 Task: Look for space in Agawam, United States from 10th September, 2023 to 16th September, 2023 for 4 adults in price range Rs.10000 to Rs.14000. Place can be private room with 4 bedrooms having 4 beds and 4 bathrooms. Property type can be house, flat, guest house. Amenities needed are: wifi, TV, free parkinig on premises, gym, breakfast. Booking option can be shelf check-in. Required host language is English.
Action: Mouse moved to (628, 131)
Screenshot: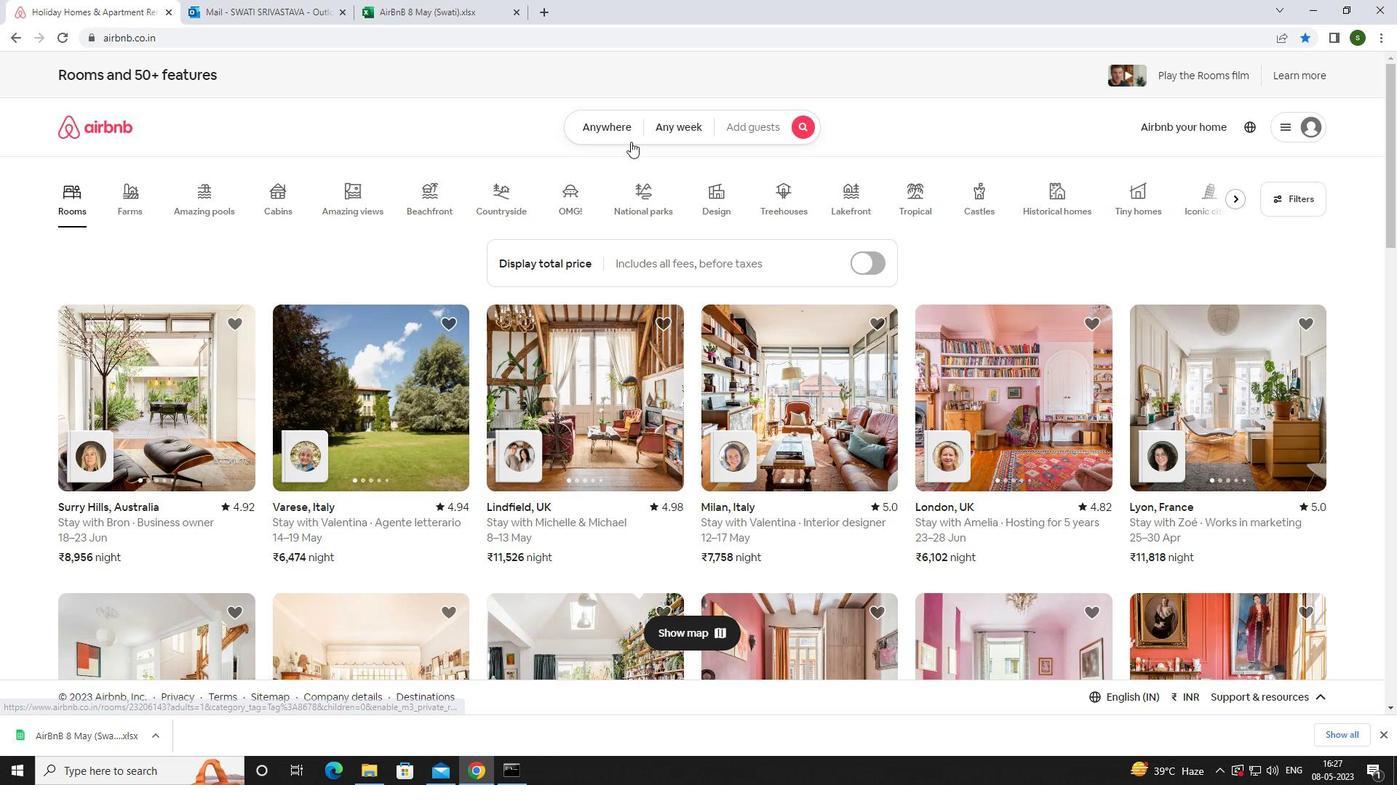 
Action: Mouse pressed left at (628, 131)
Screenshot: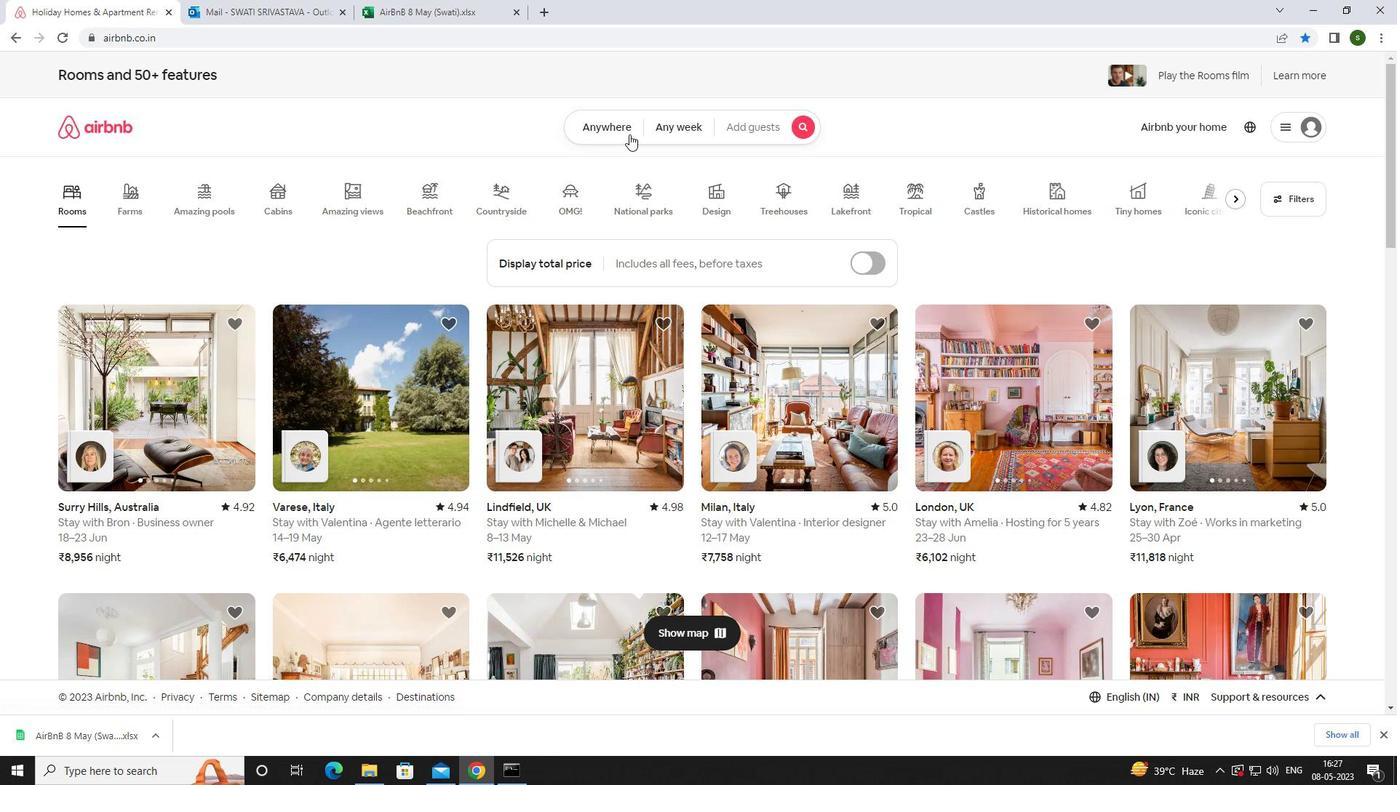 
Action: Mouse moved to (513, 178)
Screenshot: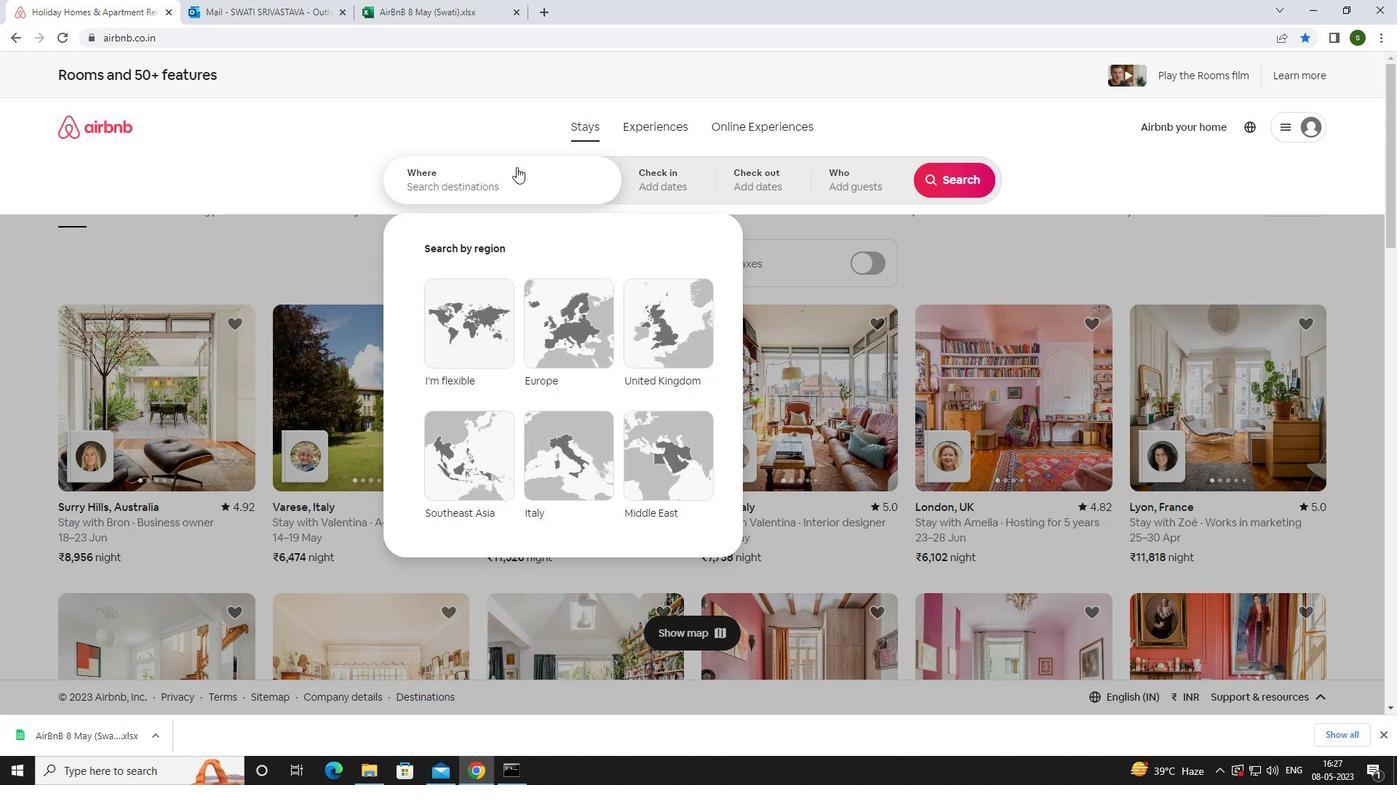 
Action: Mouse pressed left at (513, 178)
Screenshot: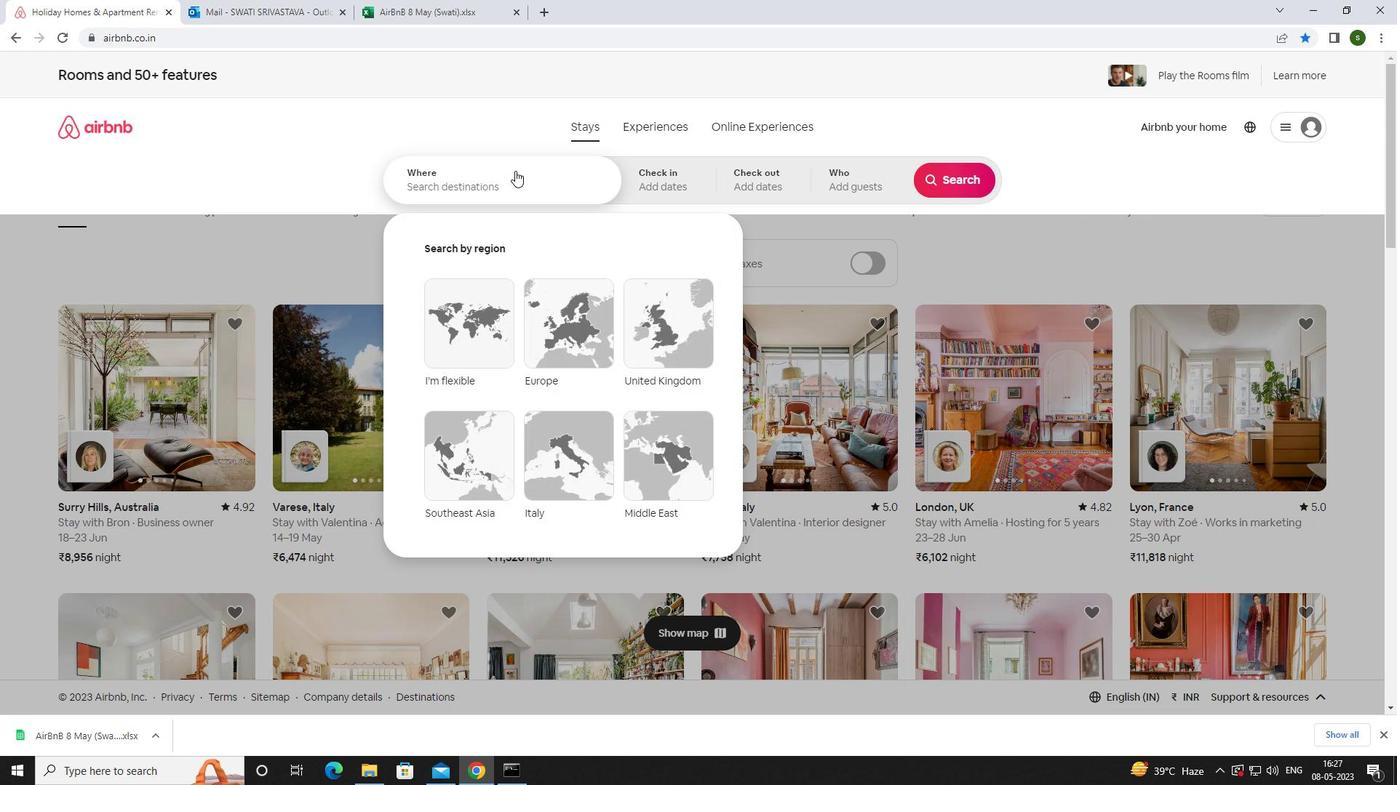 
Action: Mouse moved to (513, 179)
Screenshot: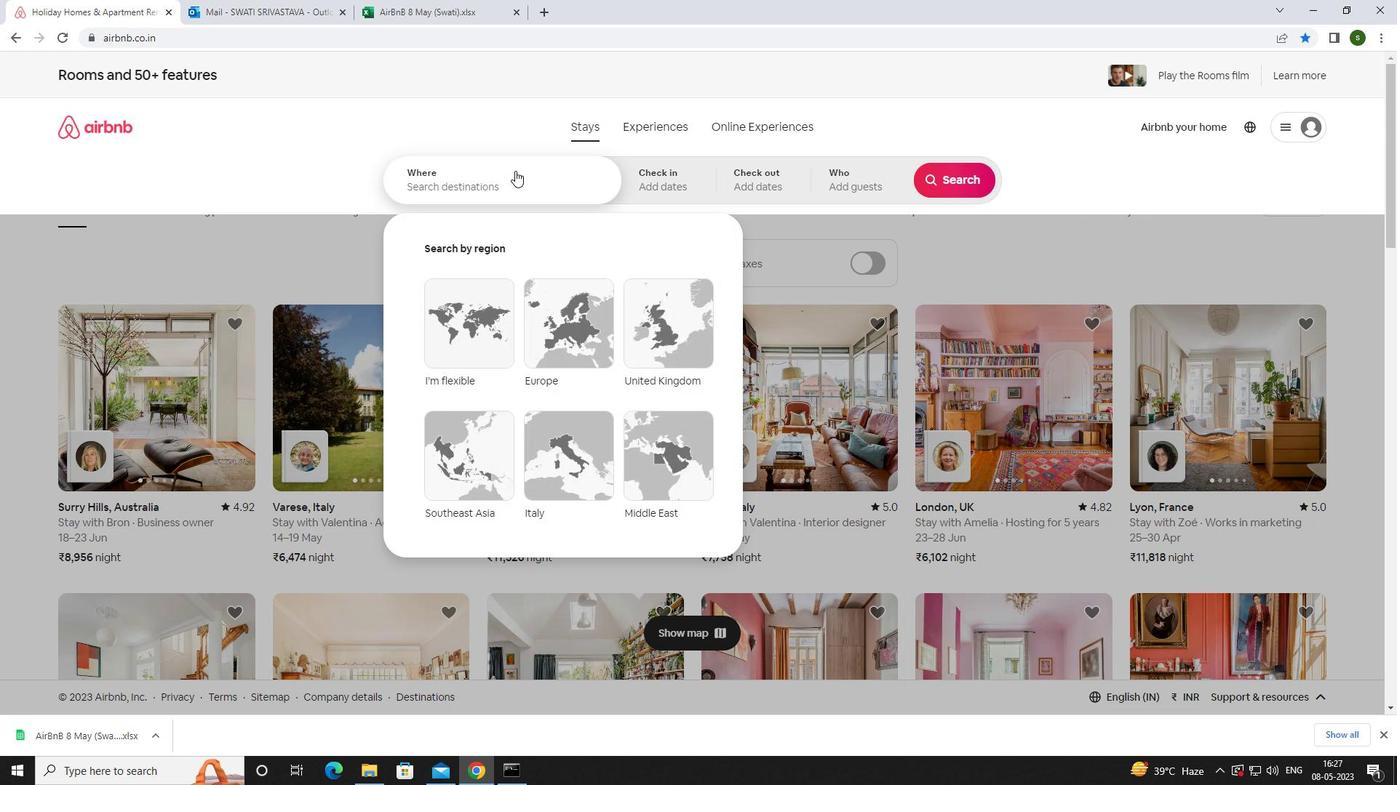 
Action: Key pressed <Key.caps_lock>a<Key.caps_lock>gawam,<Key.space><Key.caps_lock>u<Key.caps_lock>nited<Key.space><Key.caps_lock>s<Key.caps_lock>tates<Key.enter>
Screenshot: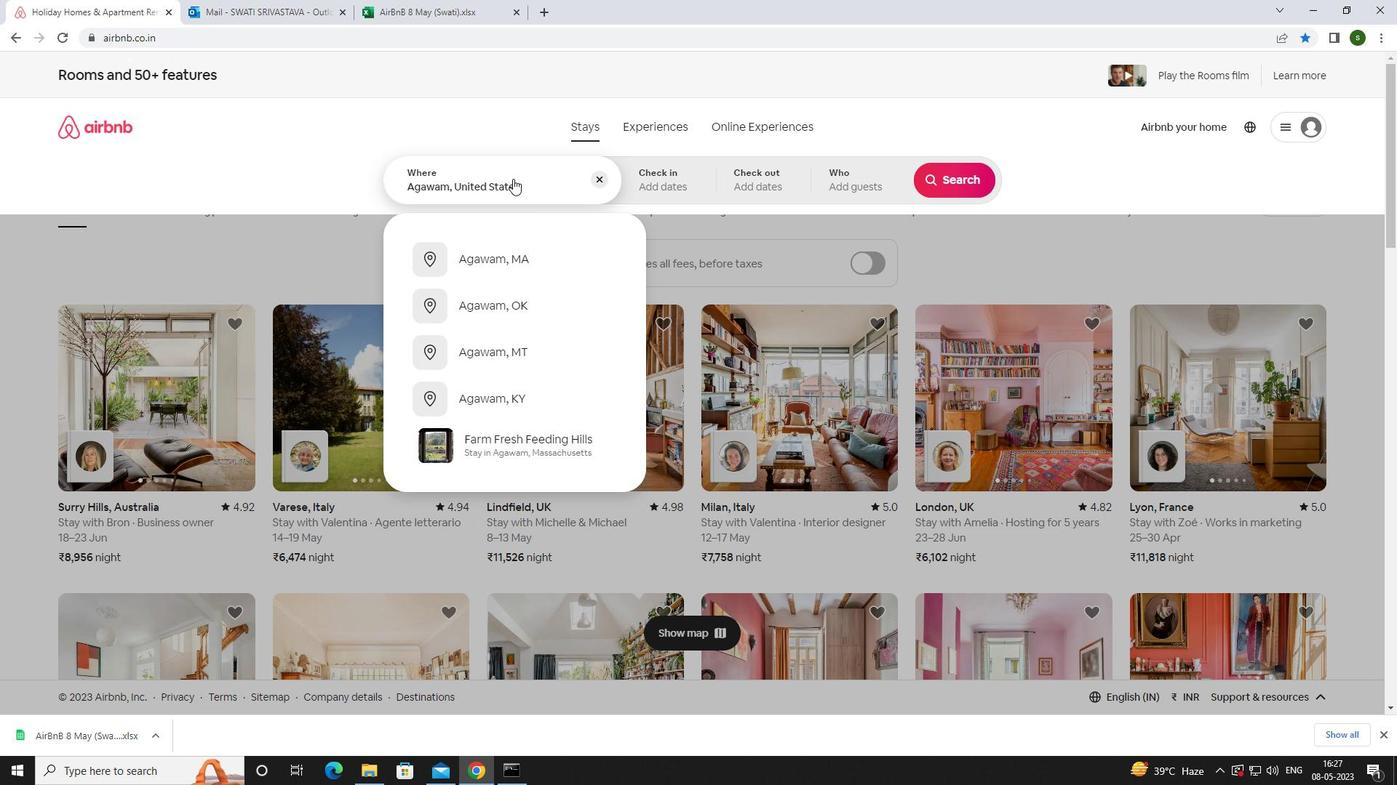 
Action: Mouse moved to (957, 298)
Screenshot: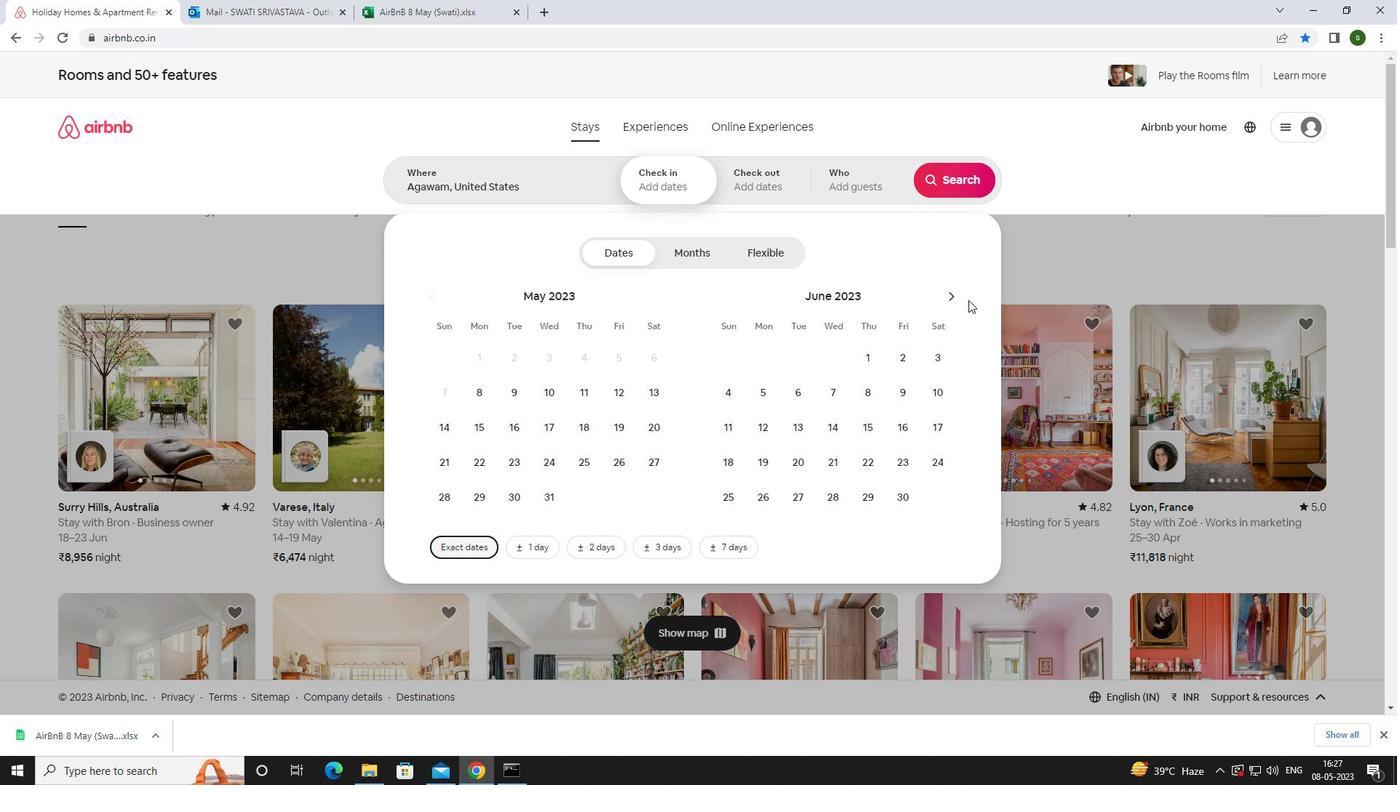 
Action: Mouse pressed left at (957, 298)
Screenshot: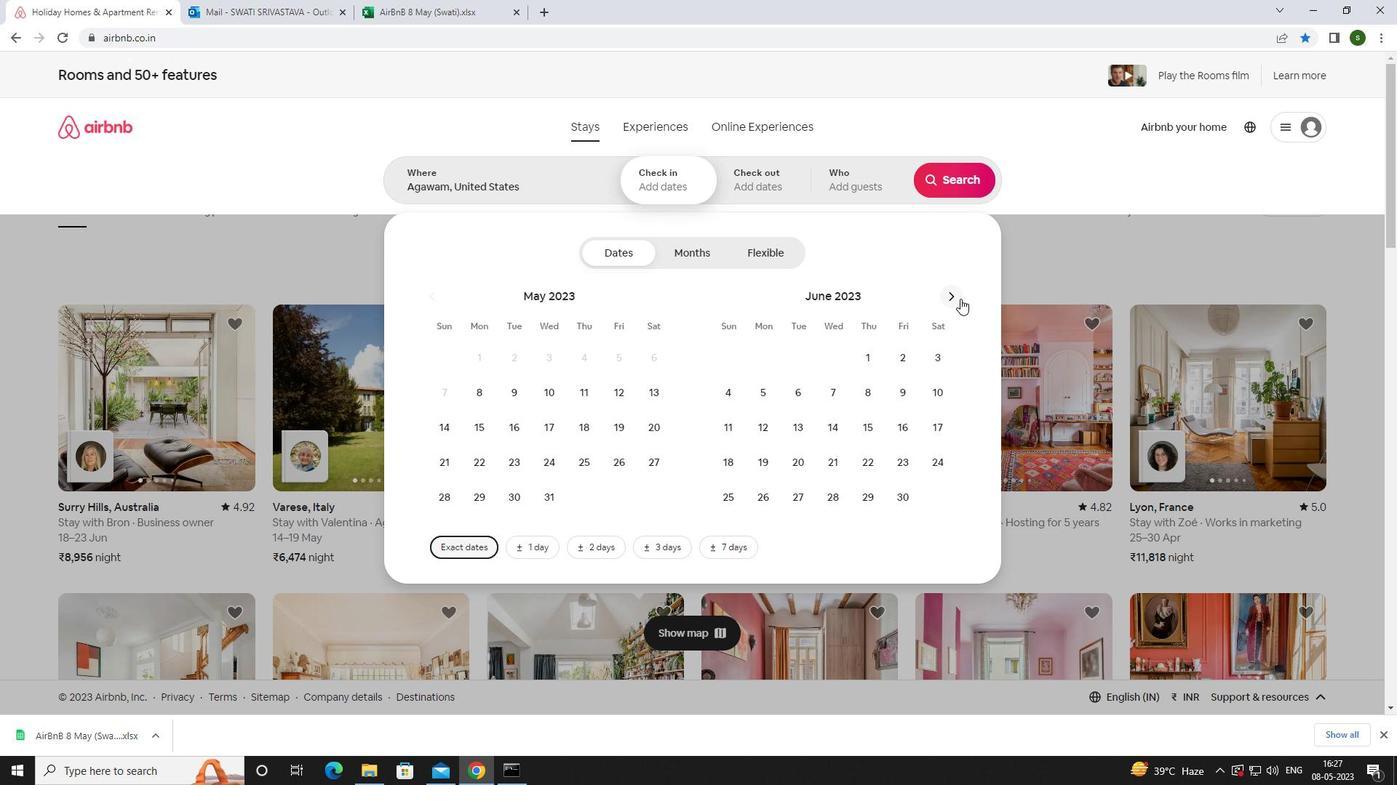 
Action: Mouse pressed left at (957, 298)
Screenshot: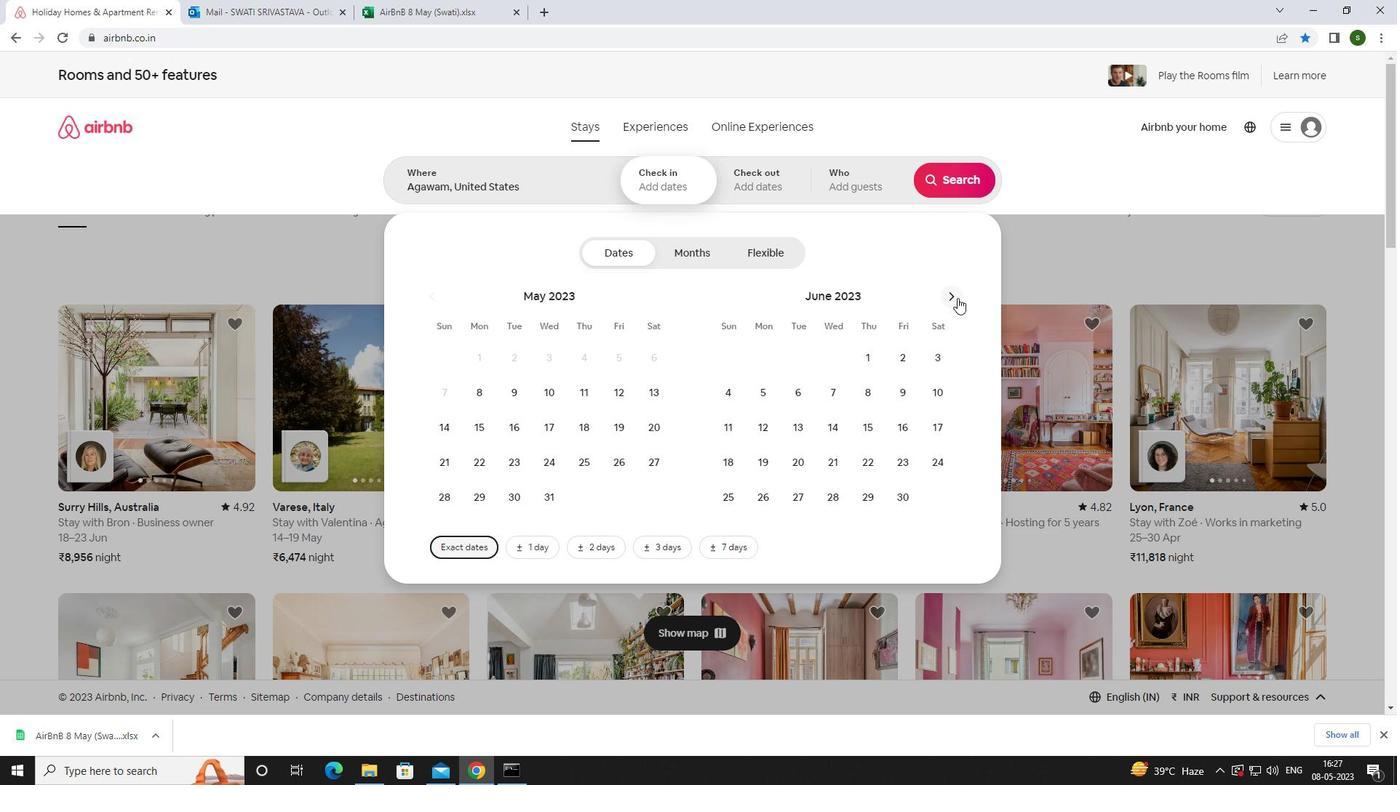 
Action: Mouse pressed left at (957, 298)
Screenshot: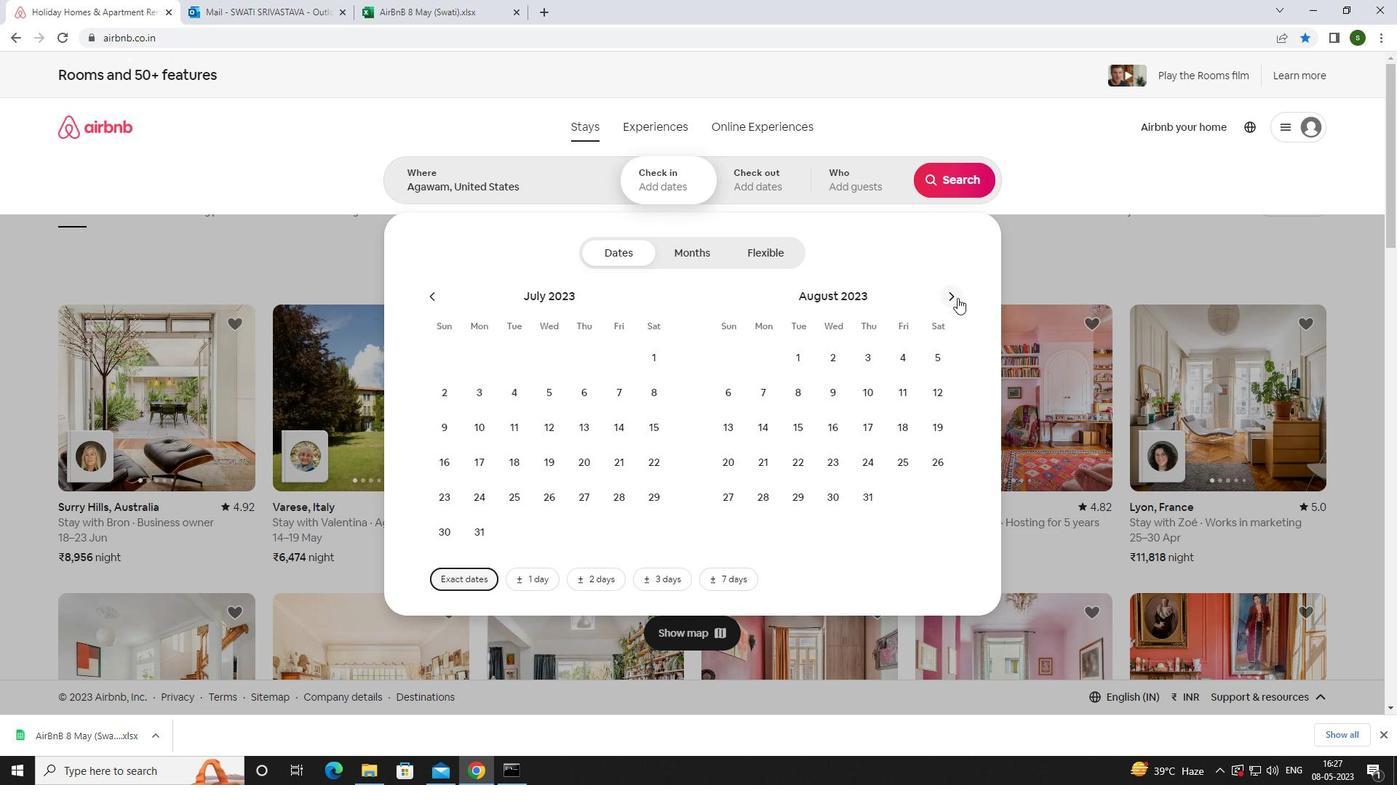 
Action: Mouse moved to (737, 427)
Screenshot: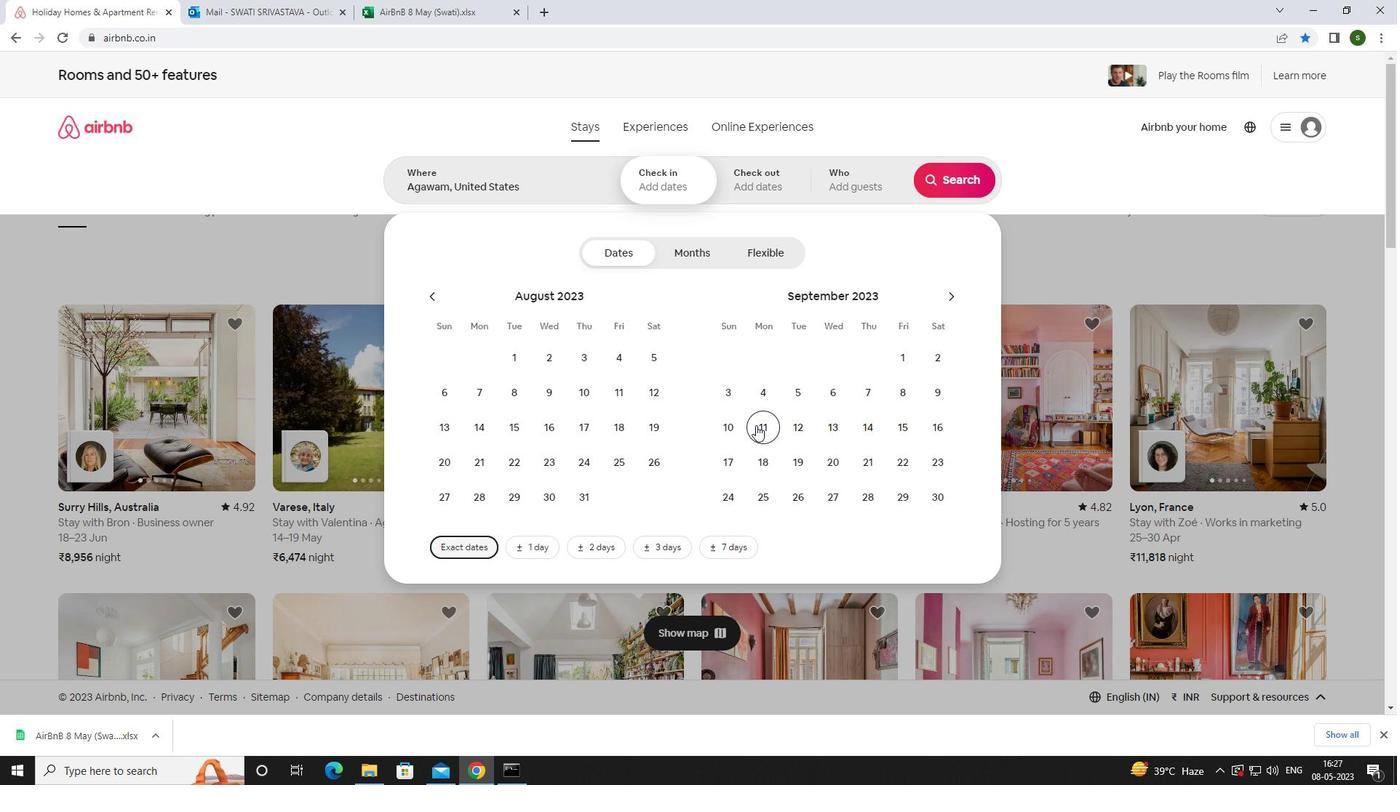 
Action: Mouse pressed left at (737, 427)
Screenshot: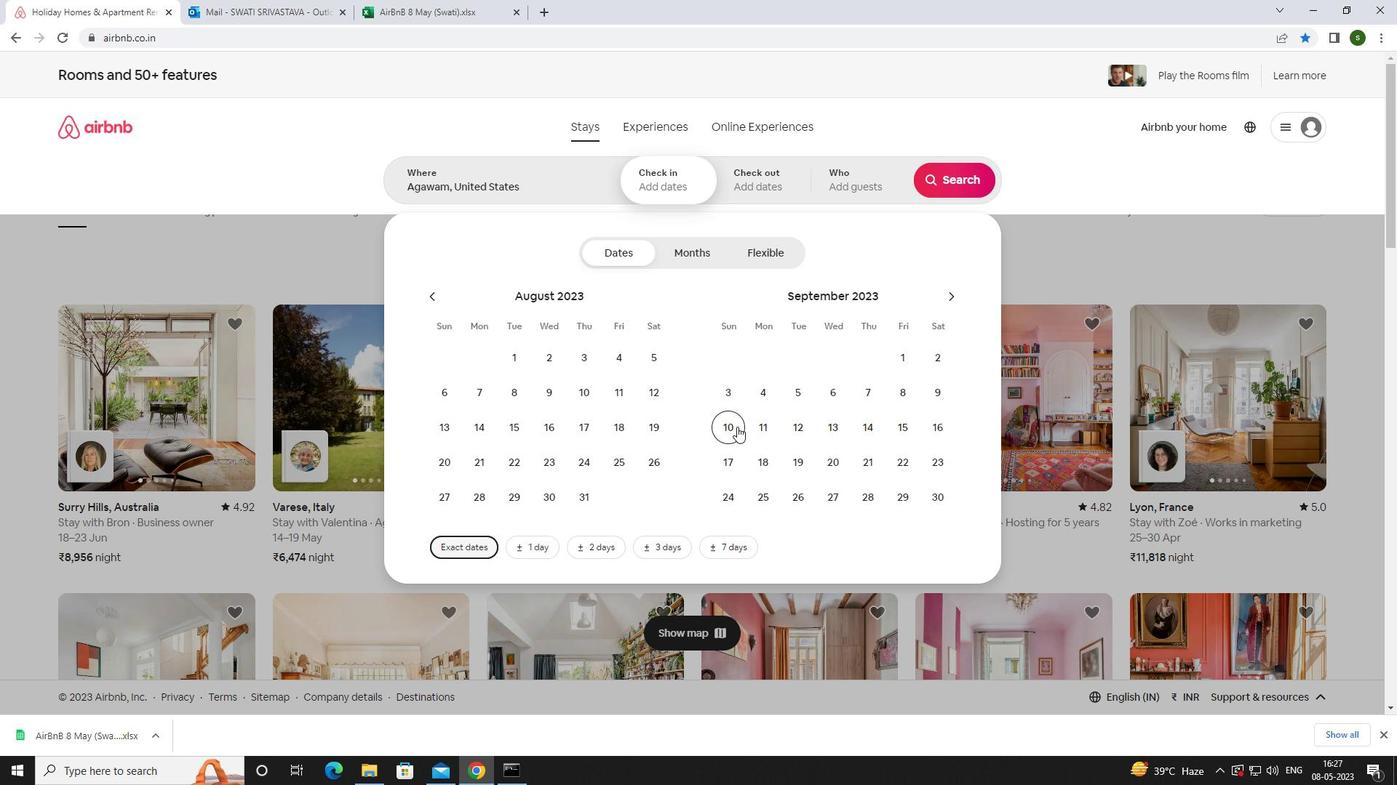 
Action: Mouse moved to (934, 430)
Screenshot: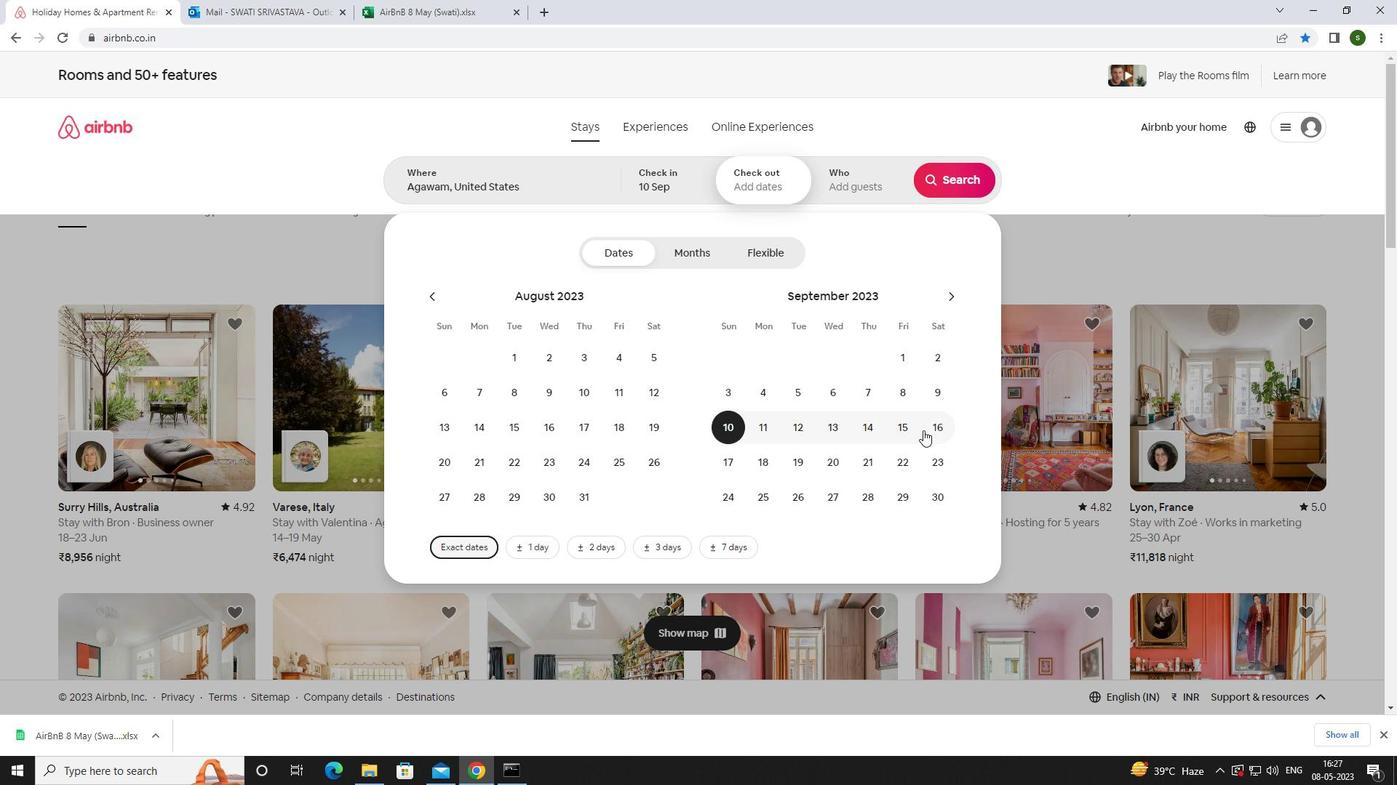 
Action: Mouse pressed left at (934, 430)
Screenshot: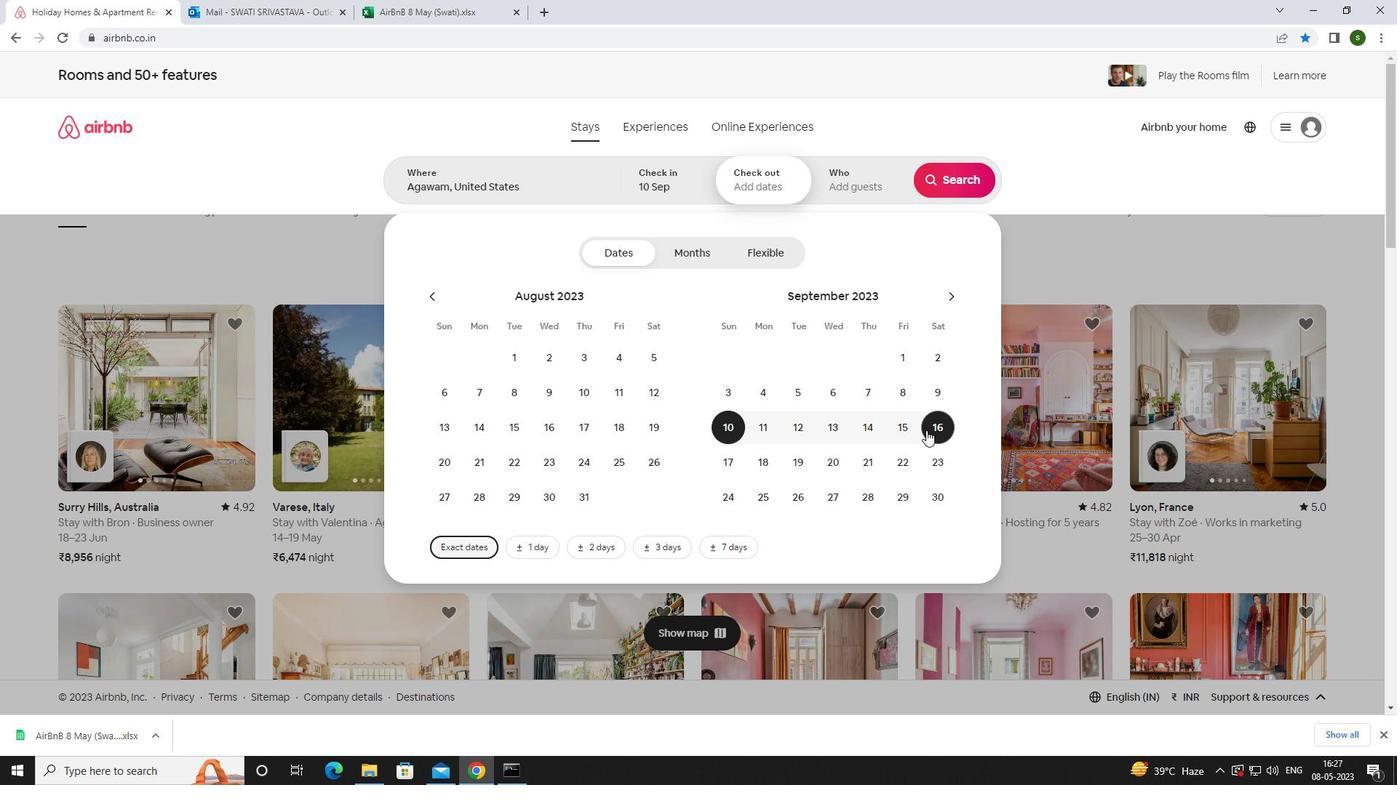 
Action: Mouse moved to (859, 183)
Screenshot: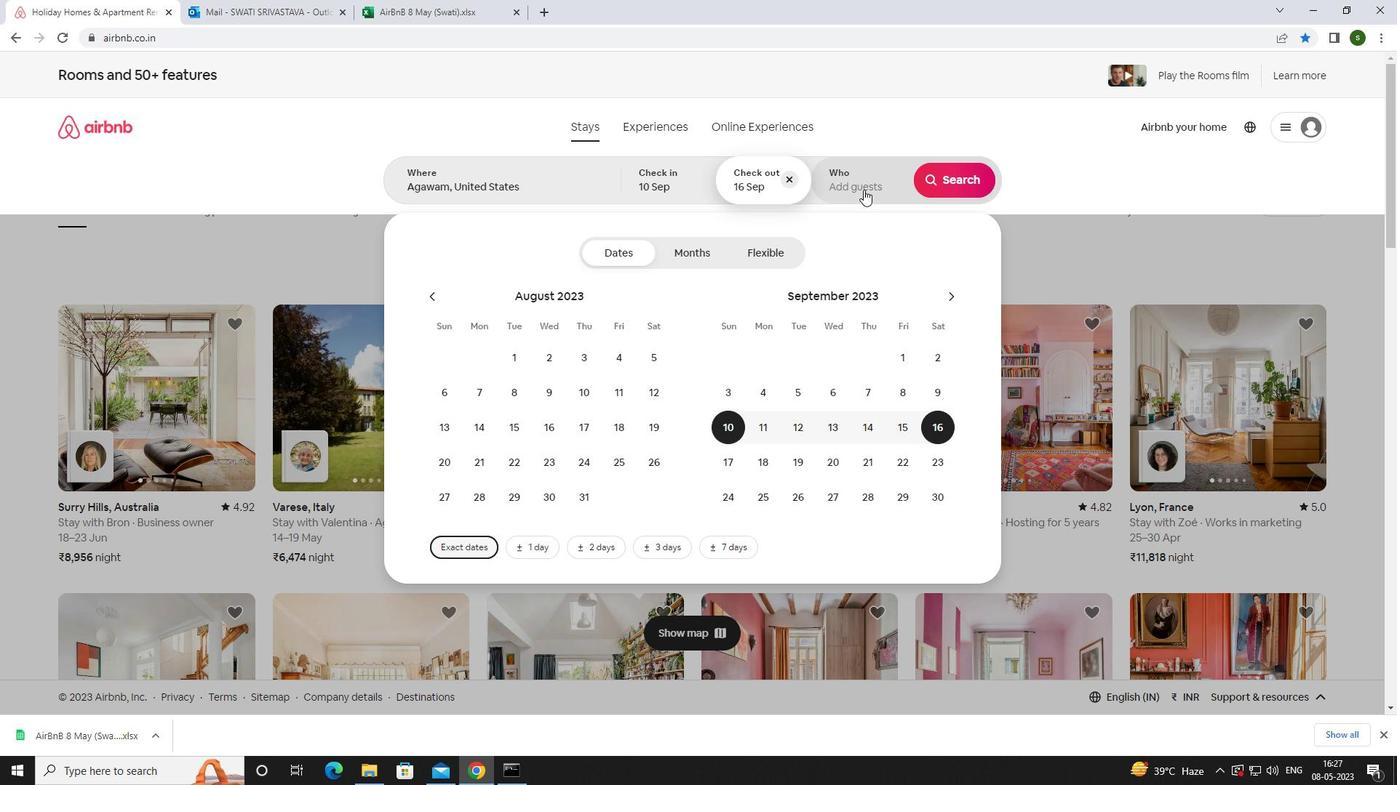 
Action: Mouse pressed left at (859, 183)
Screenshot: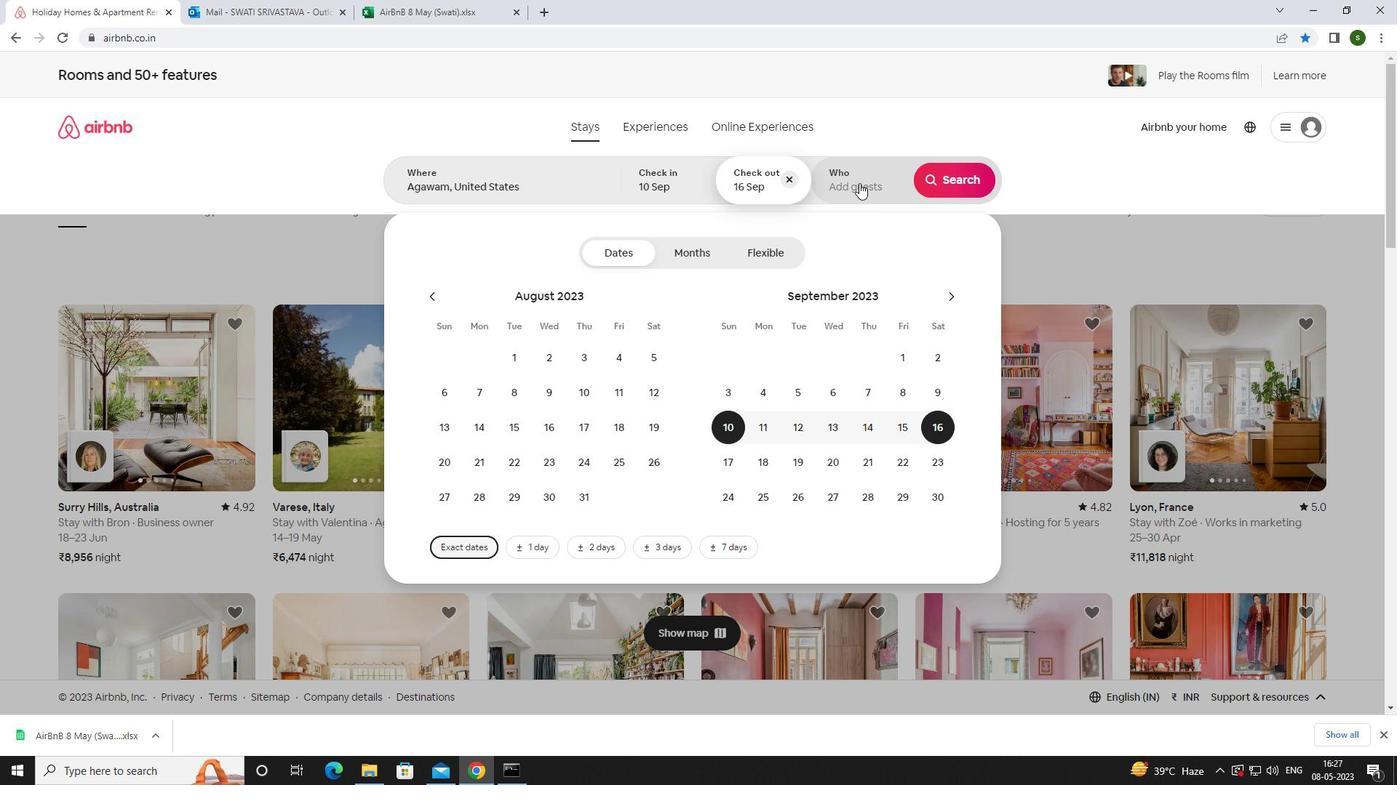 
Action: Mouse moved to (956, 253)
Screenshot: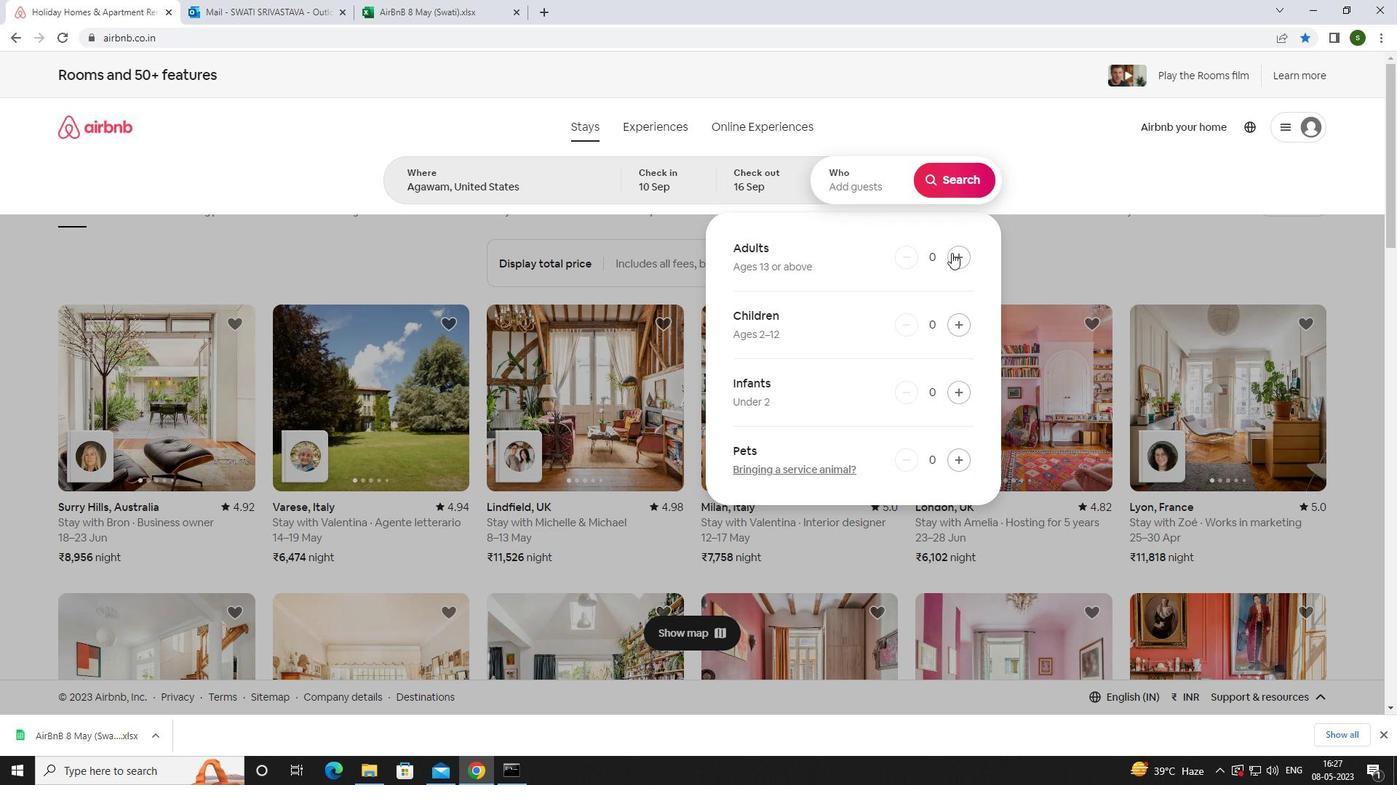 
Action: Mouse pressed left at (956, 253)
Screenshot: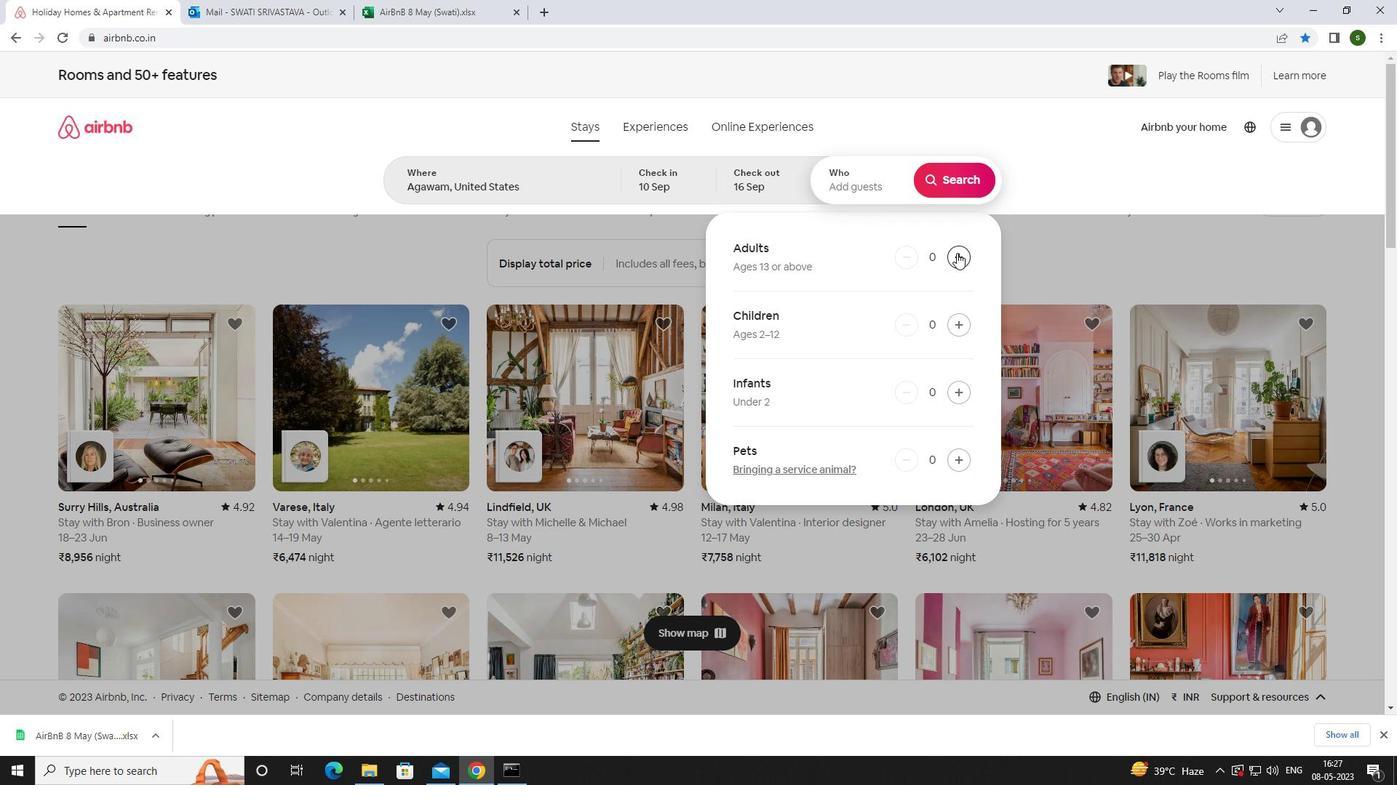 
Action: Mouse pressed left at (956, 253)
Screenshot: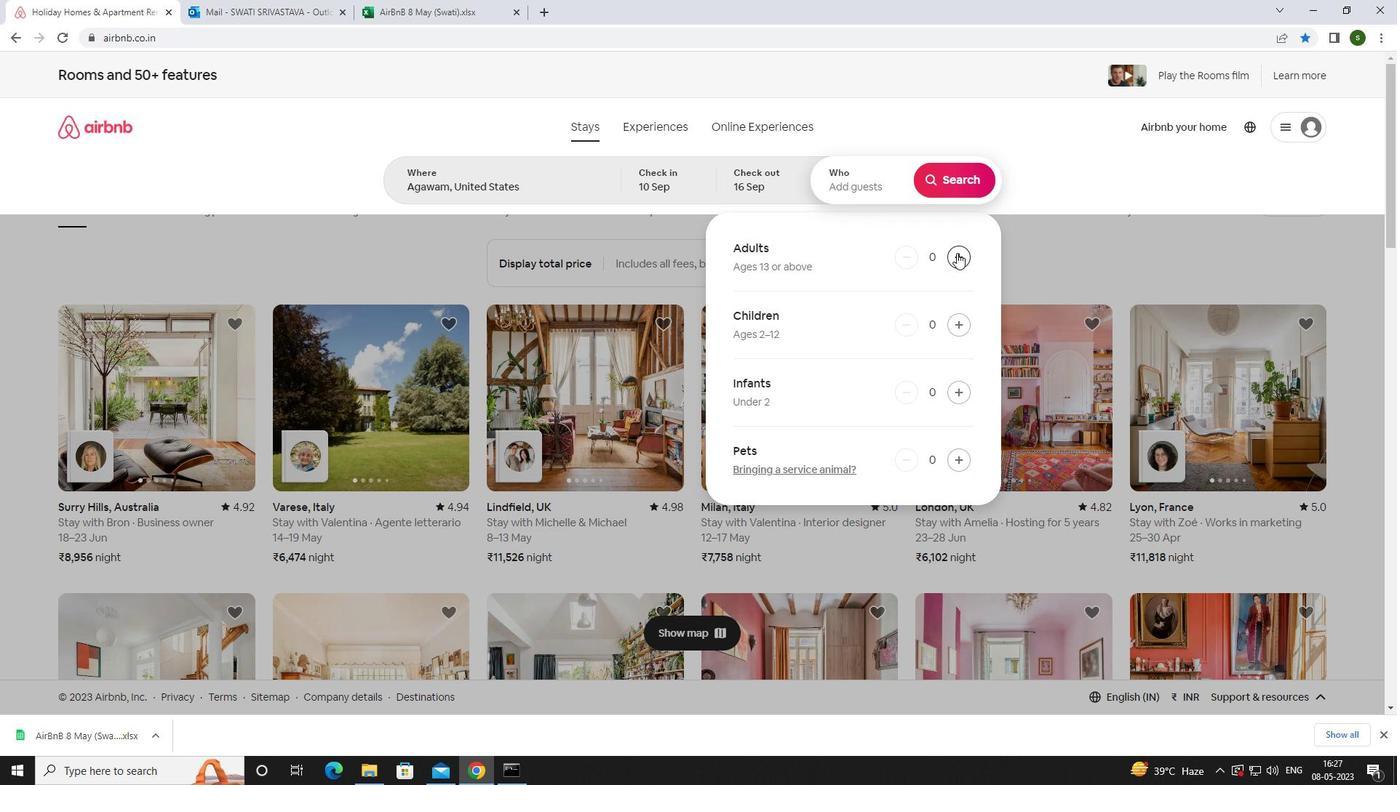 
Action: Mouse pressed left at (956, 253)
Screenshot: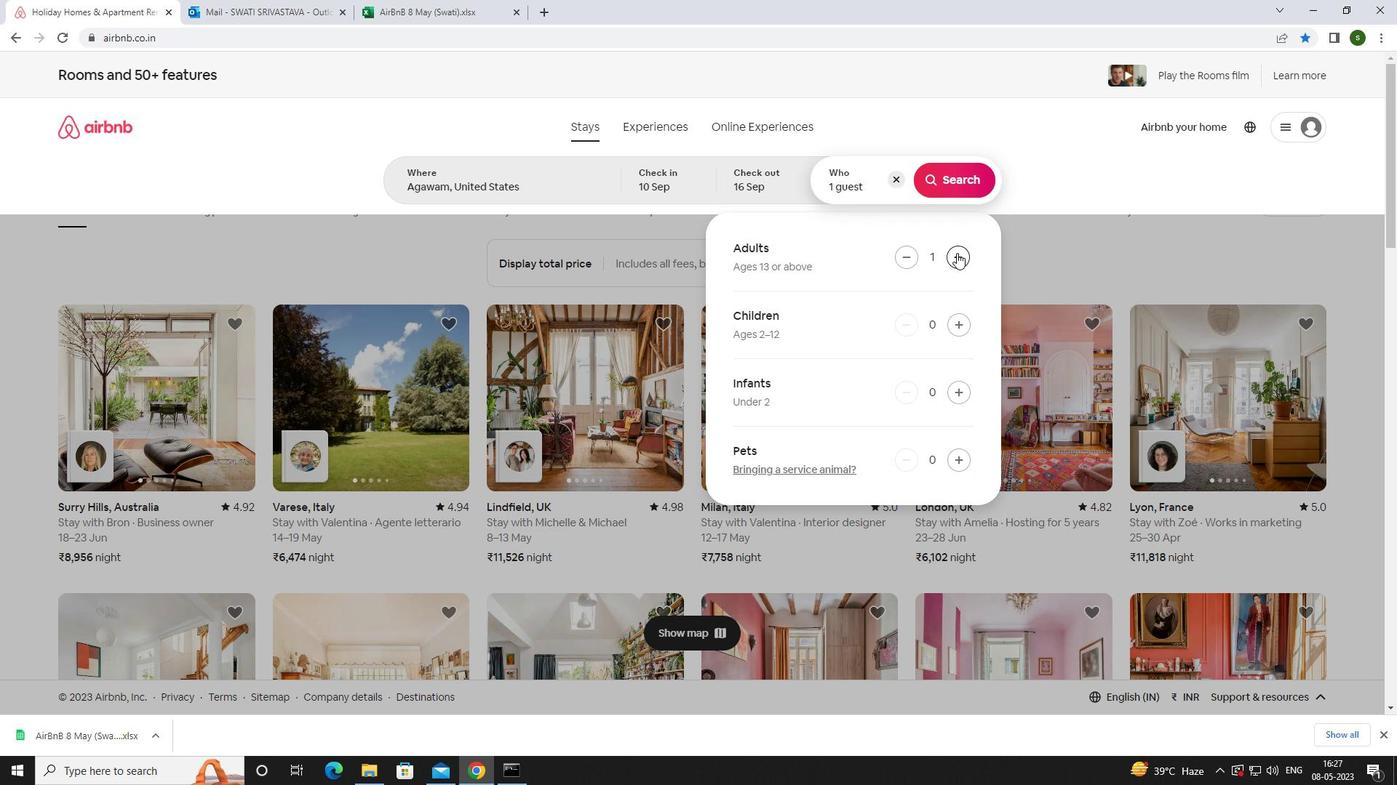 
Action: Mouse pressed left at (956, 253)
Screenshot: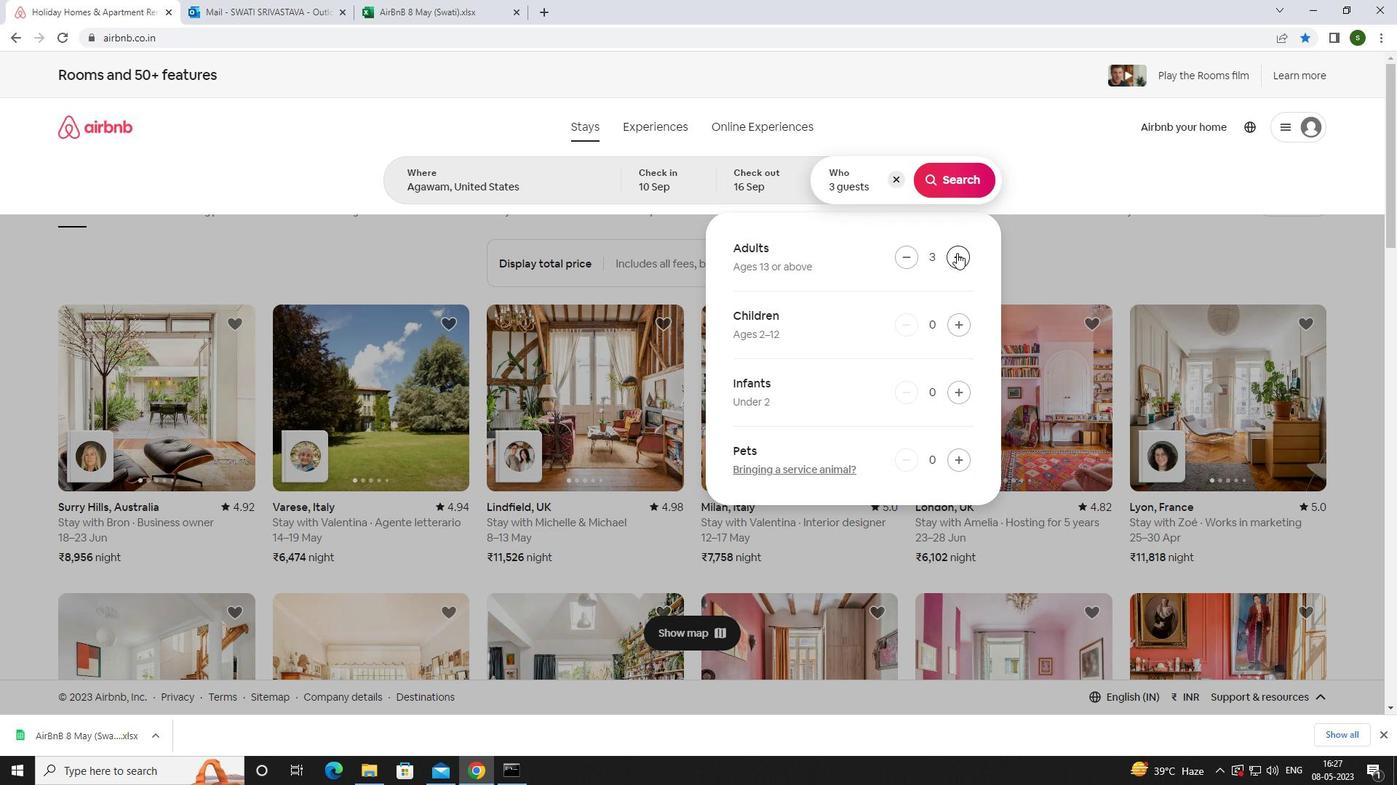 
Action: Mouse moved to (949, 171)
Screenshot: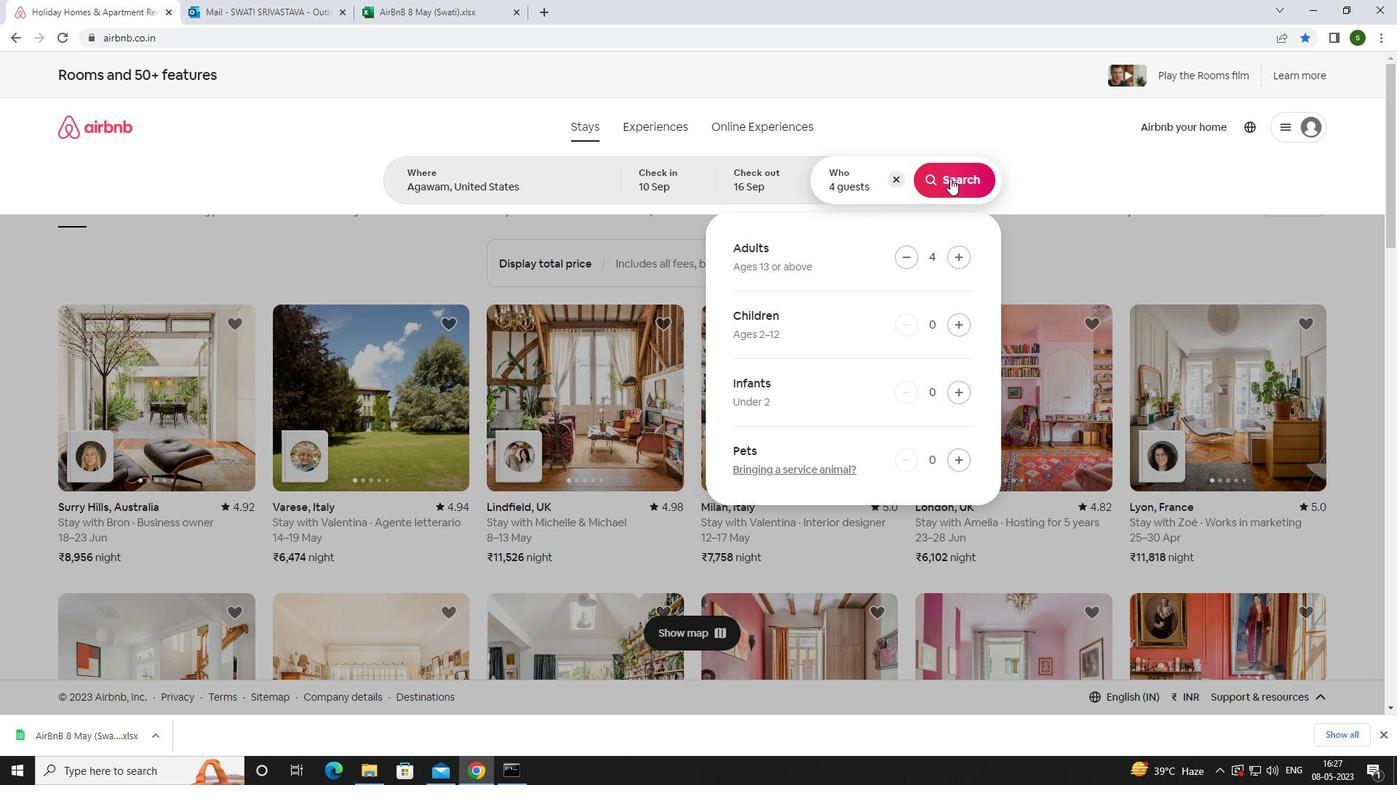 
Action: Mouse pressed left at (949, 171)
Screenshot: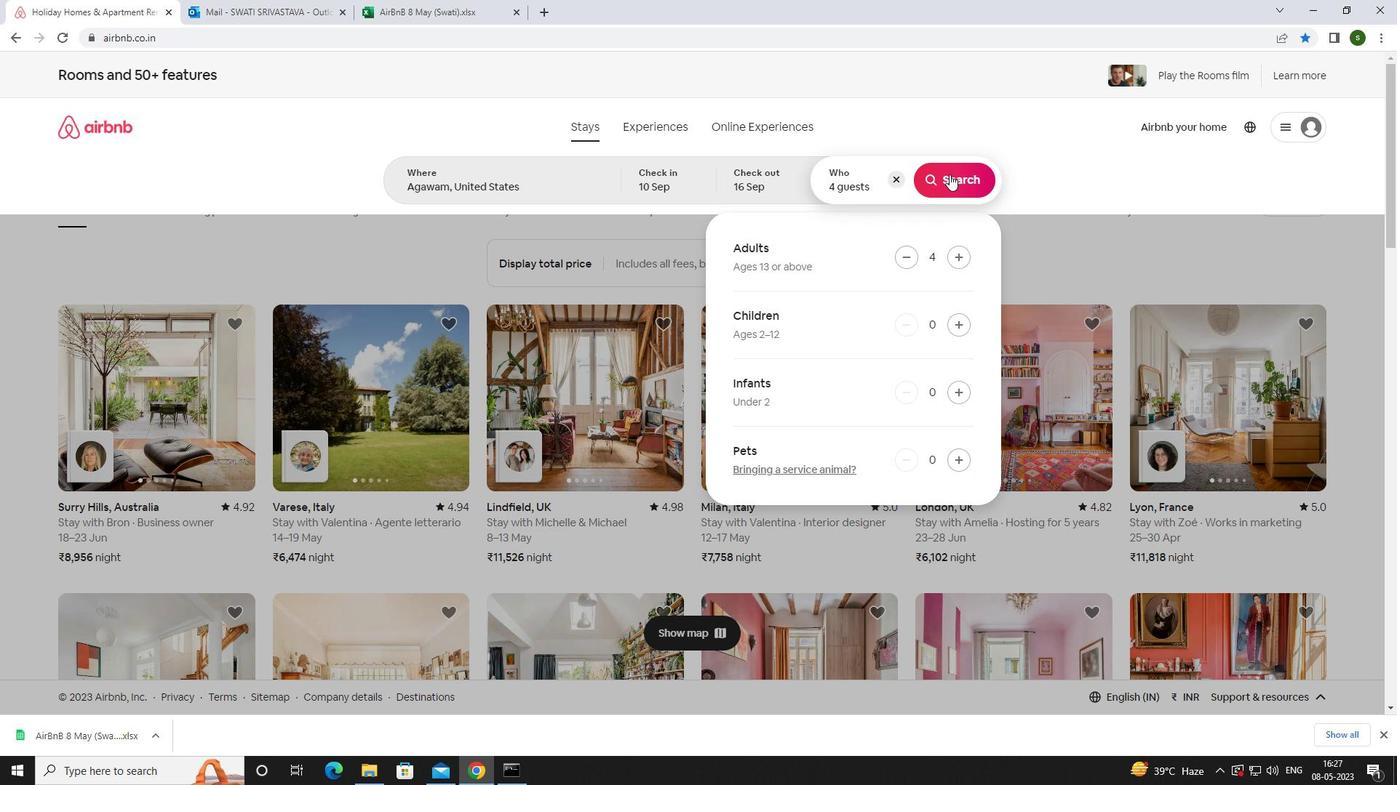 
Action: Mouse moved to (1329, 132)
Screenshot: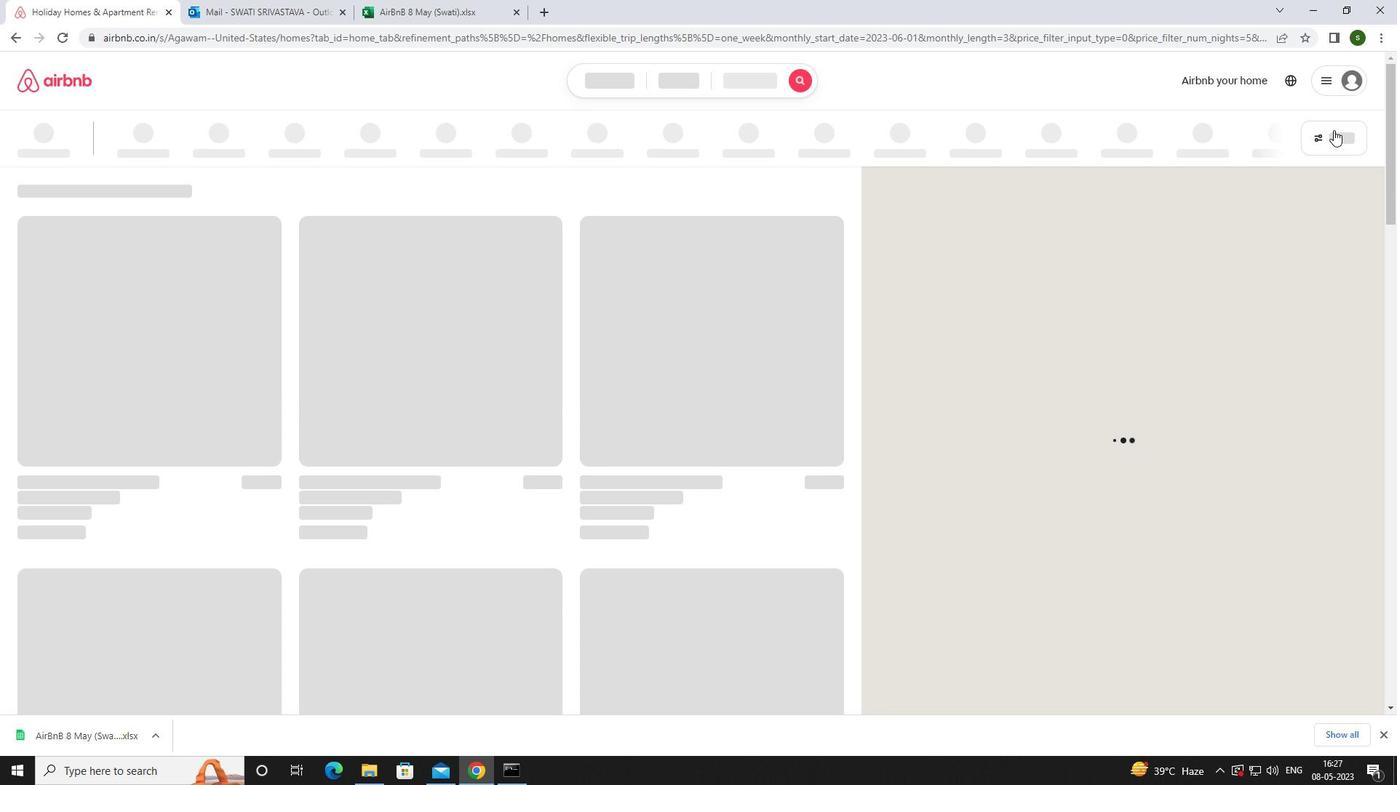 
Action: Mouse pressed left at (1329, 132)
Screenshot: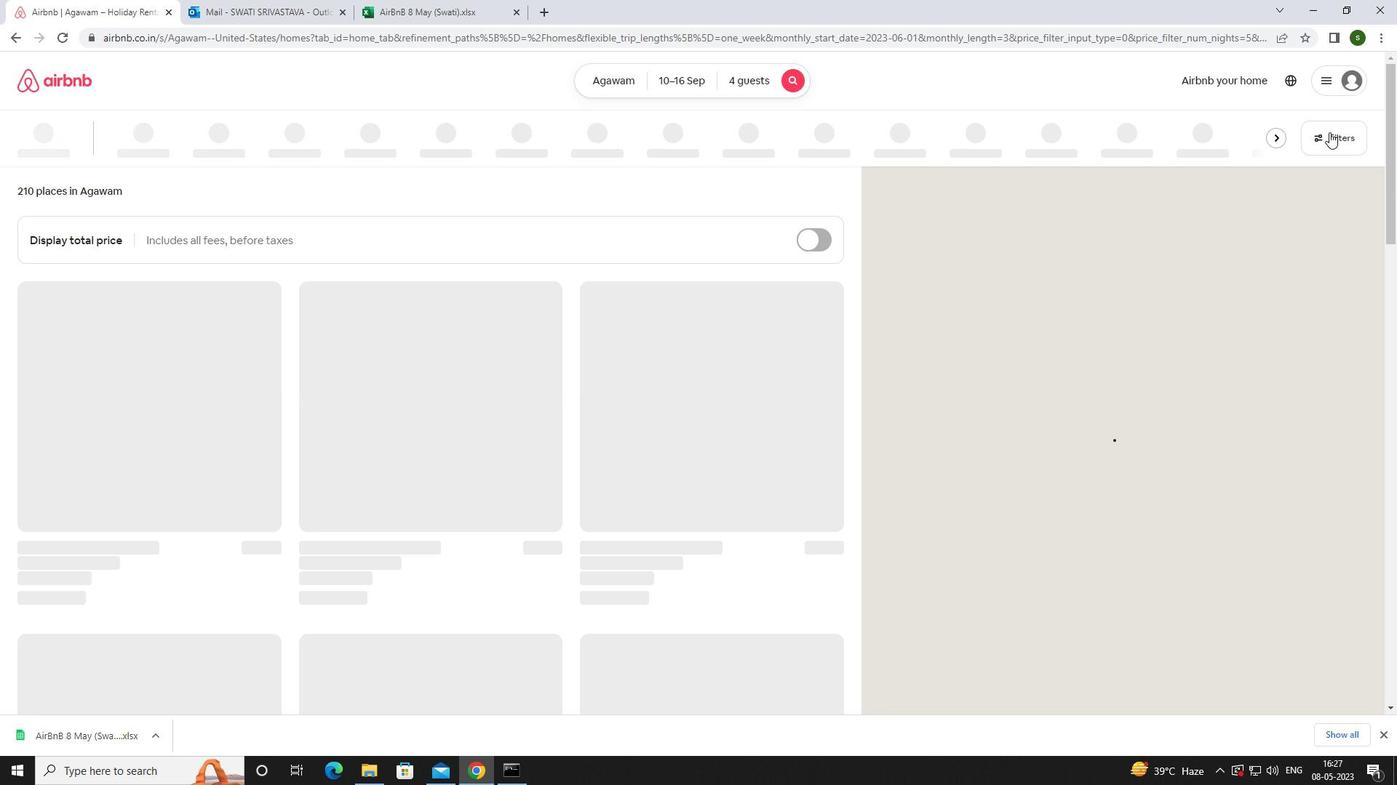 
Action: Mouse moved to (617, 491)
Screenshot: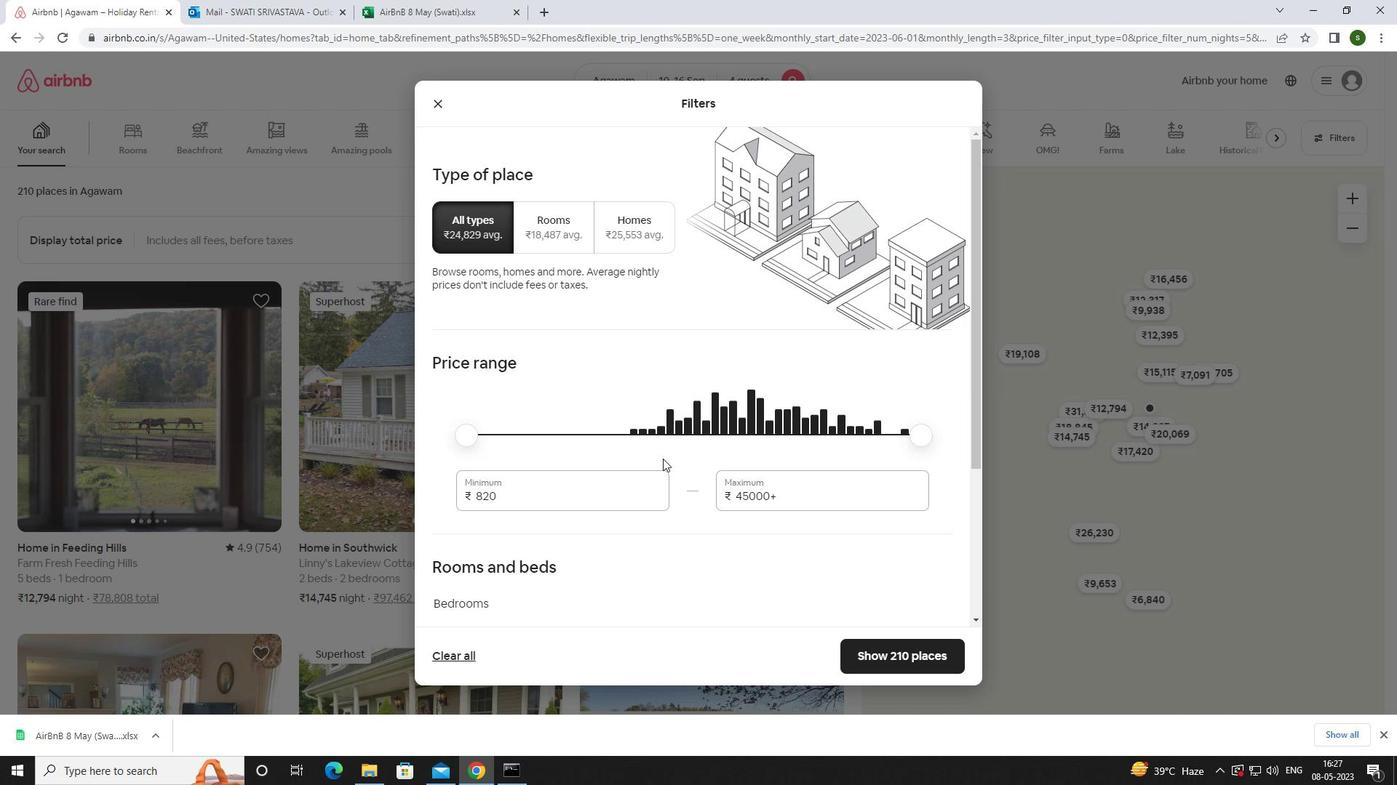 
Action: Mouse pressed left at (617, 491)
Screenshot: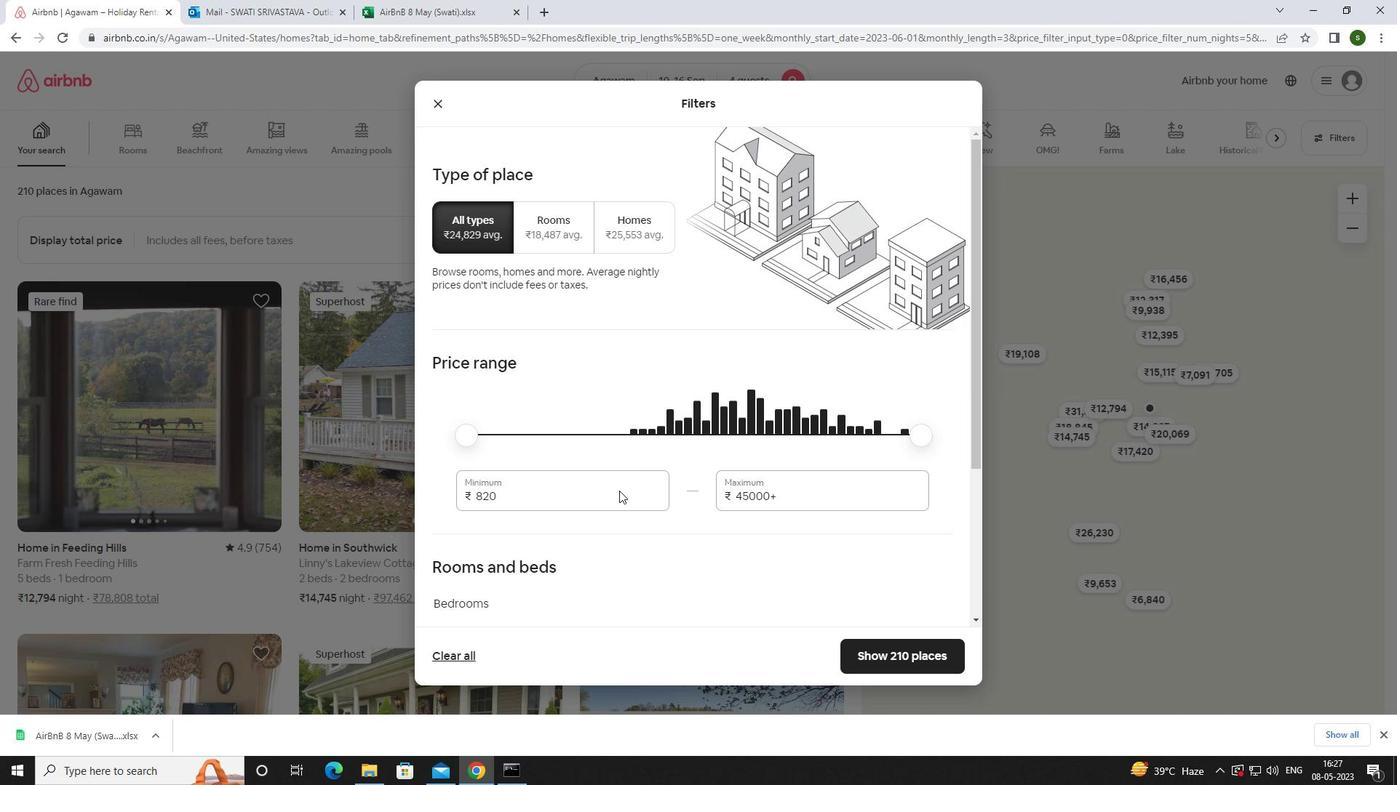 
Action: Mouse moved to (617, 493)
Screenshot: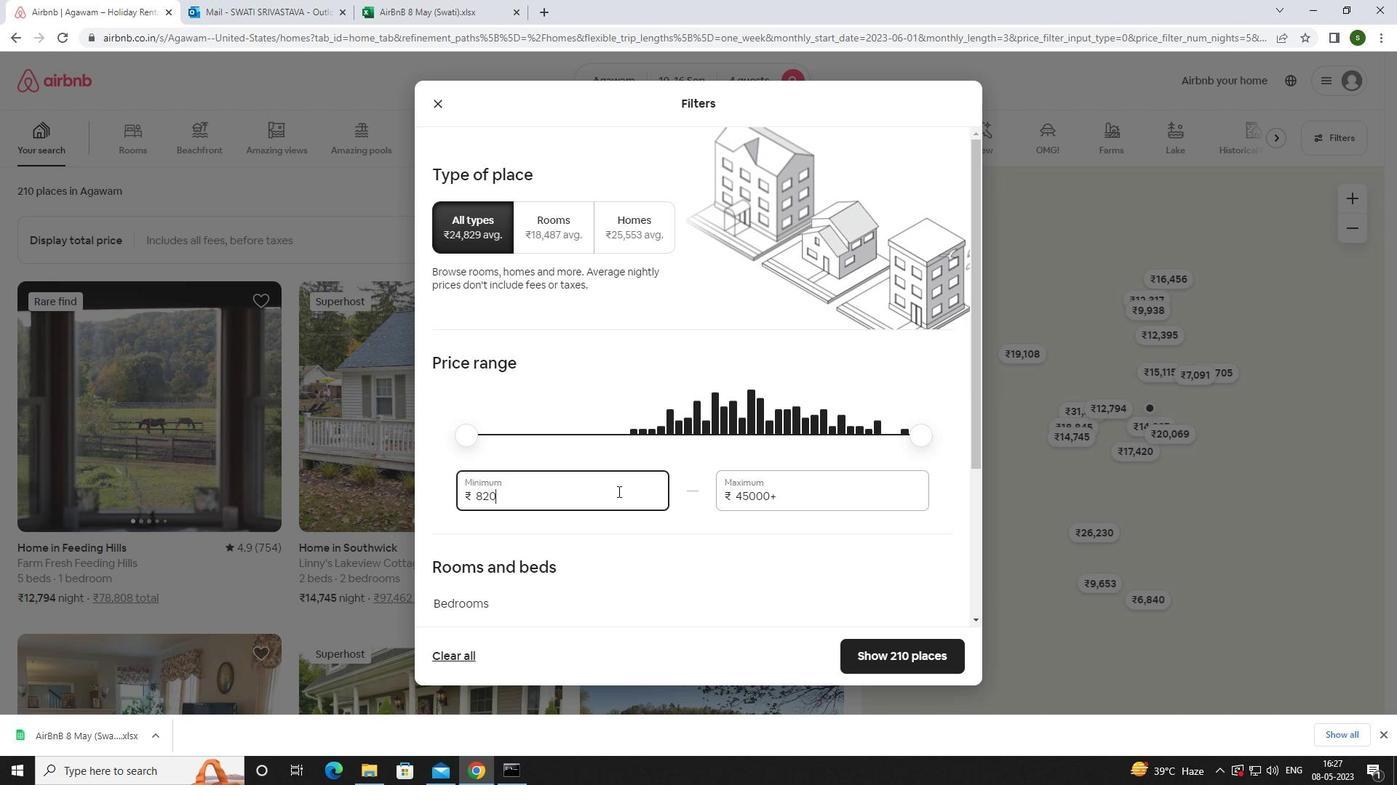 
Action: Key pressed <Key.backspace><Key.backspace><Key.backspace>10000
Screenshot: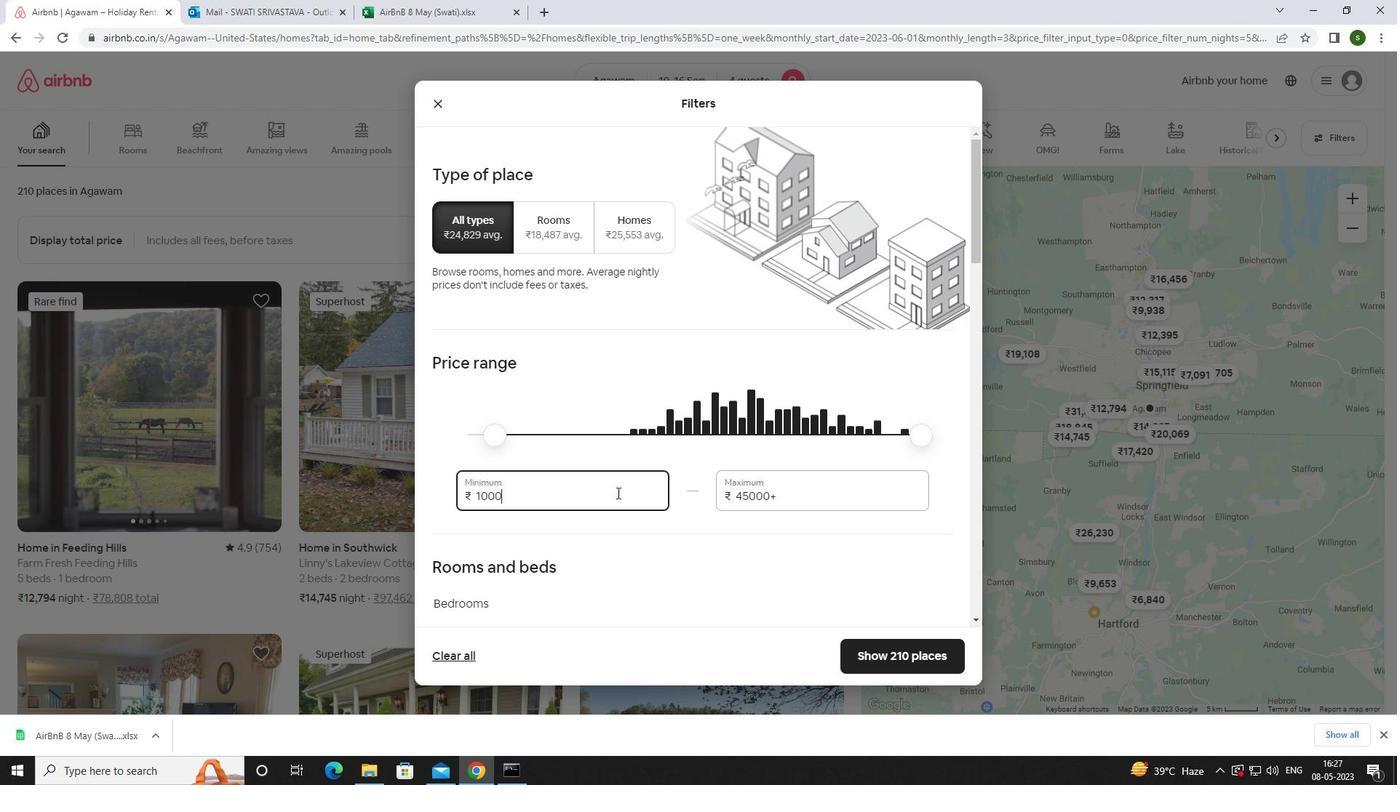 
Action: Mouse moved to (809, 499)
Screenshot: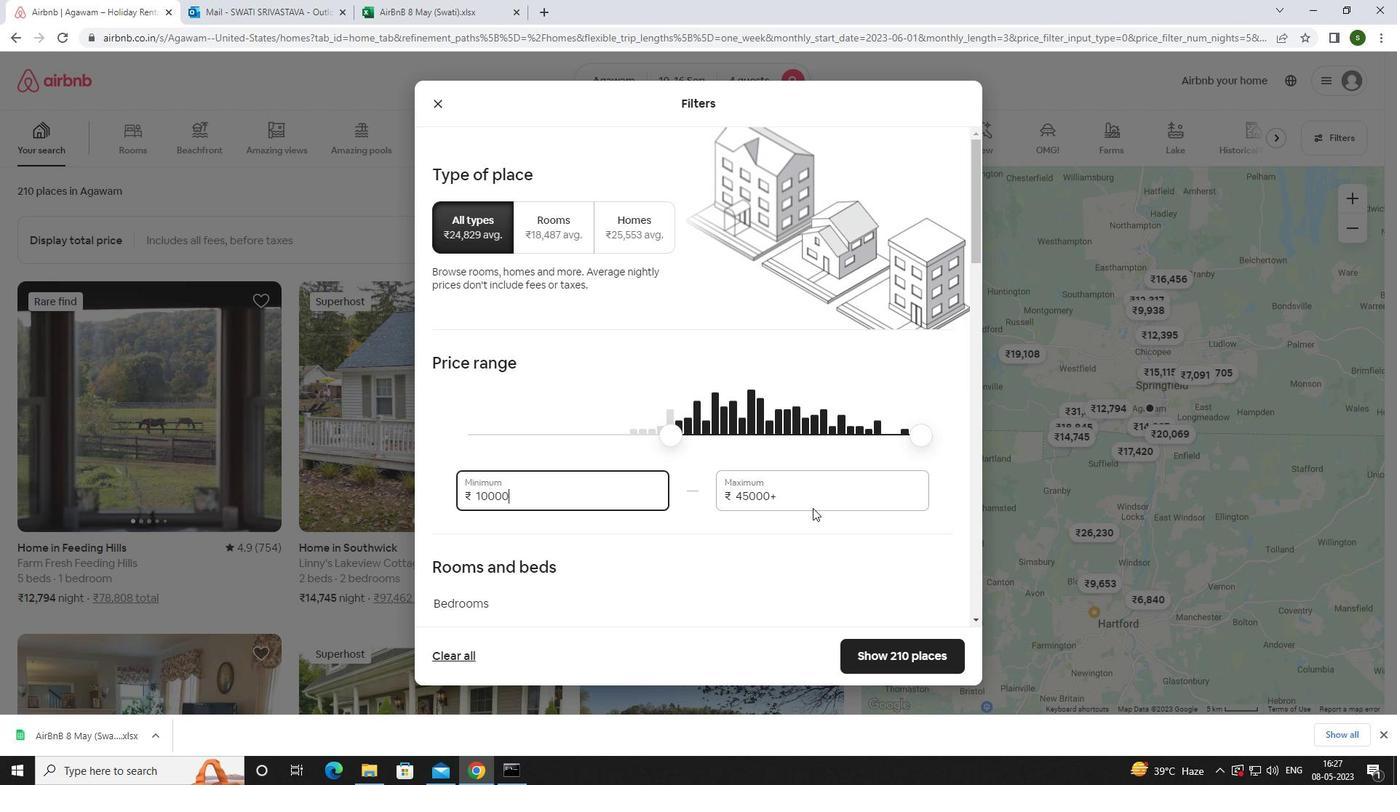 
Action: Mouse pressed left at (809, 499)
Screenshot: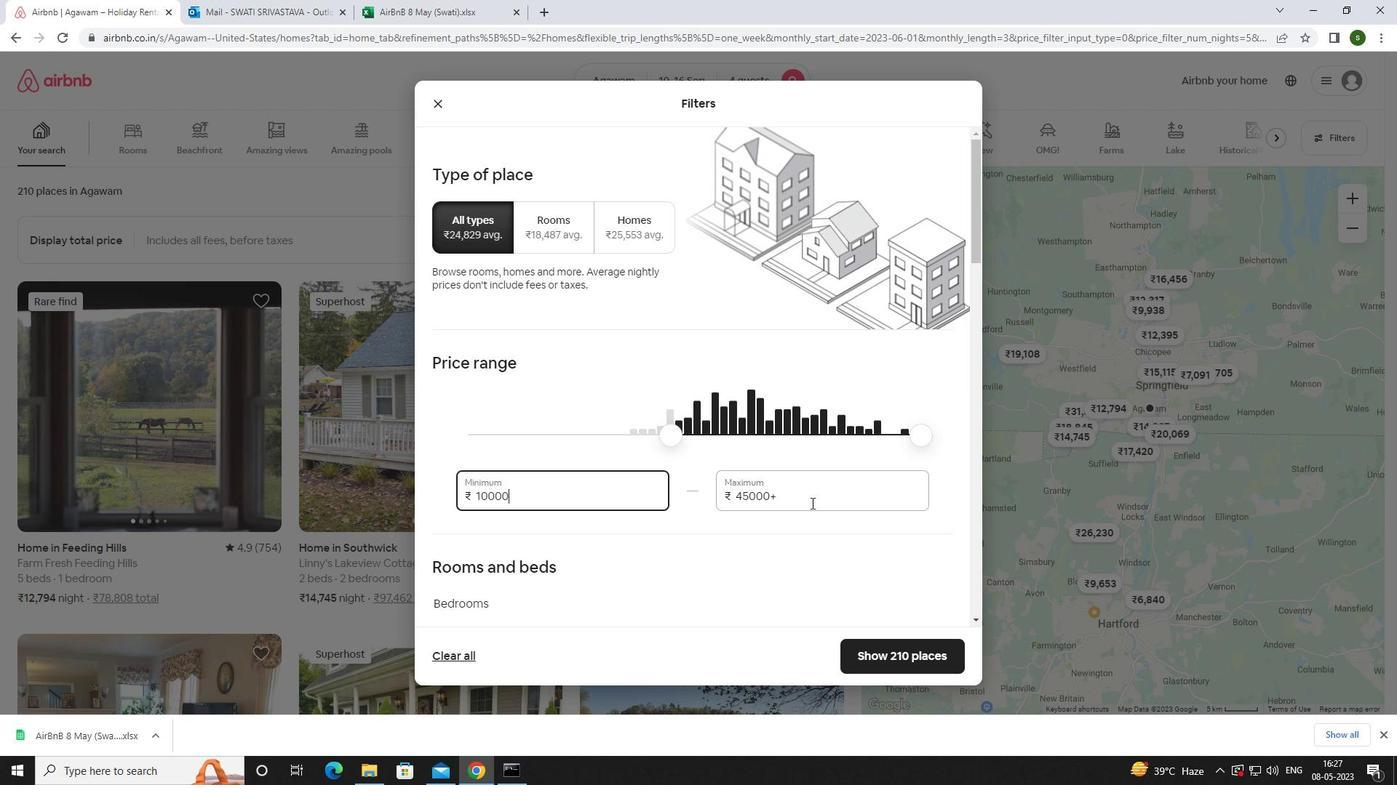 
Action: Mouse moved to (809, 499)
Screenshot: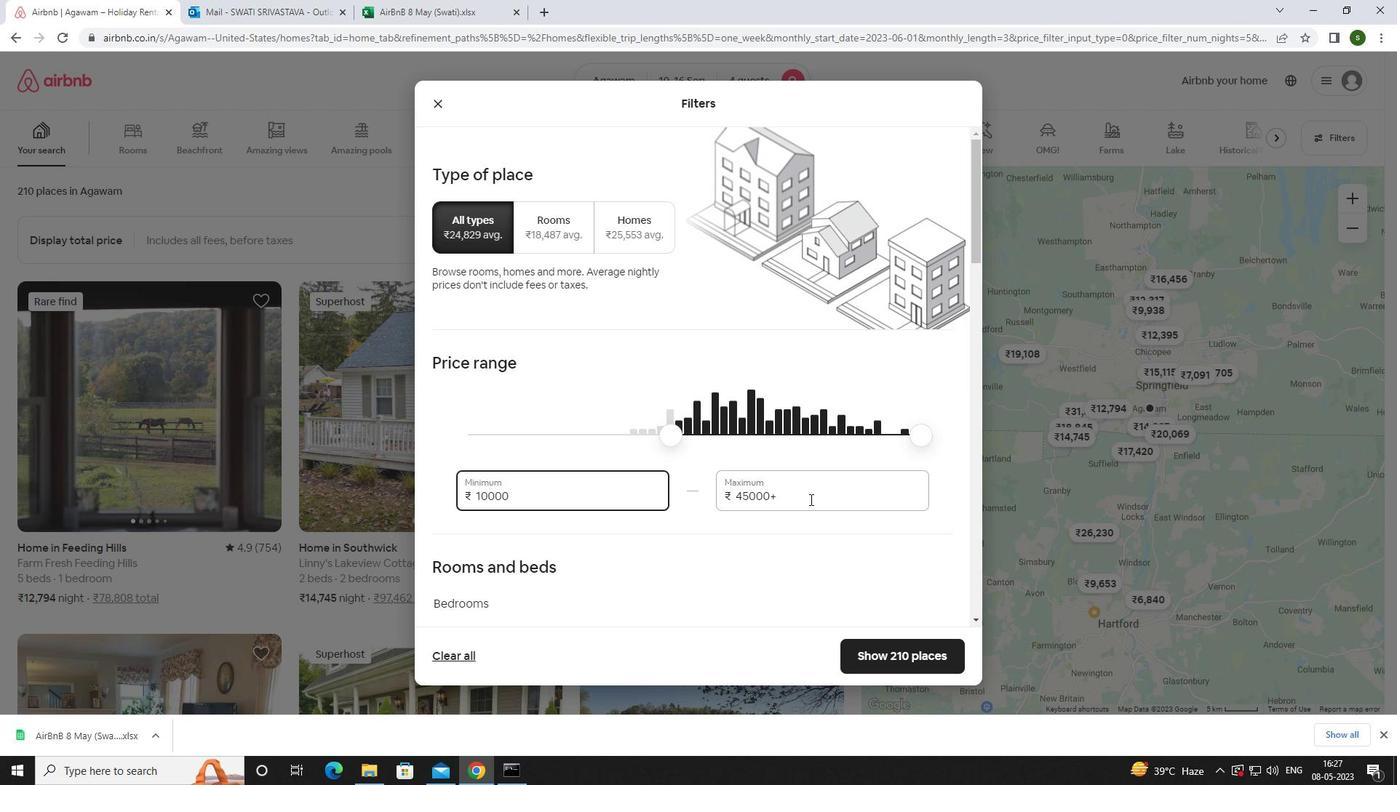 
Action: Key pressed <Key.backspace><Key.backspace><Key.backspace><Key.backspace><Key.backspace><Key.backspace><Key.backspace><Key.backspace><Key.backspace><Key.backspace>14000
Screenshot: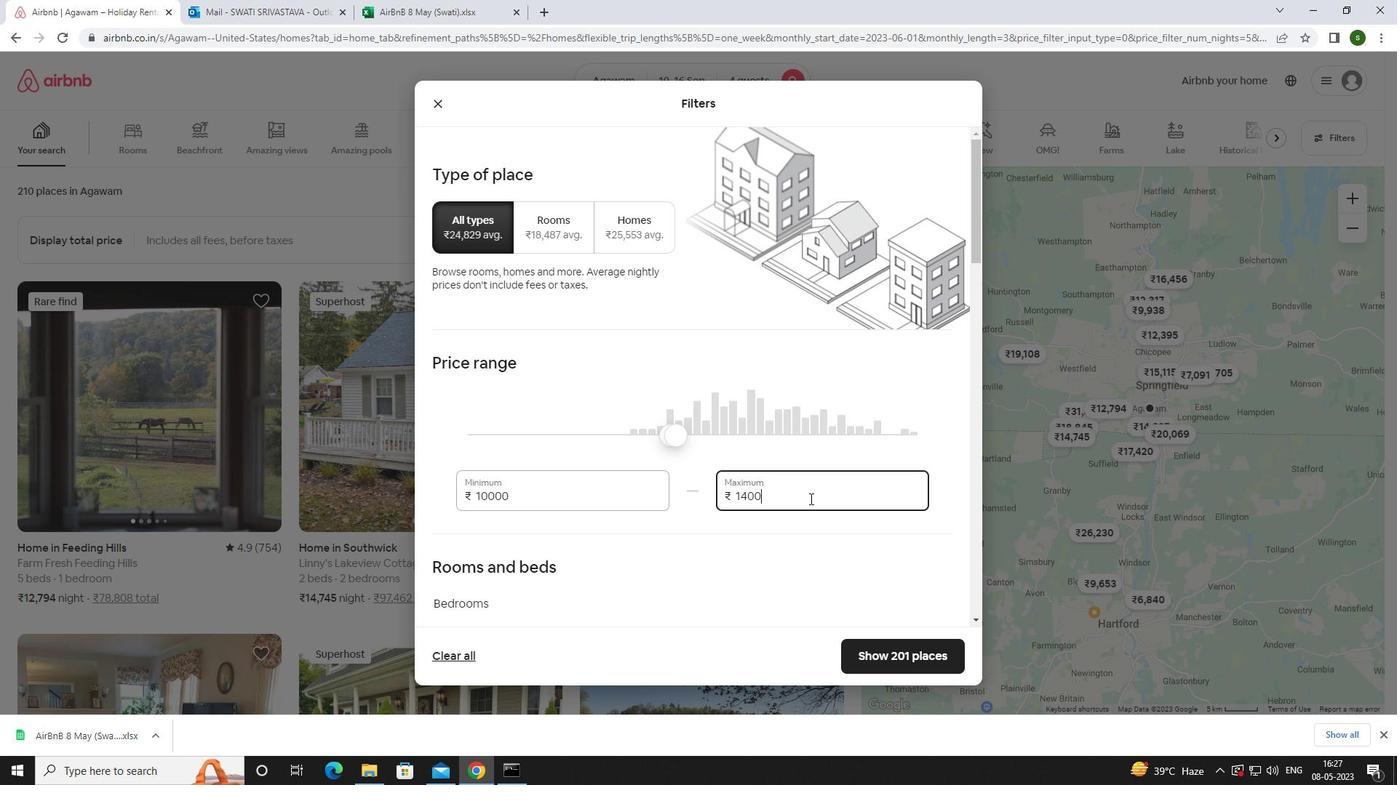 
Action: Mouse moved to (721, 469)
Screenshot: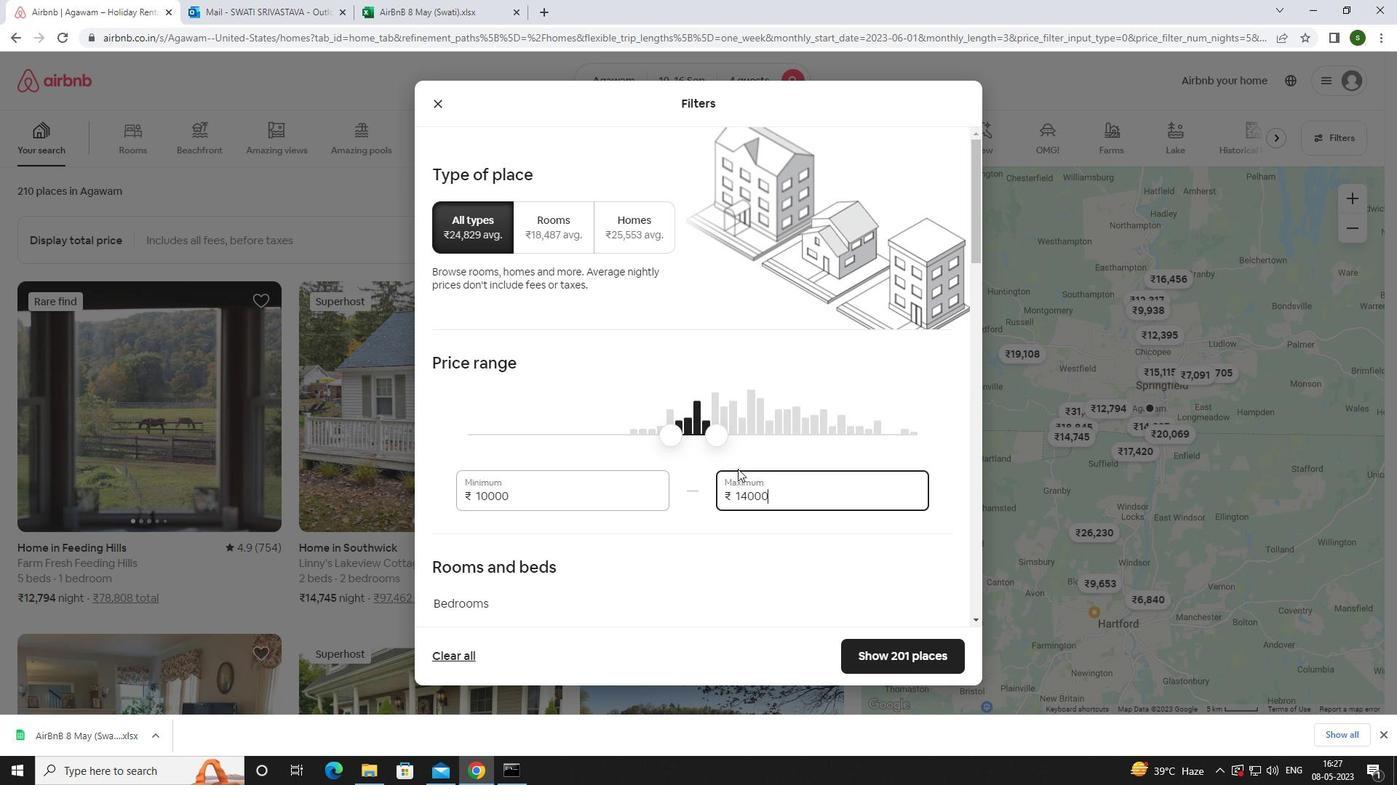 
Action: Mouse scrolled (721, 468) with delta (0, 0)
Screenshot: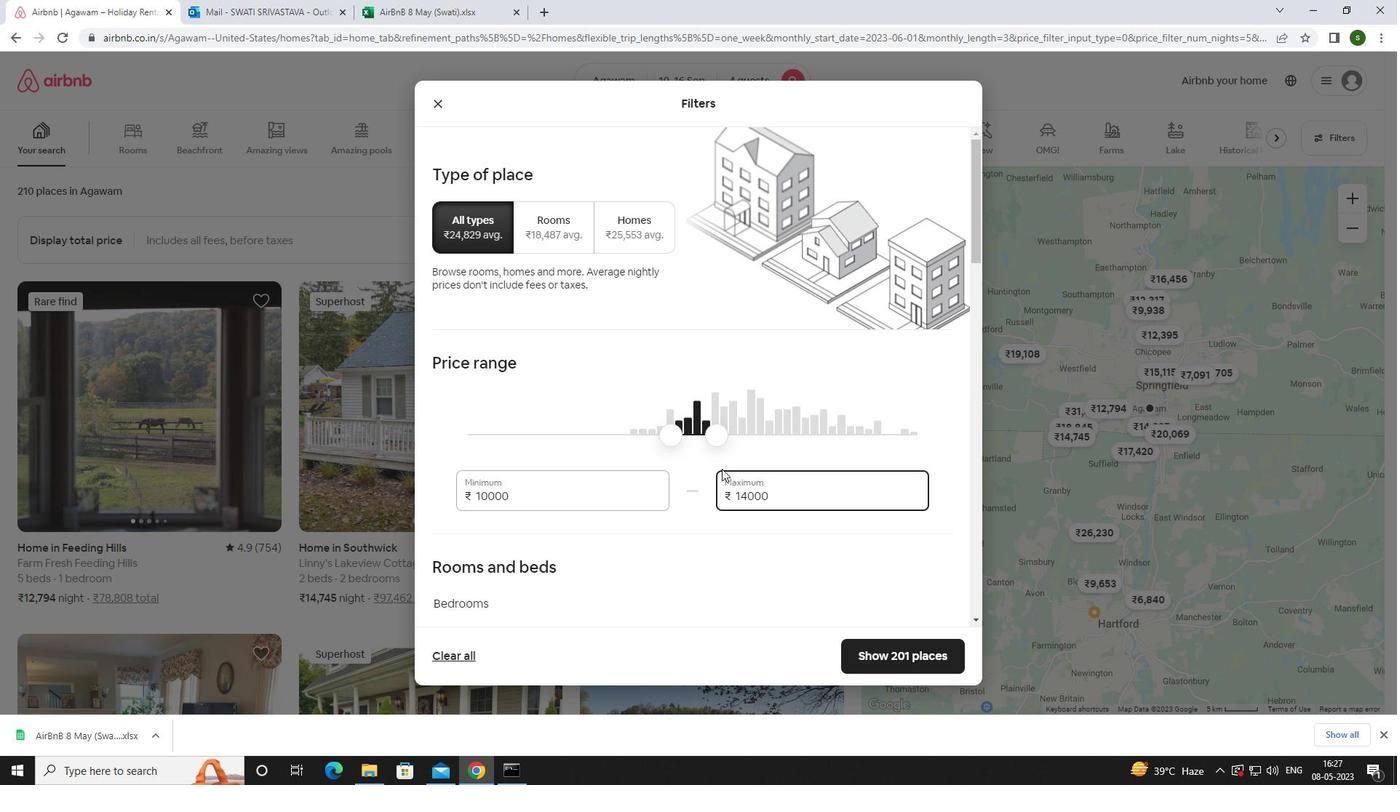 
Action: Mouse scrolled (721, 468) with delta (0, 0)
Screenshot: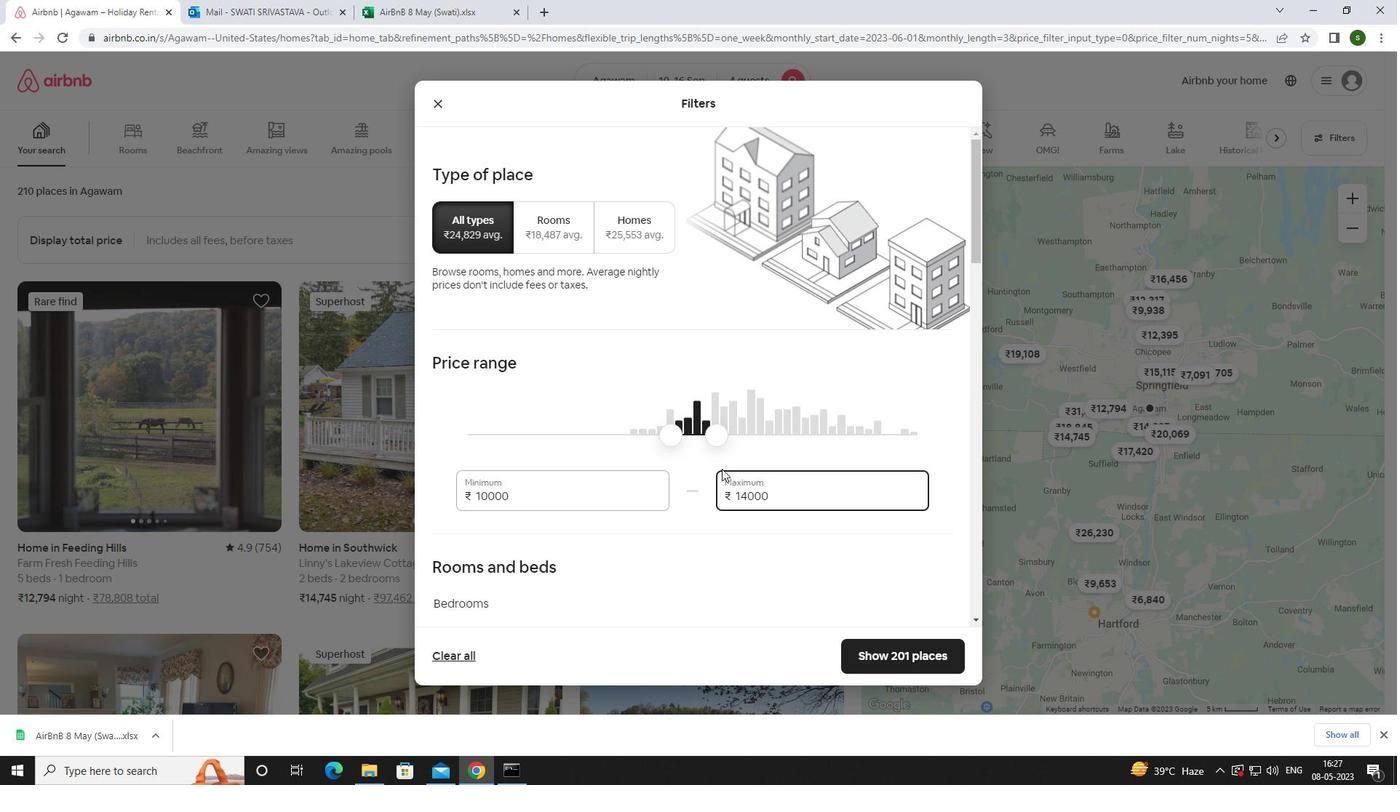 
Action: Mouse scrolled (721, 468) with delta (0, 0)
Screenshot: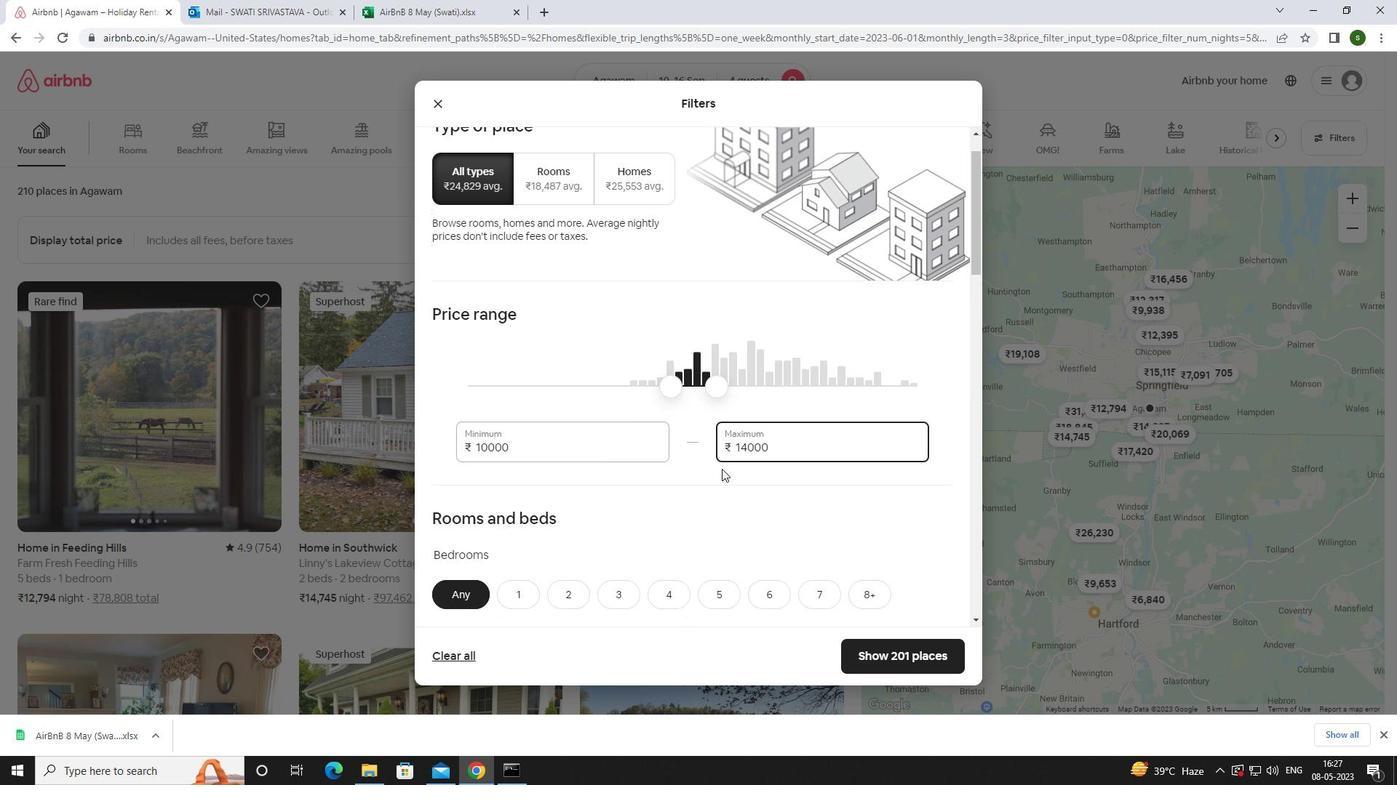 
Action: Mouse scrolled (721, 468) with delta (0, 0)
Screenshot: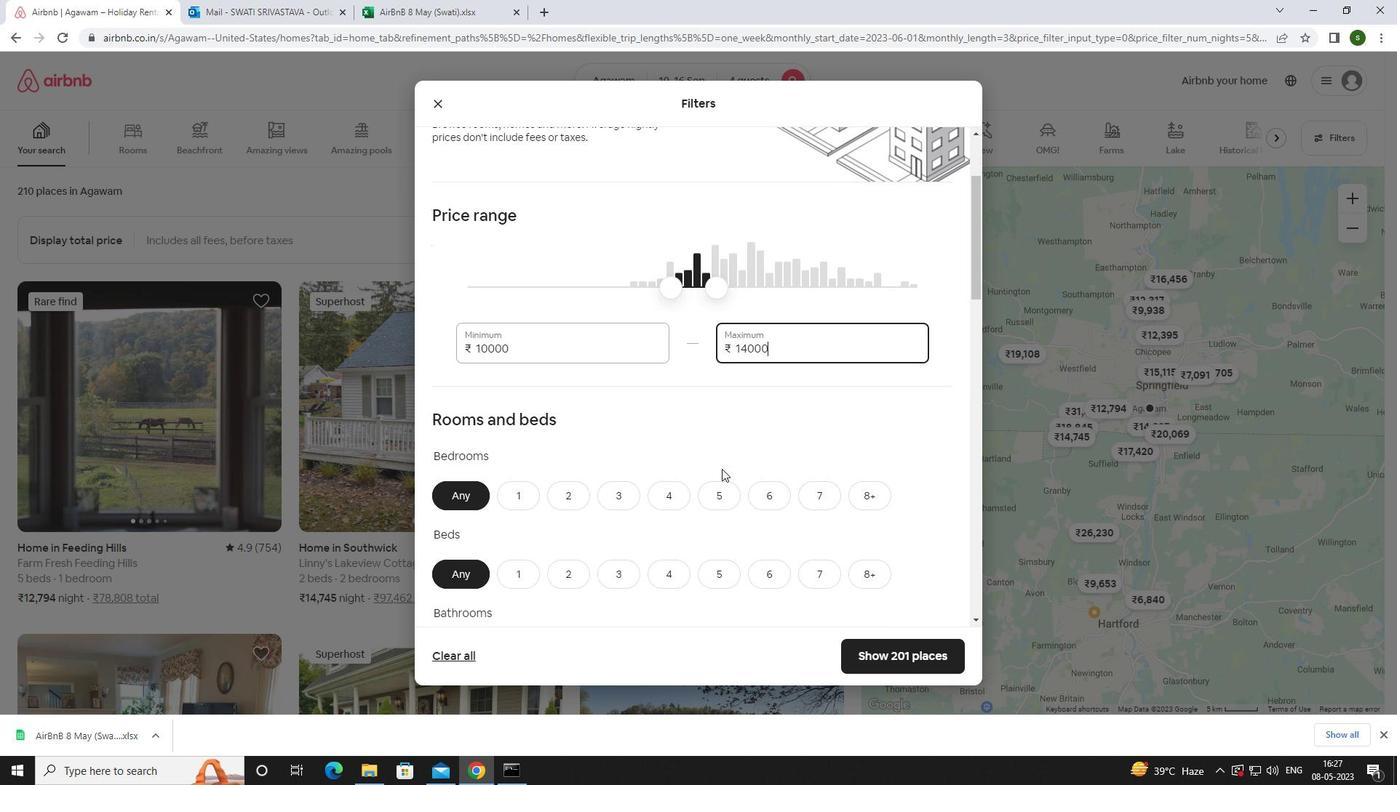 
Action: Mouse moved to (679, 352)
Screenshot: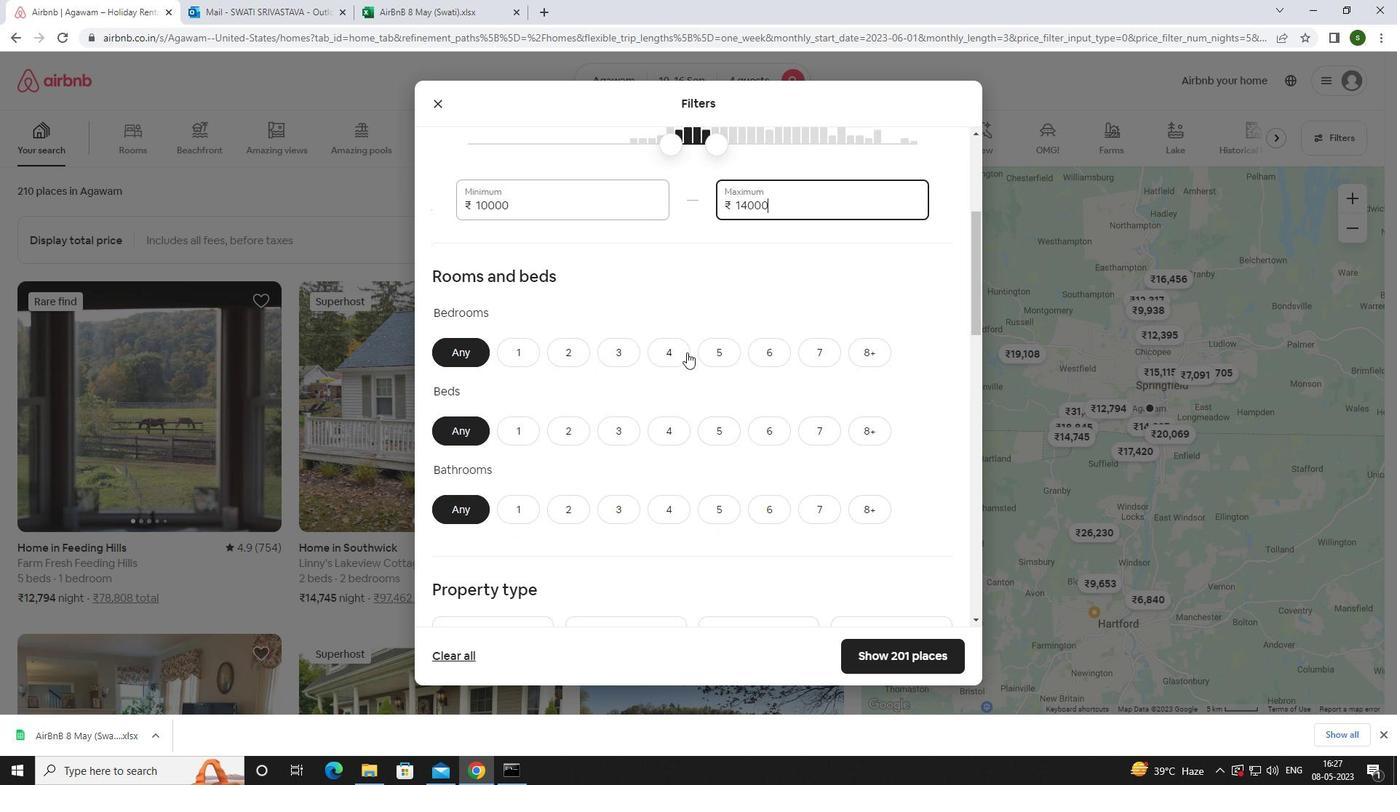 
Action: Mouse pressed left at (679, 352)
Screenshot: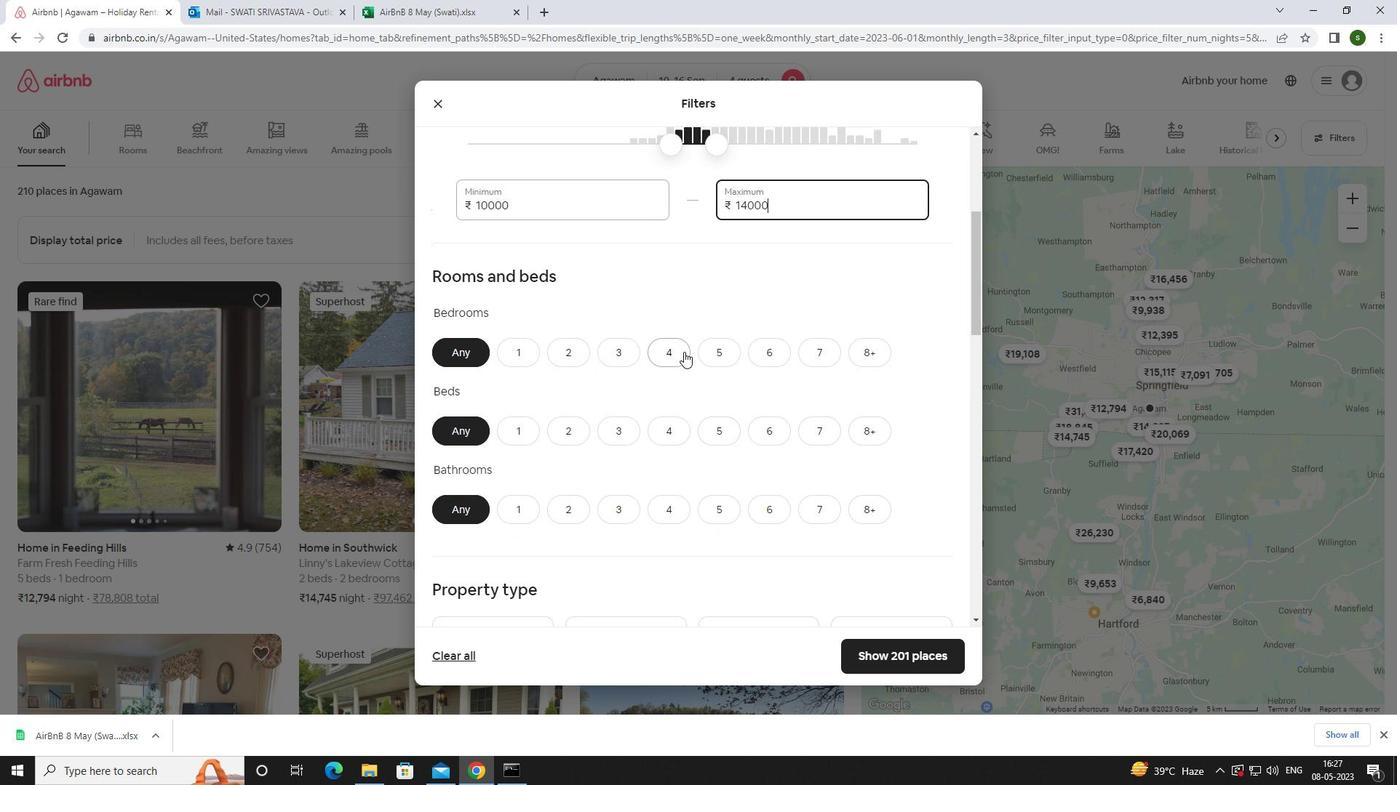 
Action: Mouse moved to (673, 422)
Screenshot: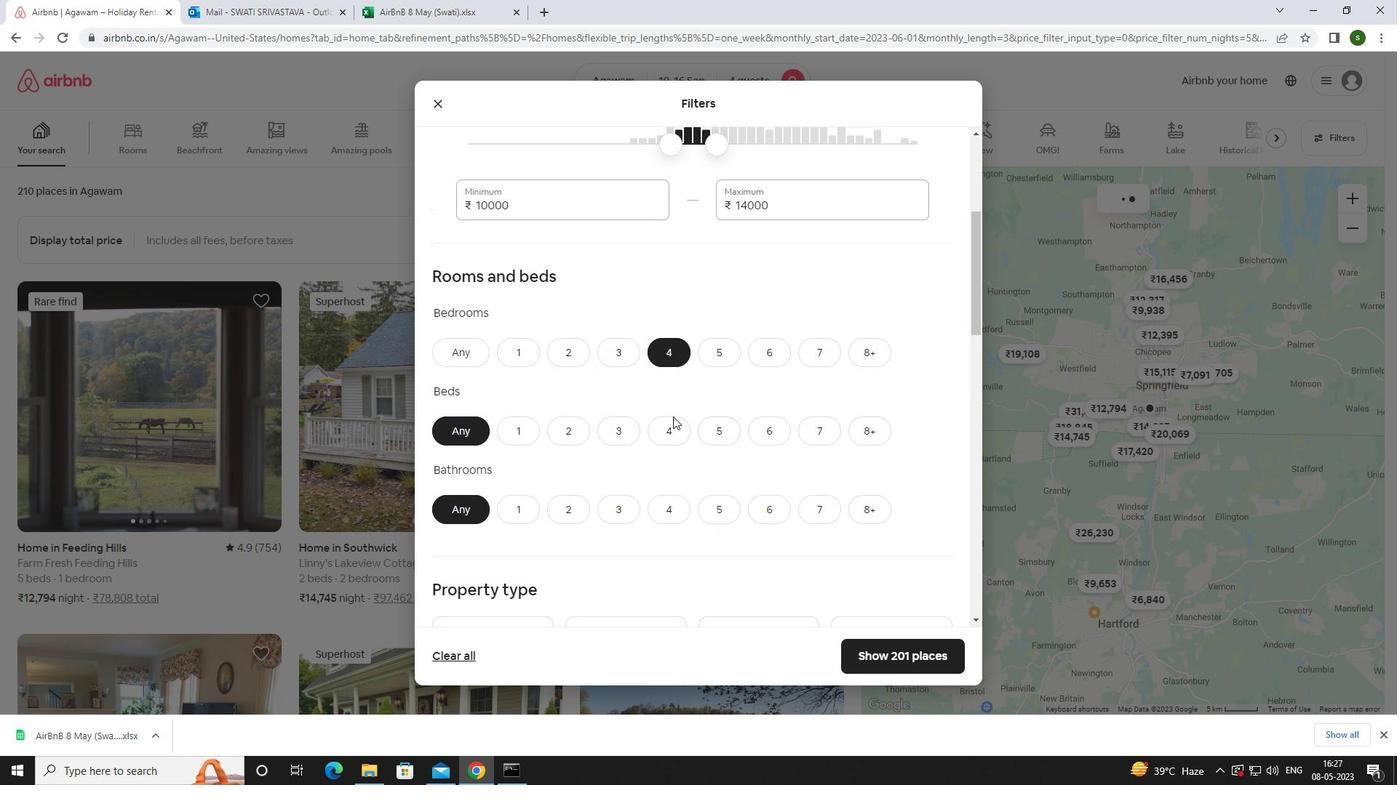 
Action: Mouse pressed left at (673, 422)
Screenshot: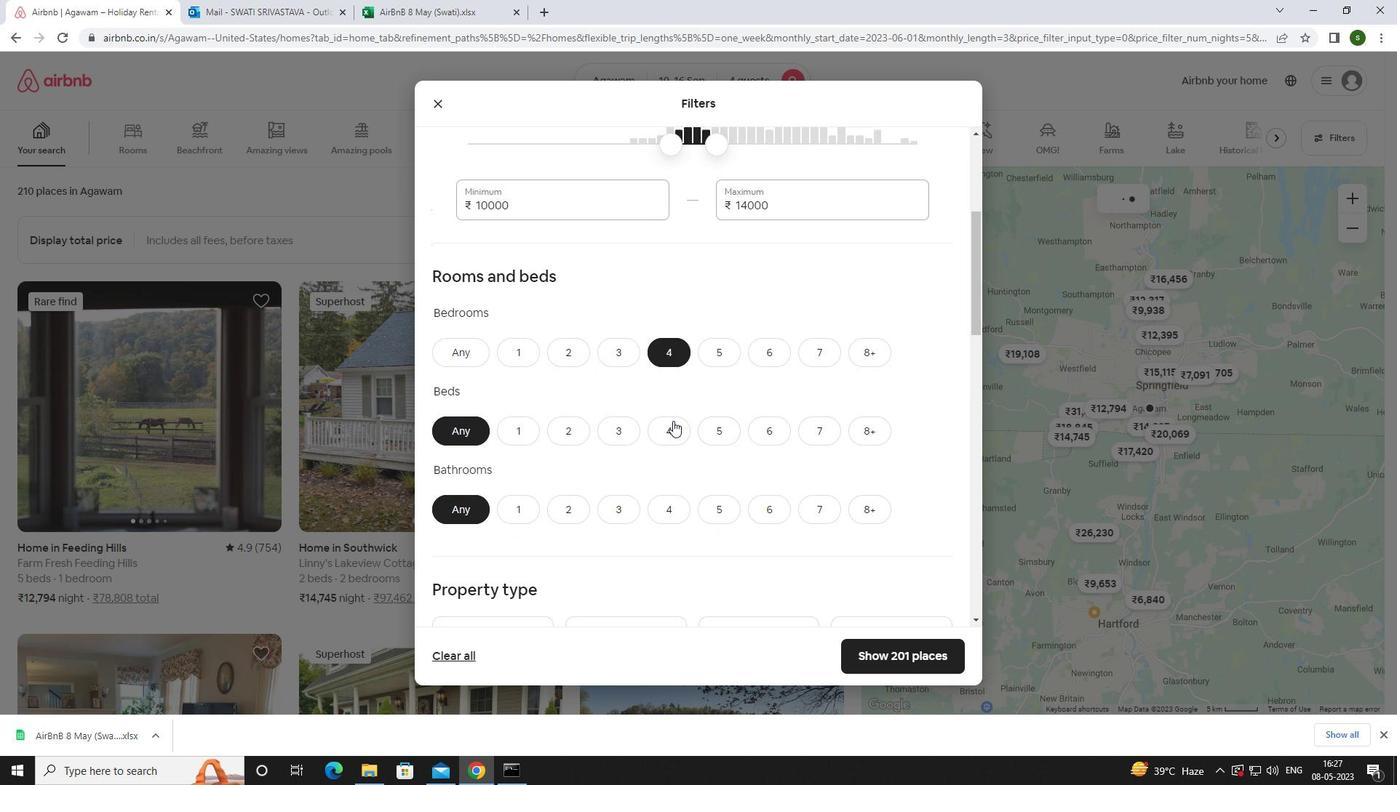 
Action: Mouse moved to (664, 499)
Screenshot: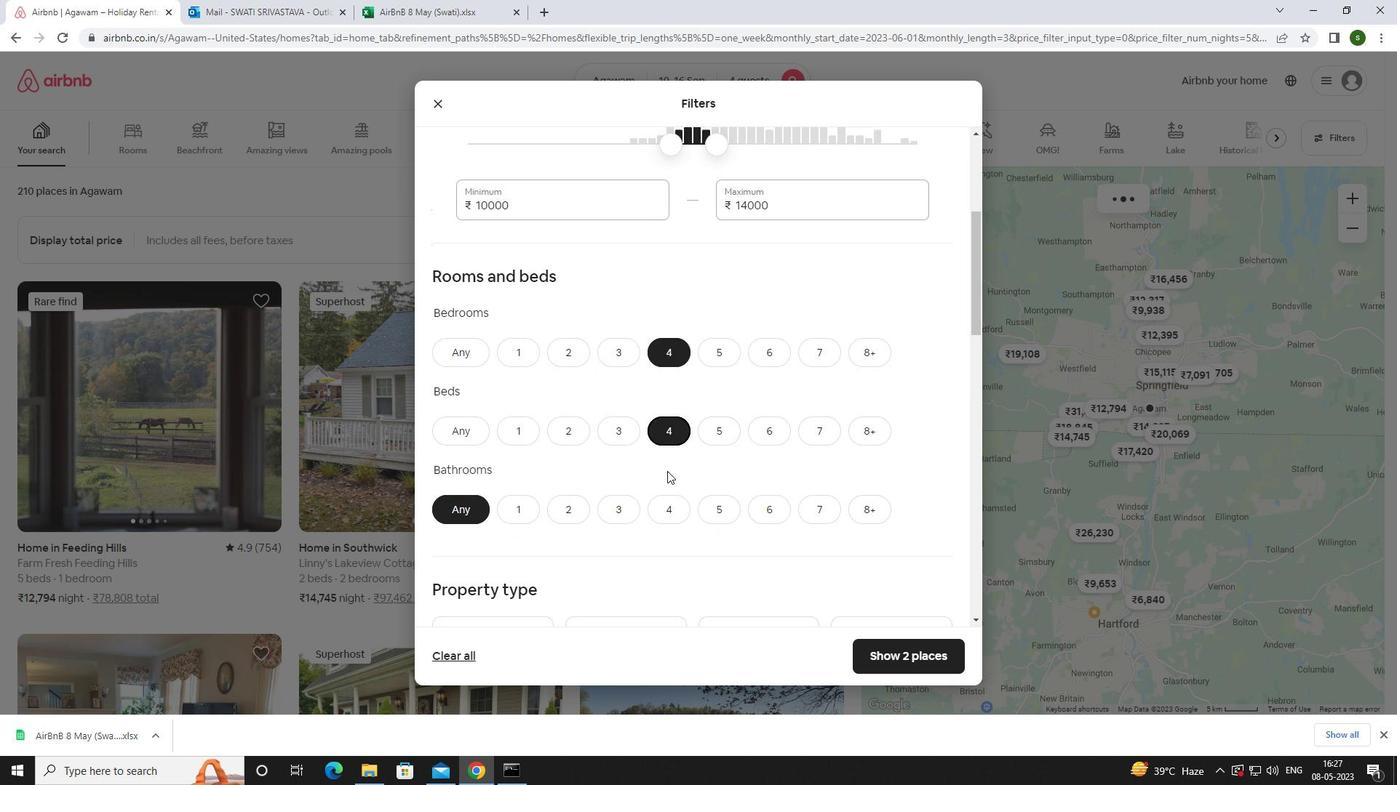 
Action: Mouse pressed left at (664, 499)
Screenshot: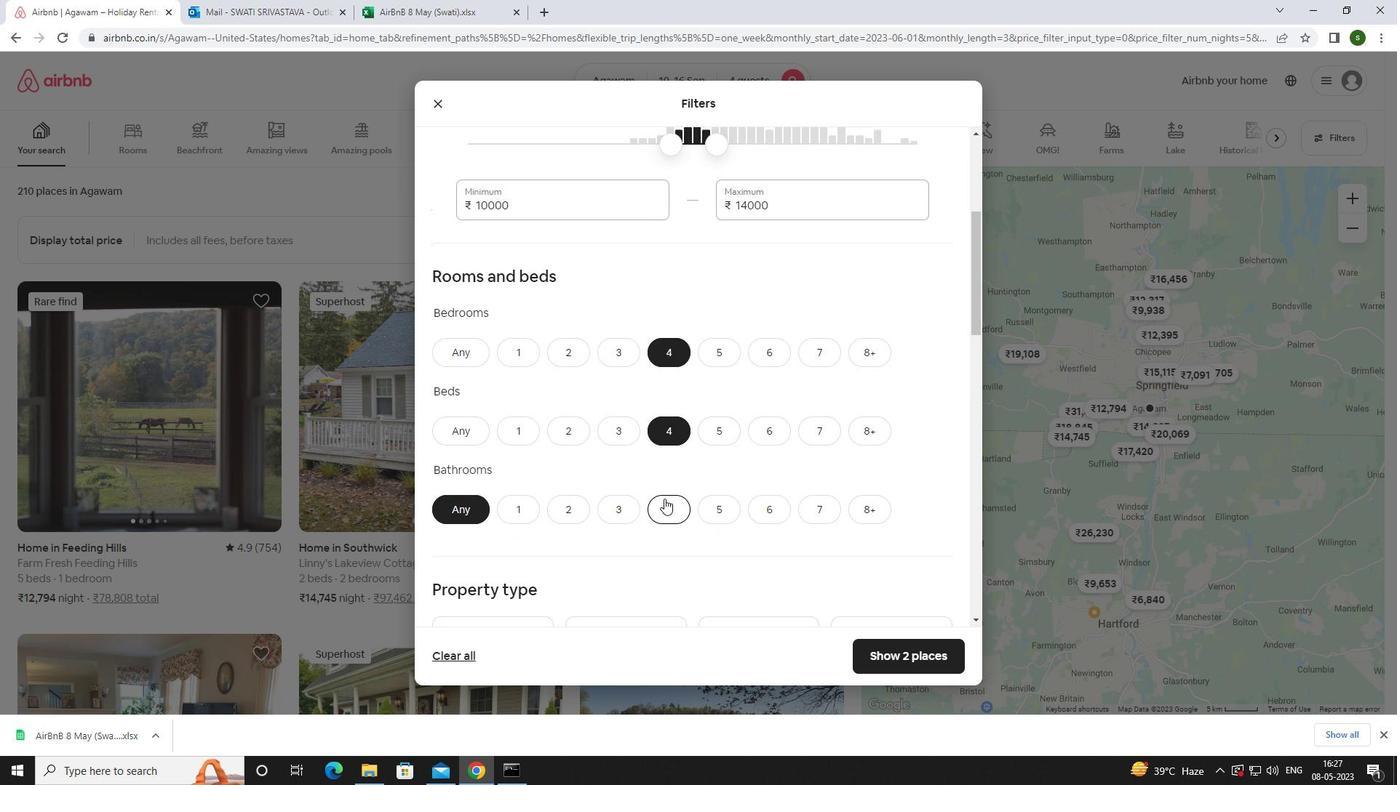 
Action: Mouse scrolled (664, 498) with delta (0, 0)
Screenshot: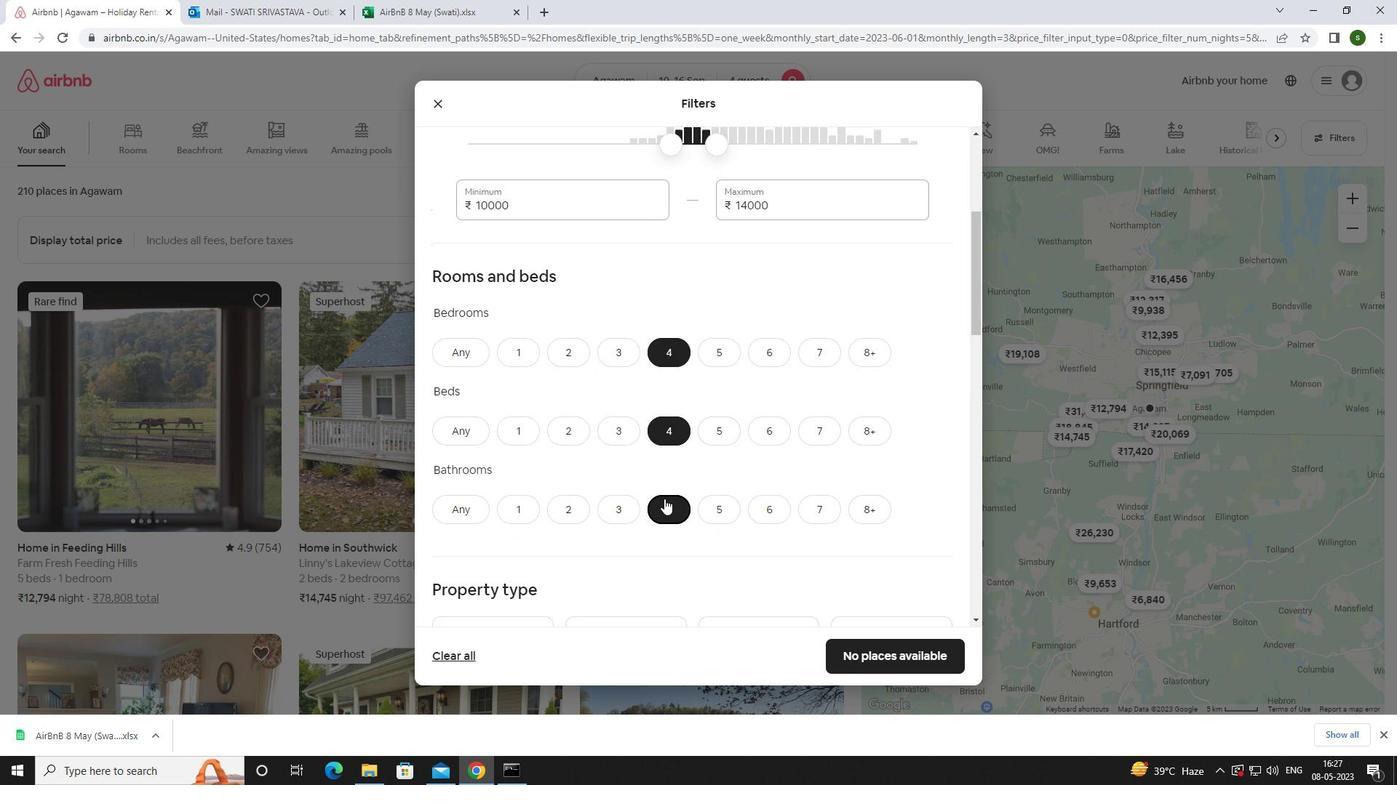 
Action: Mouse scrolled (664, 498) with delta (0, 0)
Screenshot: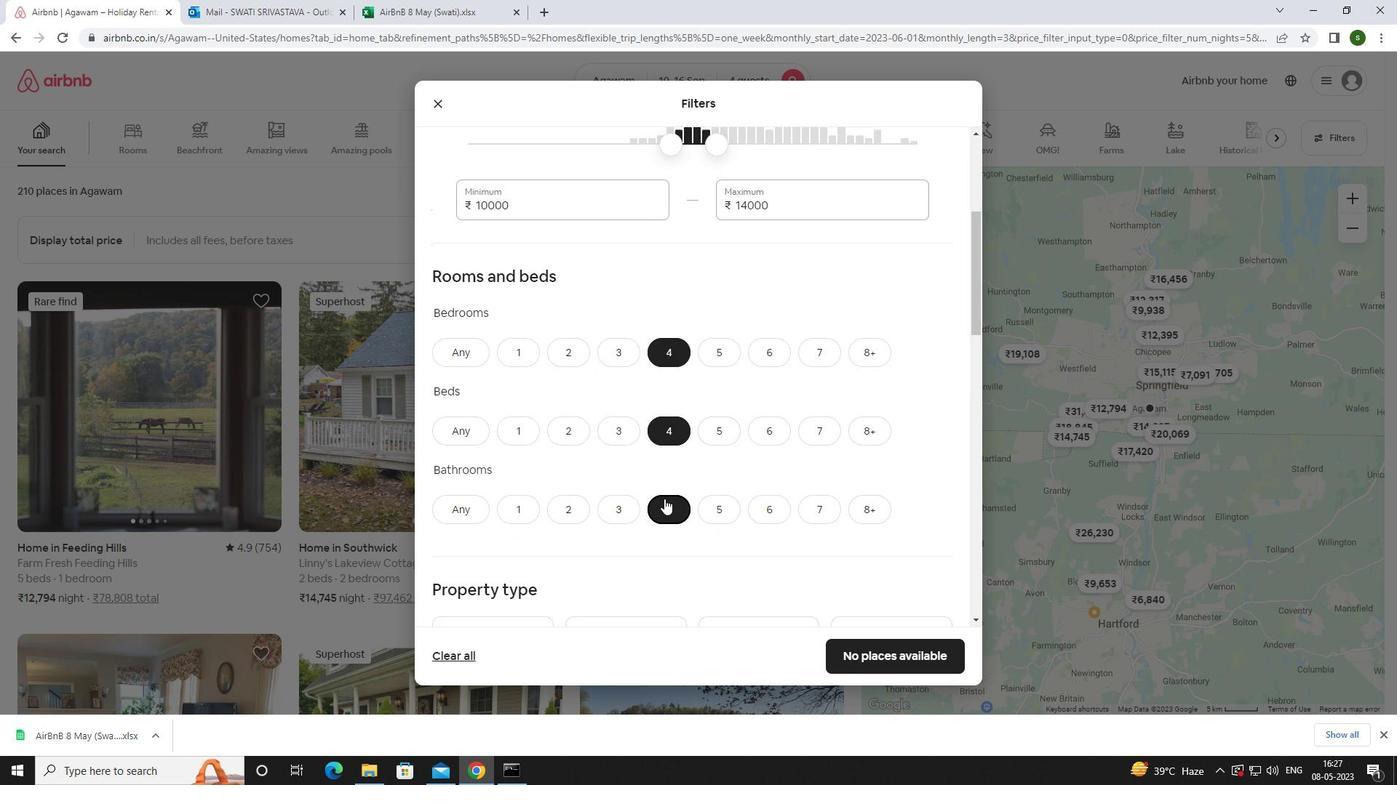 
Action: Mouse scrolled (664, 498) with delta (0, 0)
Screenshot: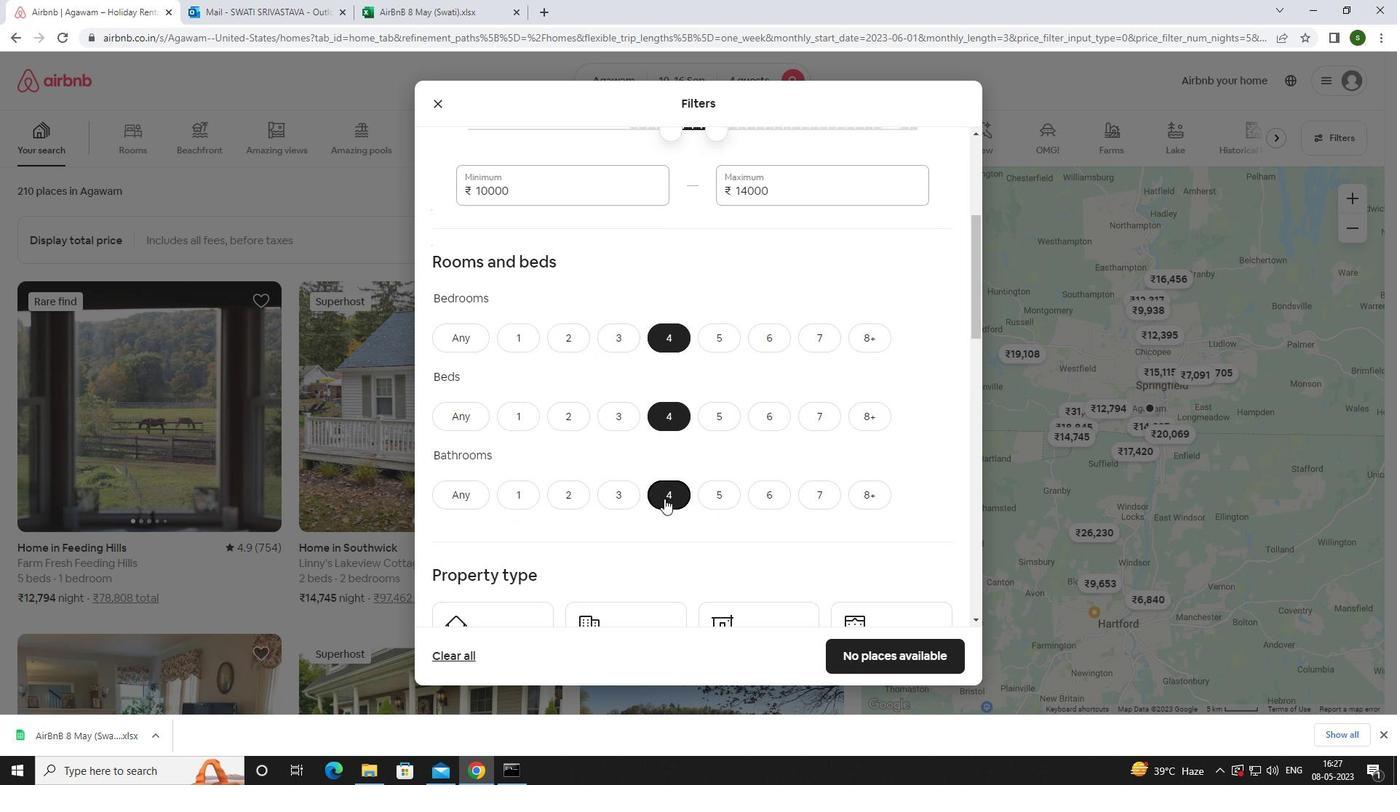 
Action: Mouse moved to (522, 452)
Screenshot: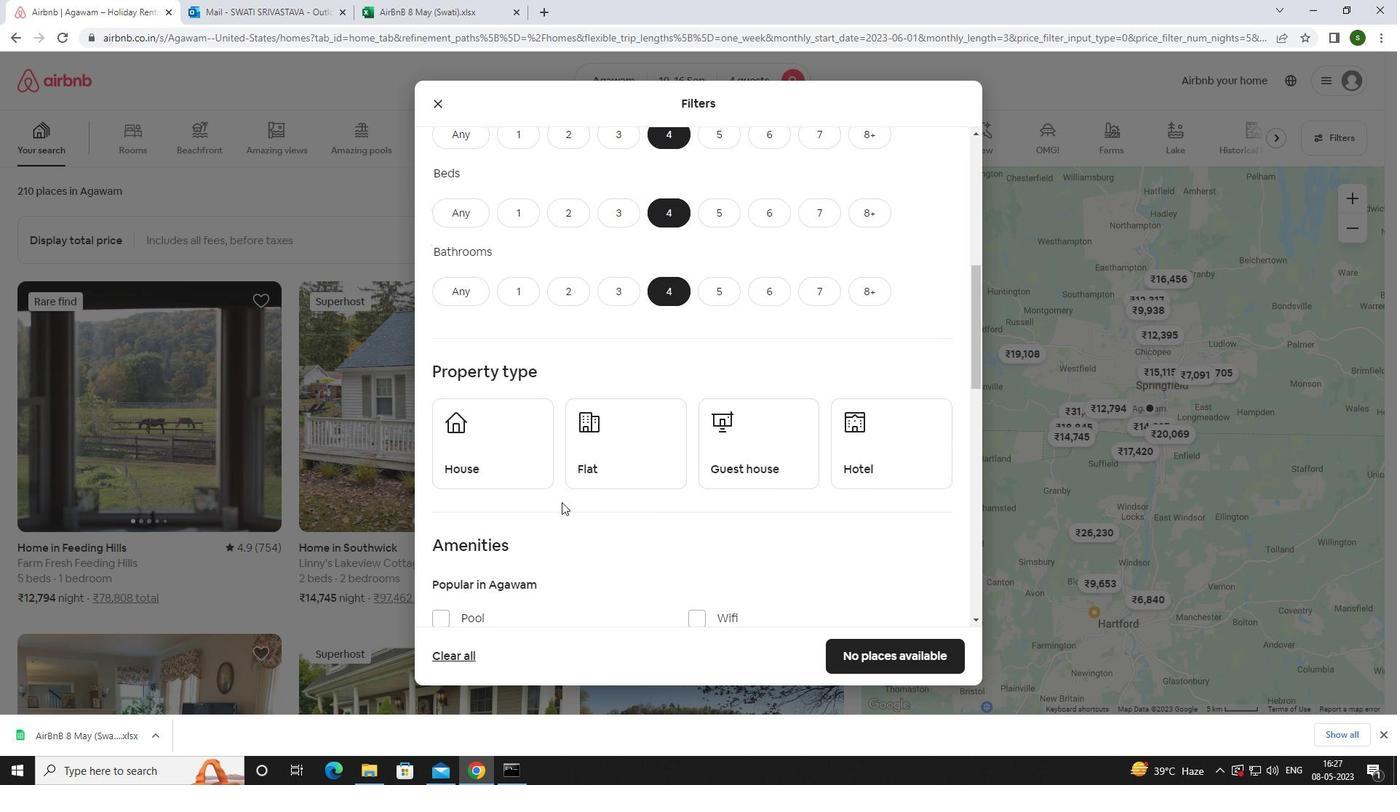 
Action: Mouse pressed left at (522, 452)
Screenshot: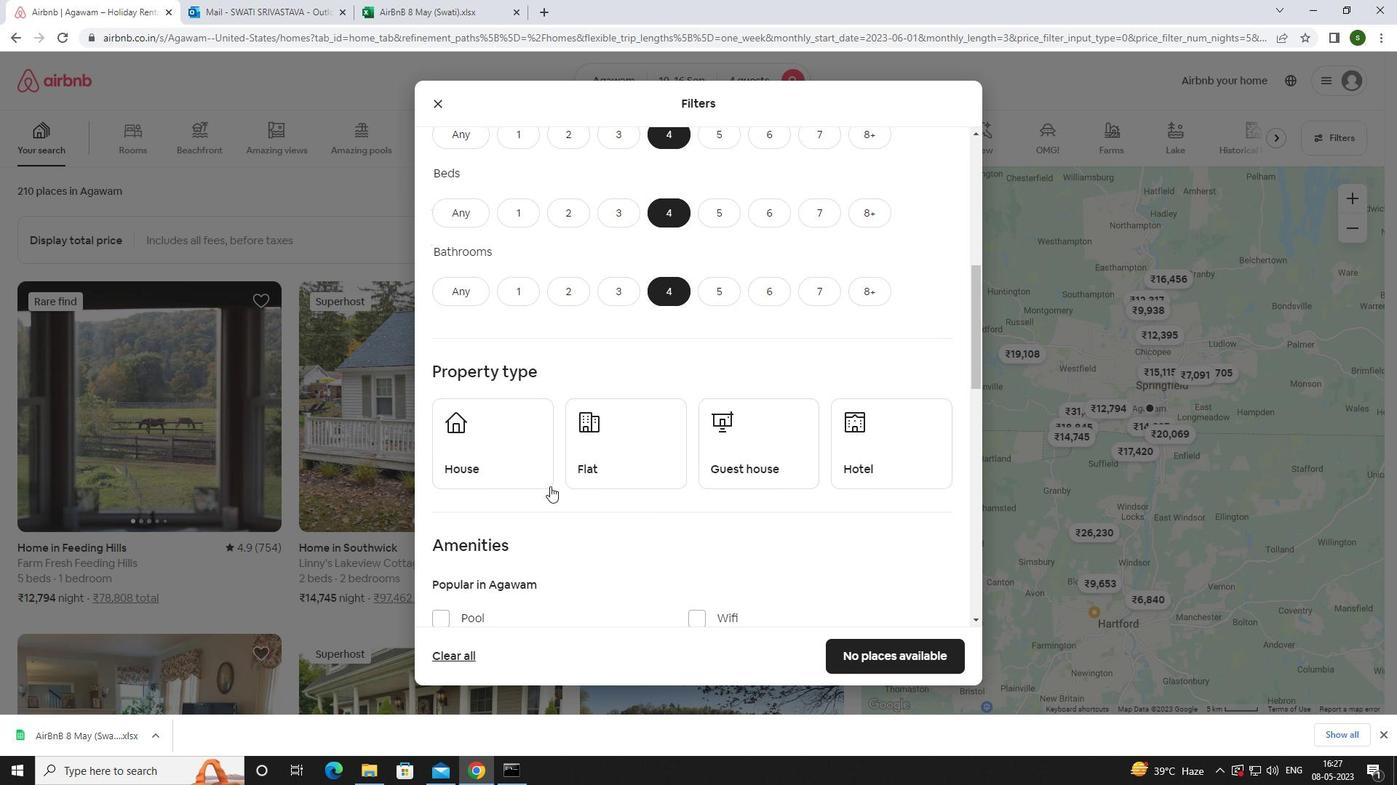 
Action: Mouse moved to (633, 436)
Screenshot: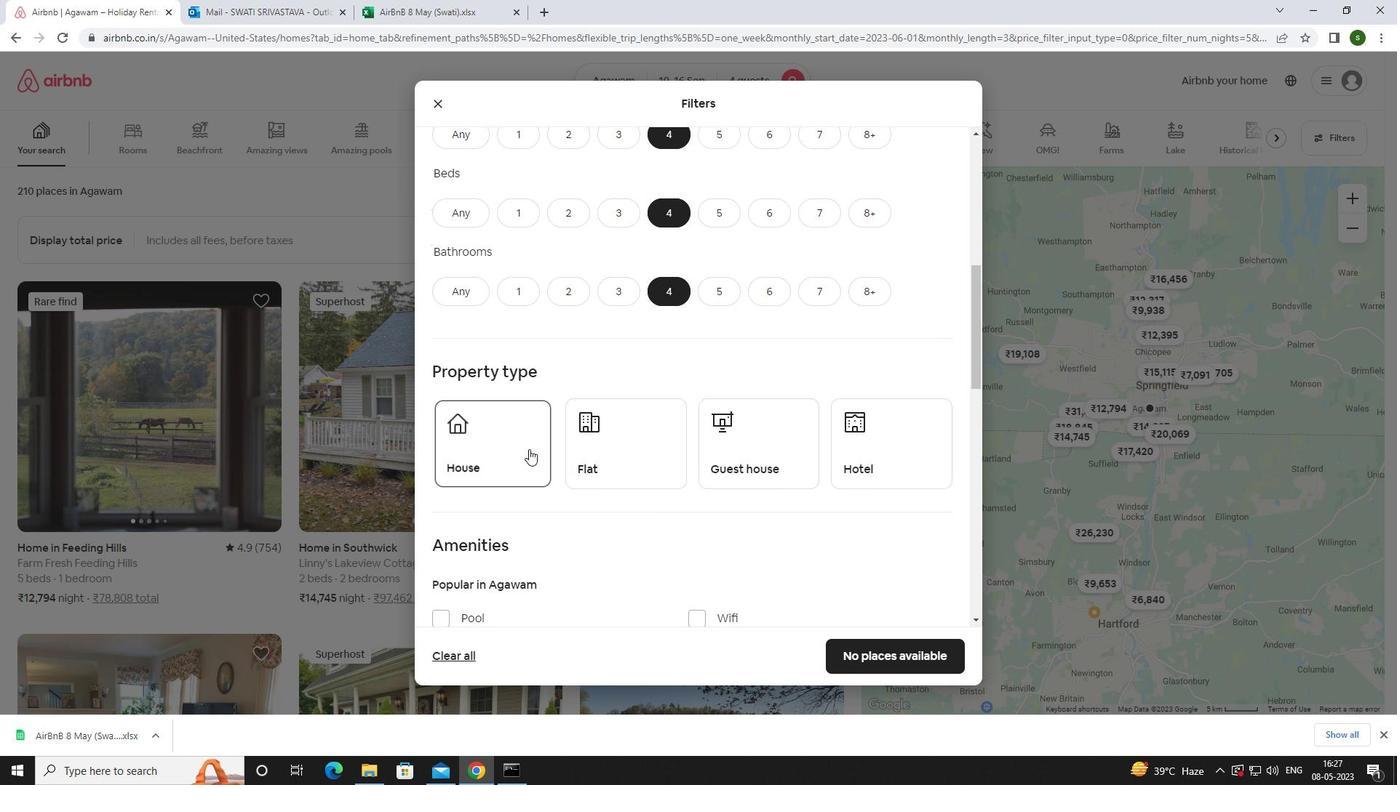 
Action: Mouse pressed left at (633, 436)
Screenshot: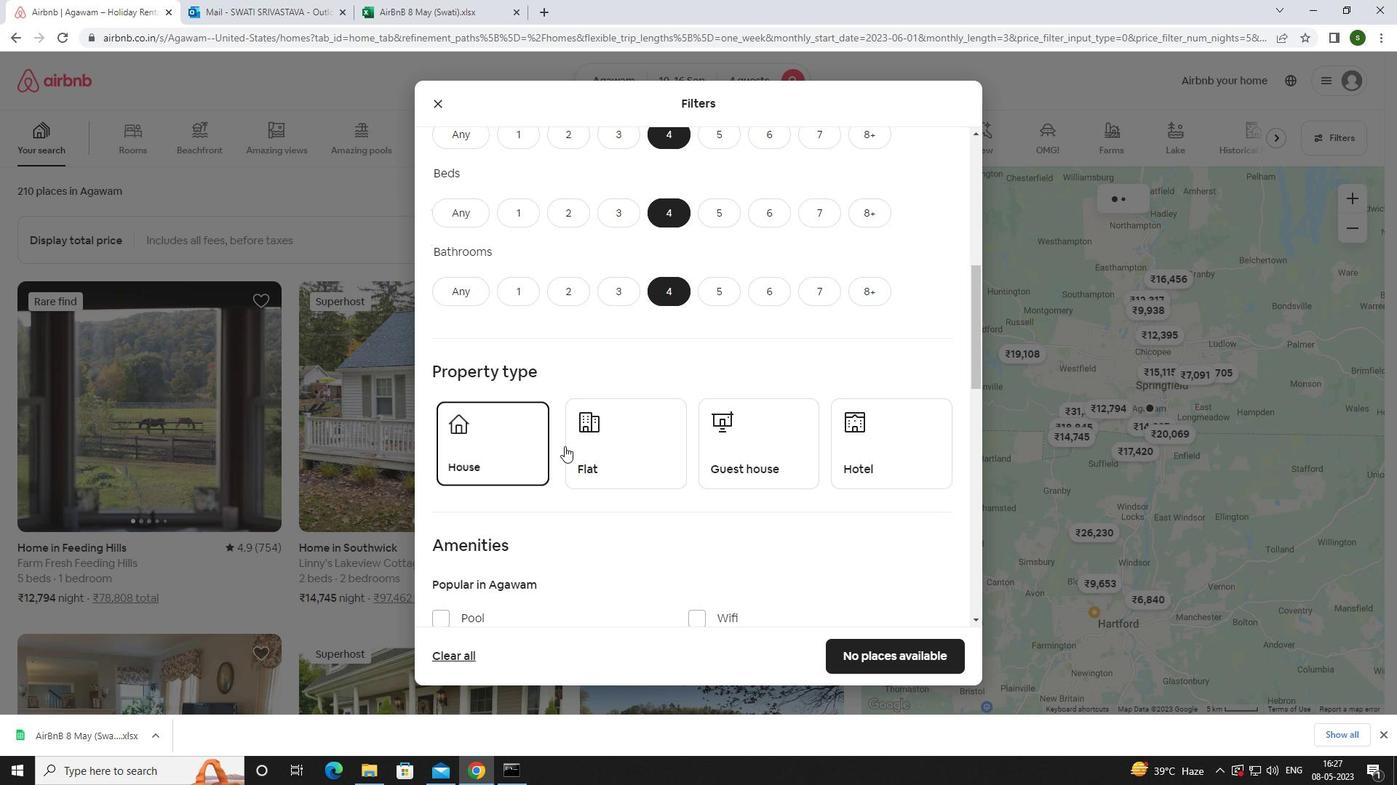 
Action: Mouse moved to (739, 430)
Screenshot: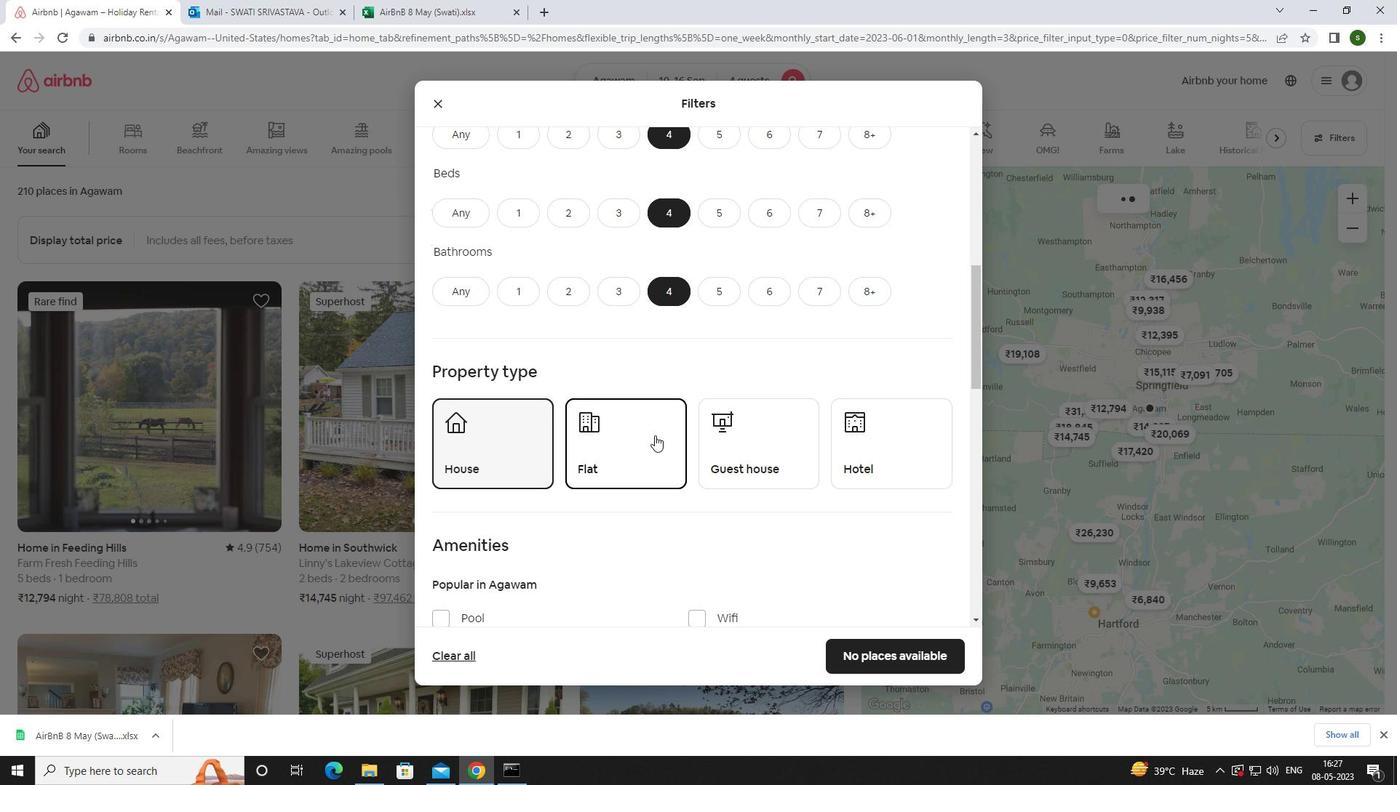 
Action: Mouse pressed left at (739, 430)
Screenshot: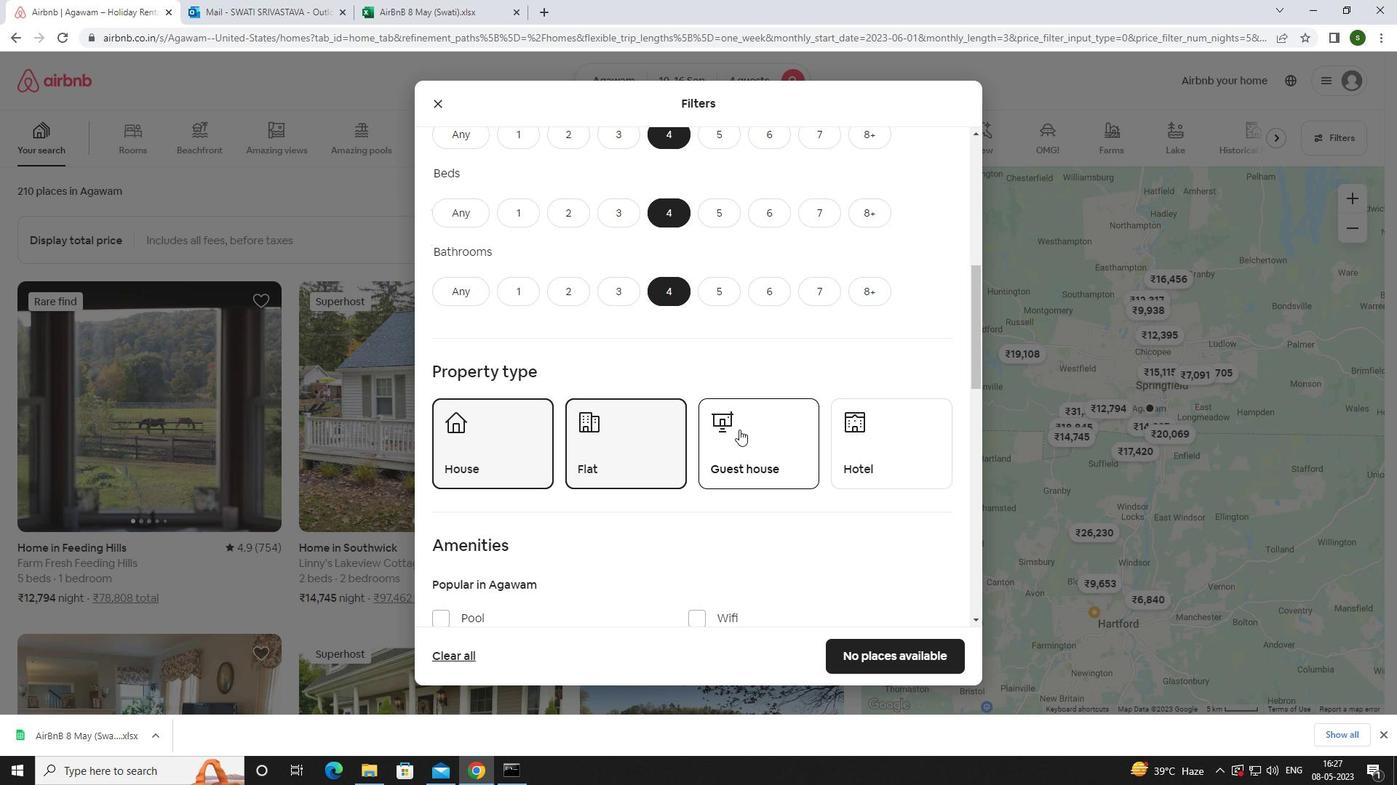 
Action: Mouse scrolled (739, 429) with delta (0, 0)
Screenshot: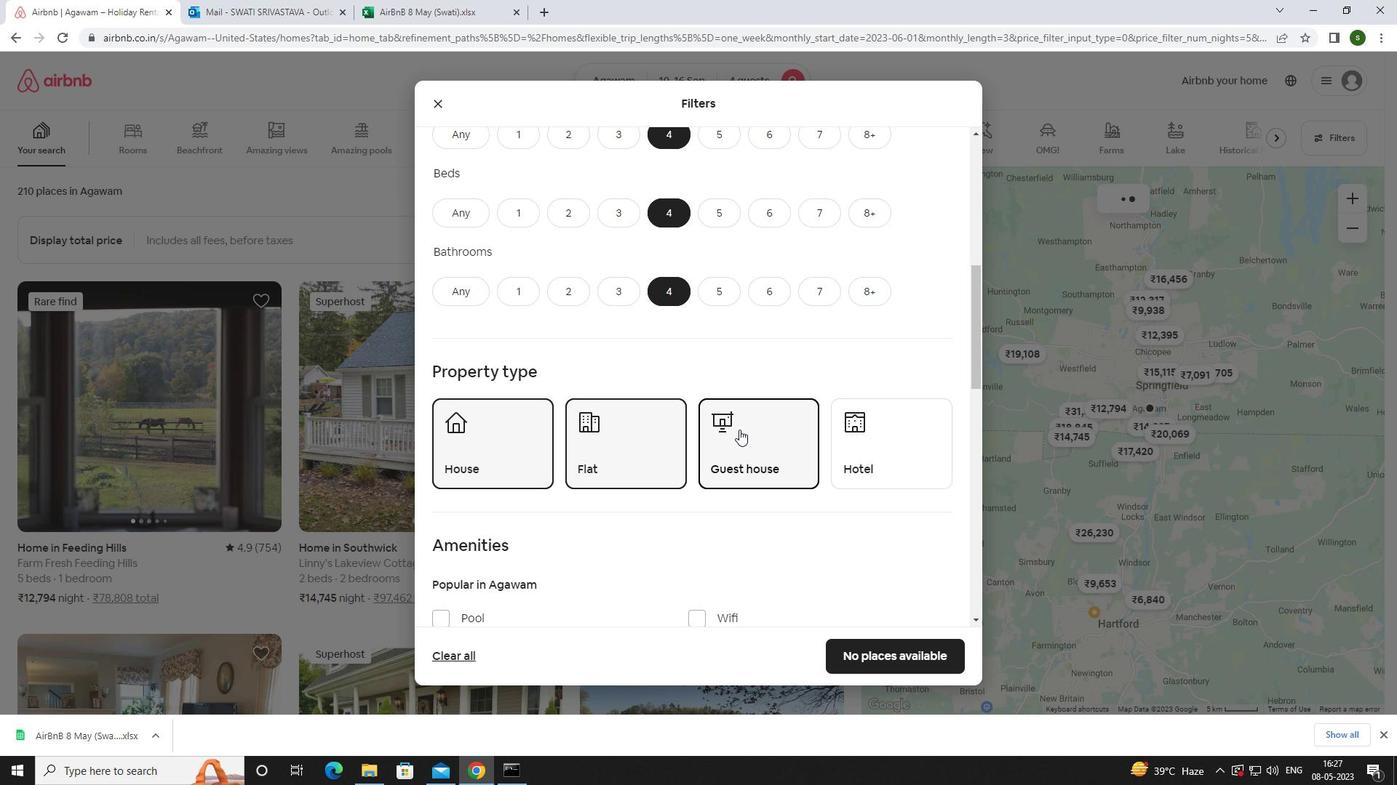 
Action: Mouse scrolled (739, 429) with delta (0, 0)
Screenshot: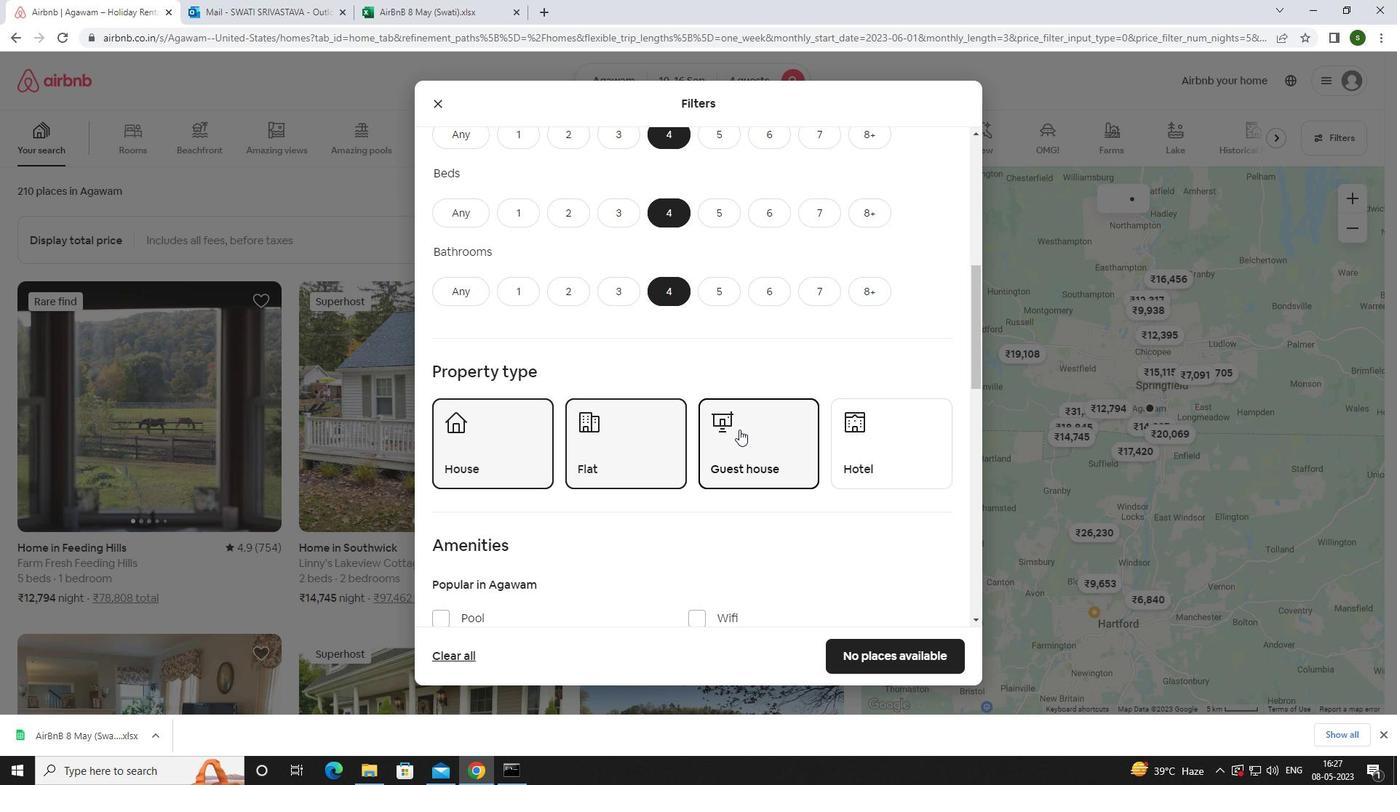 
Action: Mouse moved to (708, 471)
Screenshot: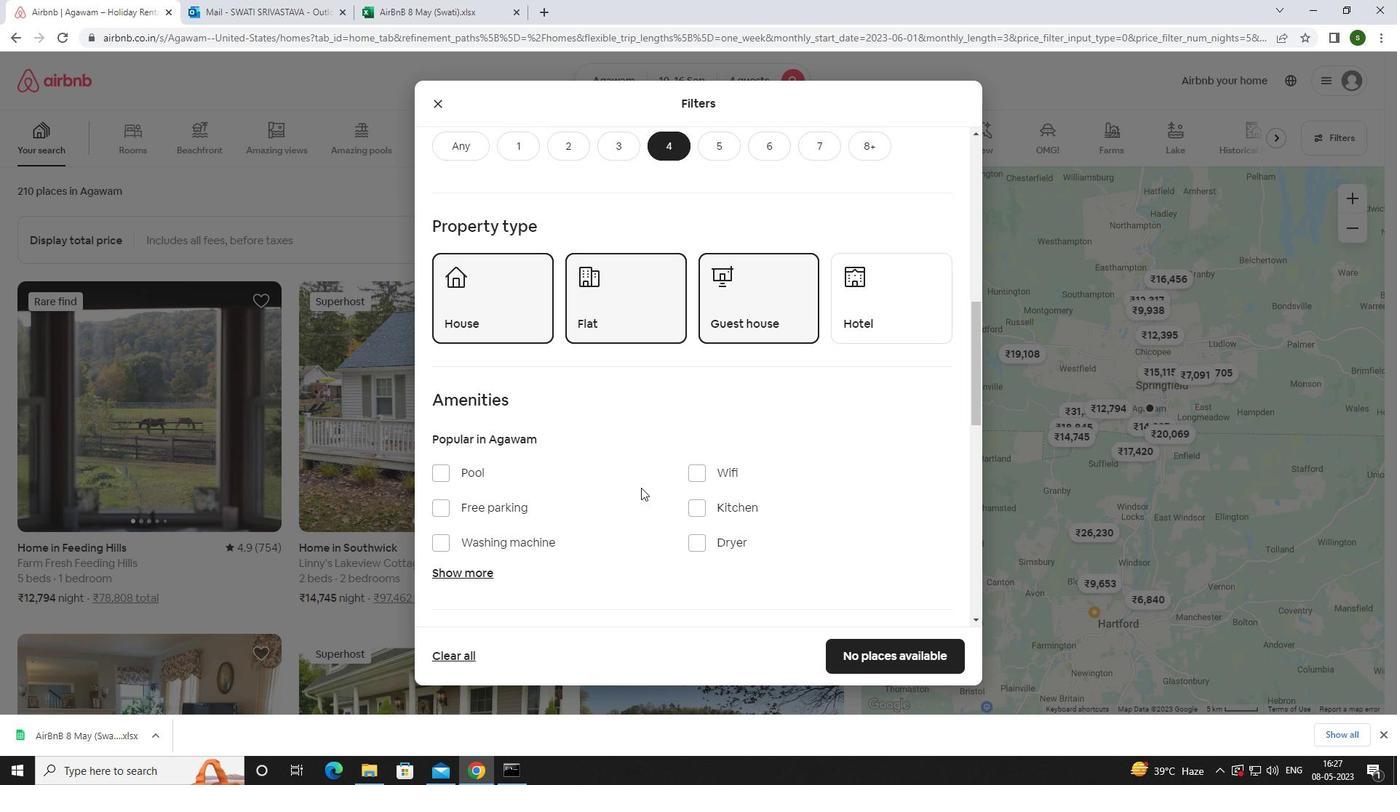 
Action: Mouse pressed left at (708, 471)
Screenshot: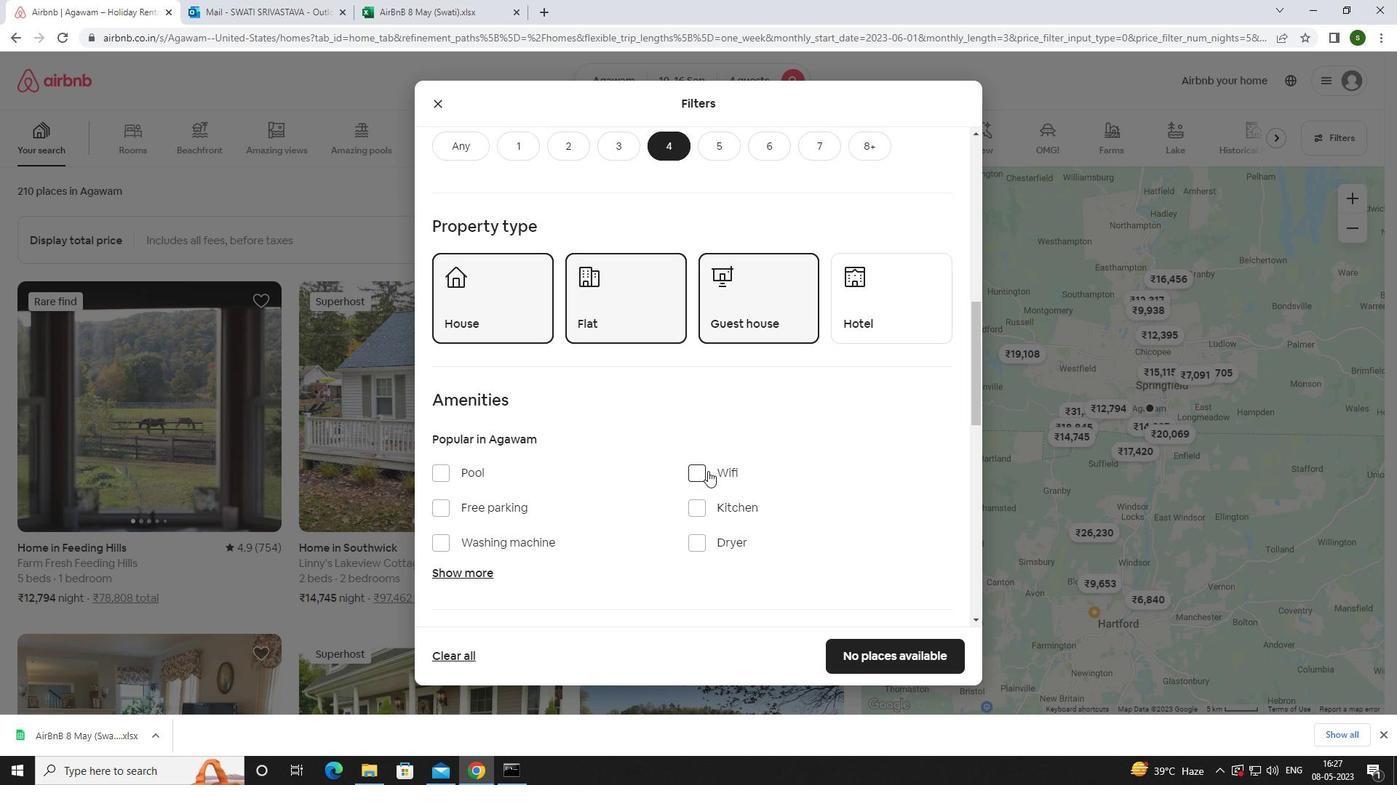 
Action: Mouse moved to (522, 502)
Screenshot: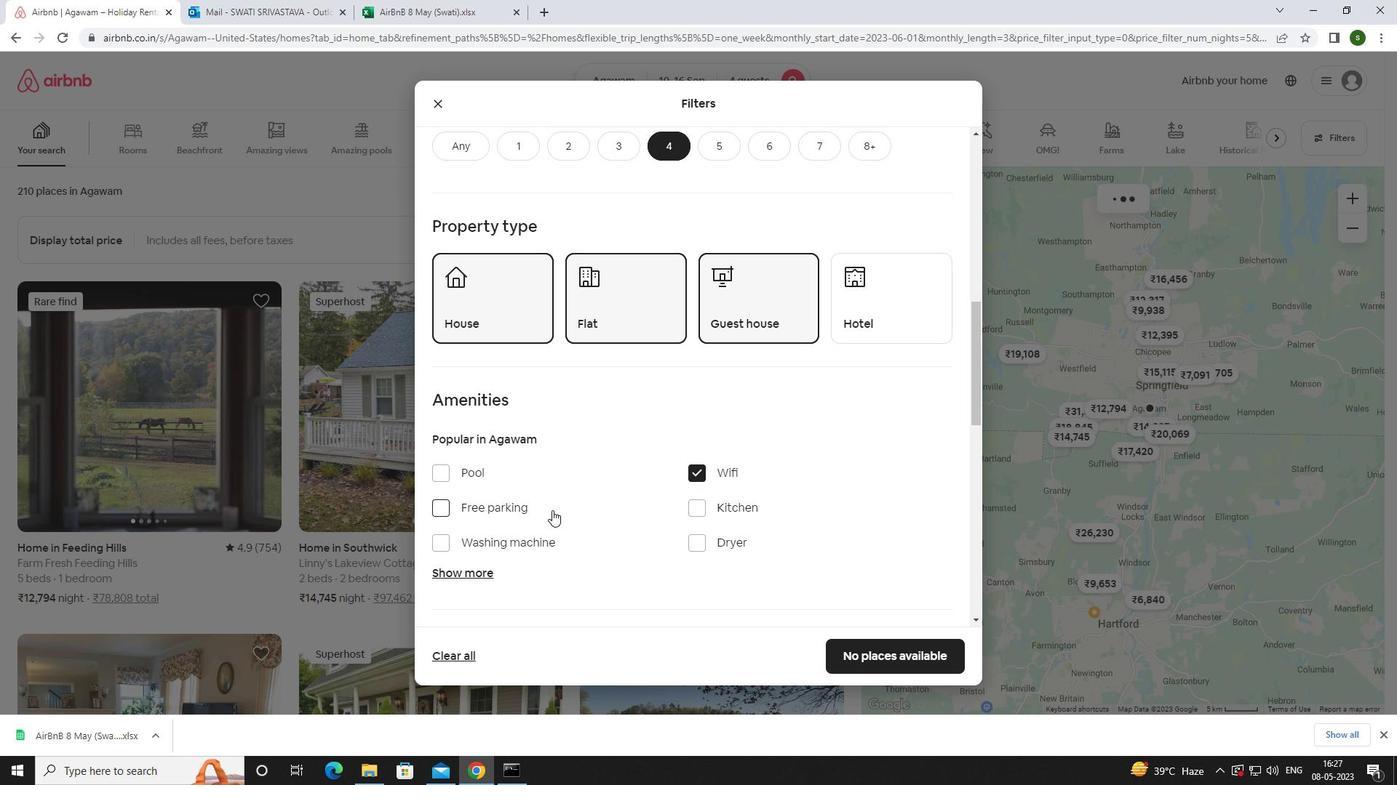
Action: Mouse pressed left at (522, 502)
Screenshot: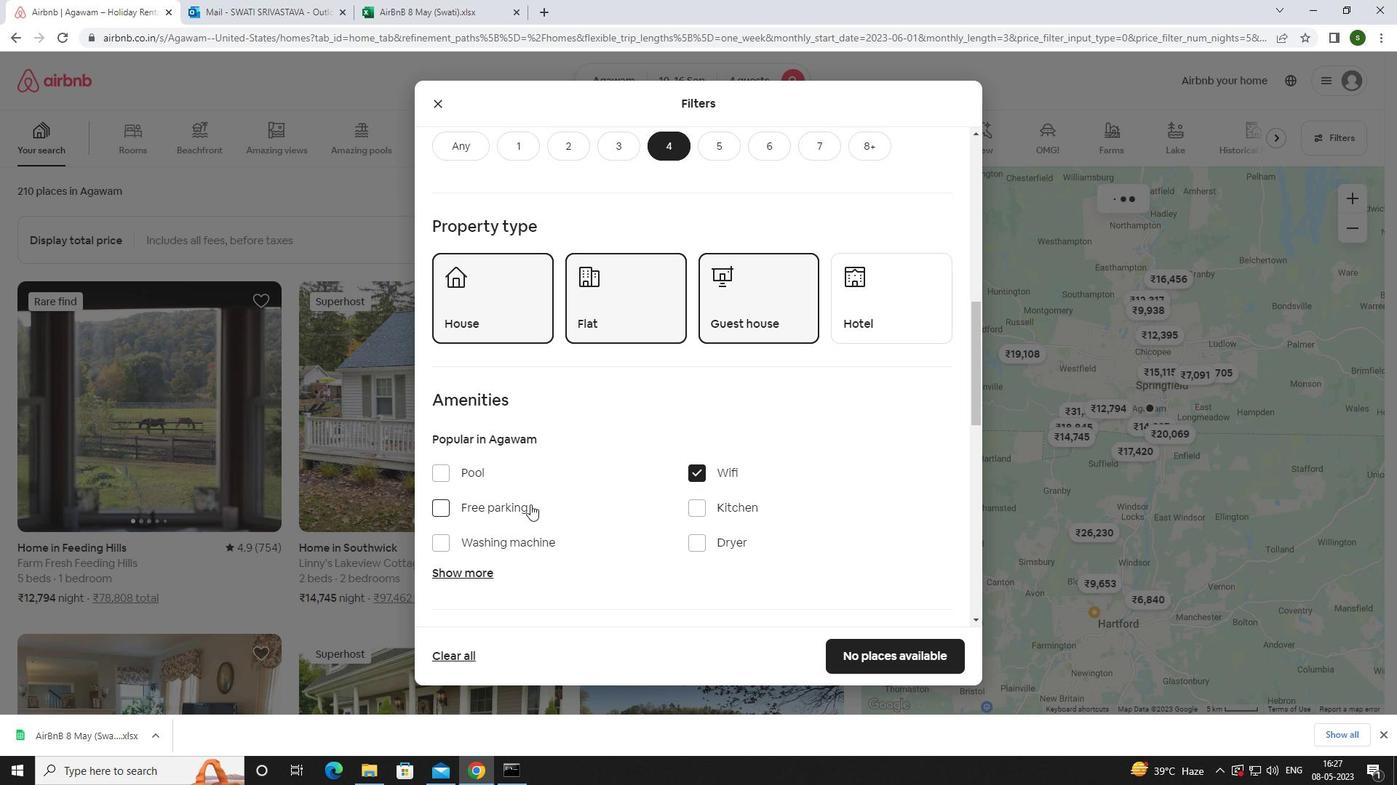
Action: Mouse moved to (439, 573)
Screenshot: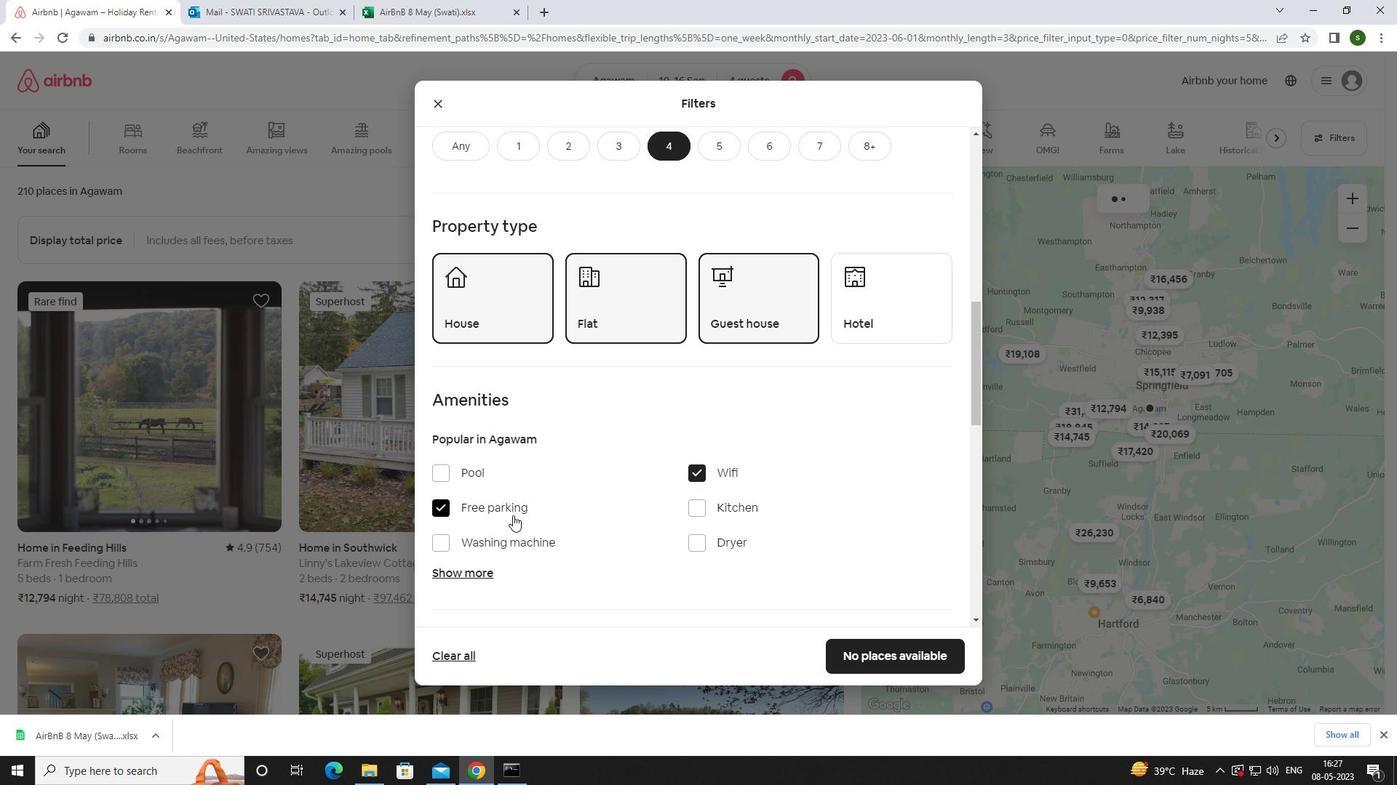
Action: Mouse pressed left at (439, 573)
Screenshot: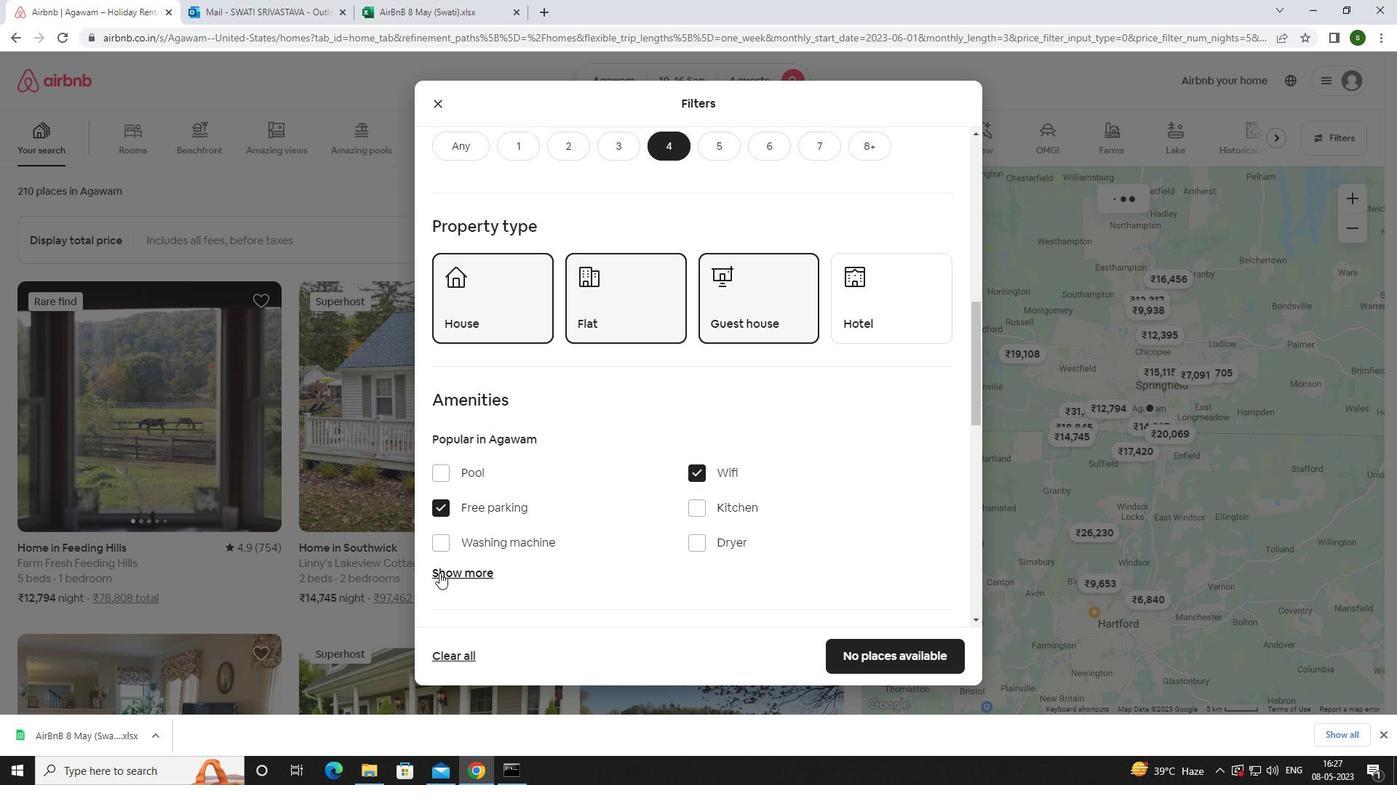 
Action: Mouse moved to (584, 530)
Screenshot: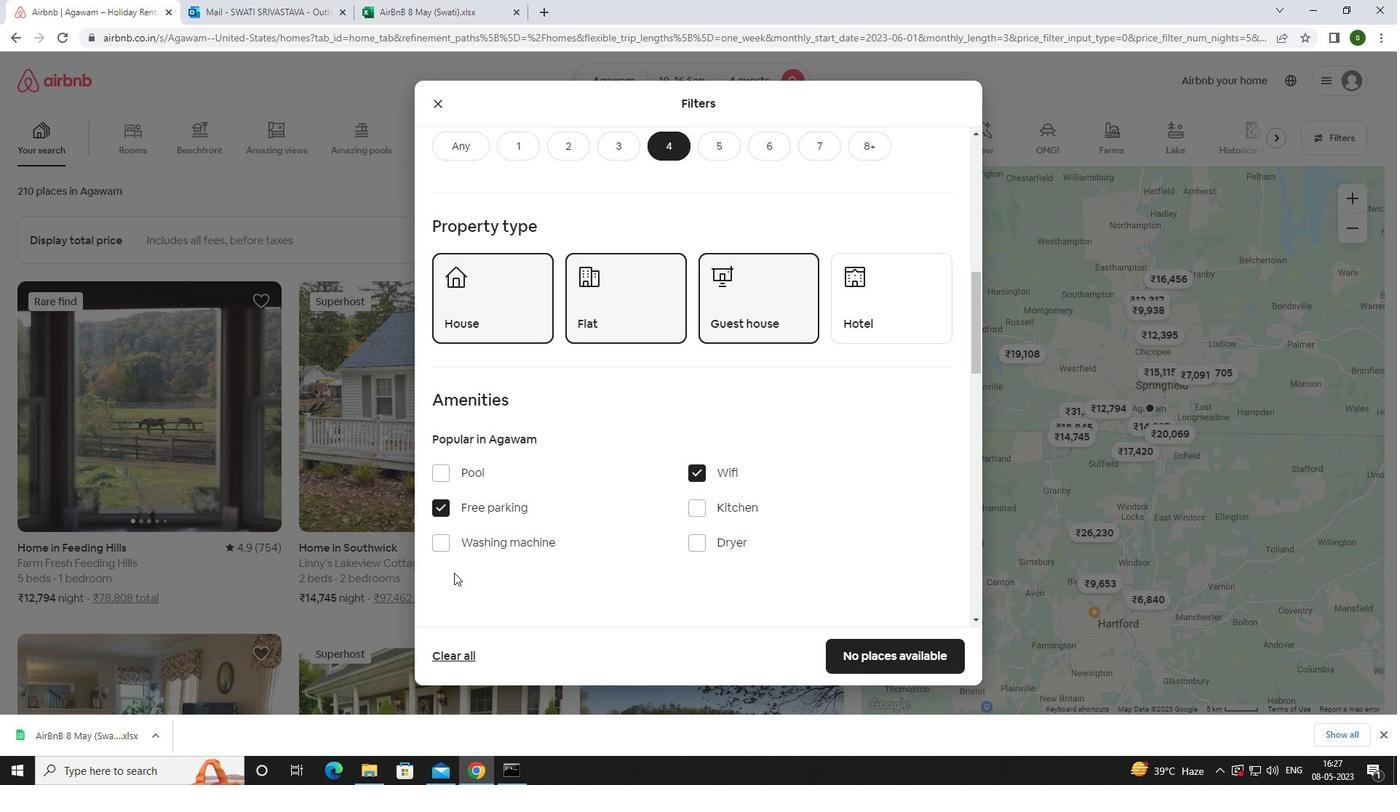 
Action: Mouse scrolled (584, 529) with delta (0, 0)
Screenshot: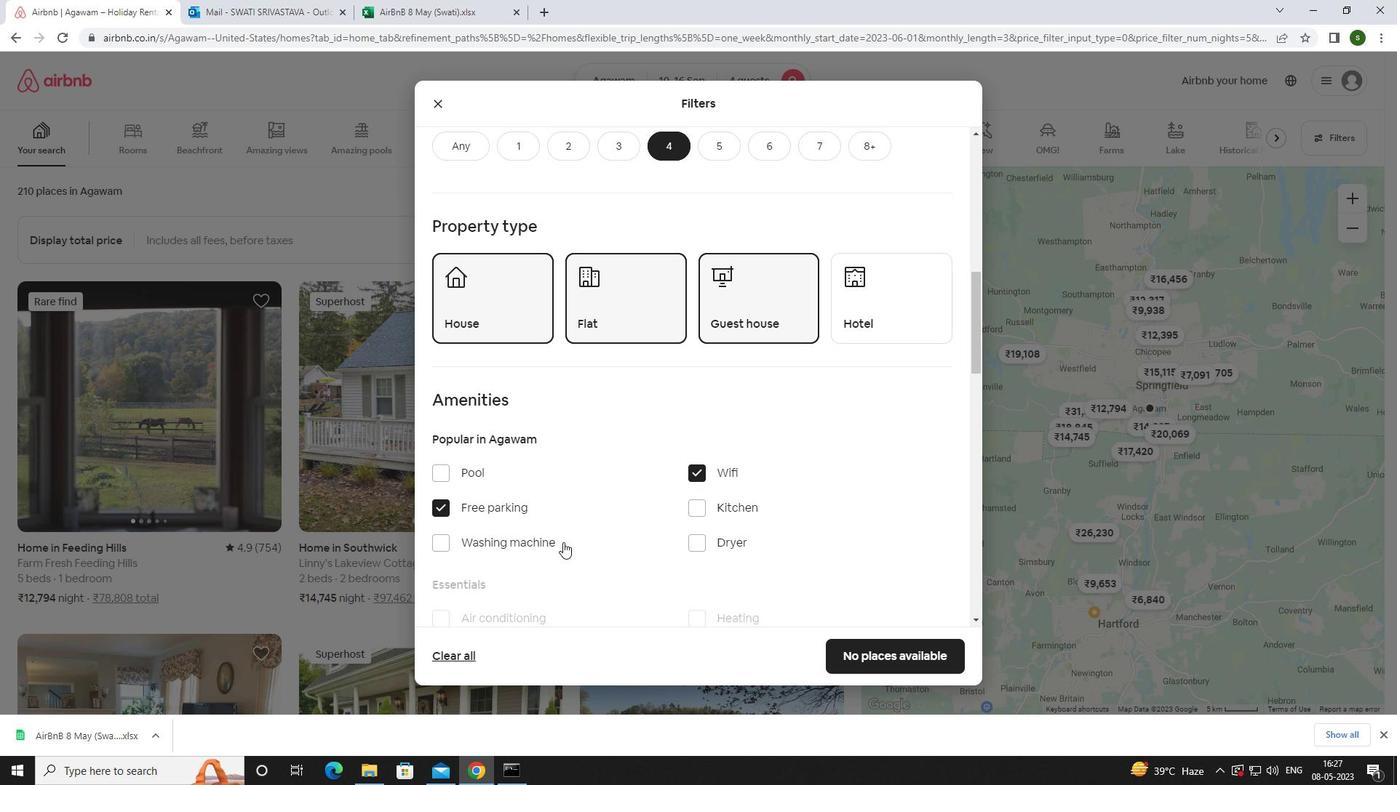 
Action: Mouse scrolled (584, 529) with delta (0, 0)
Screenshot: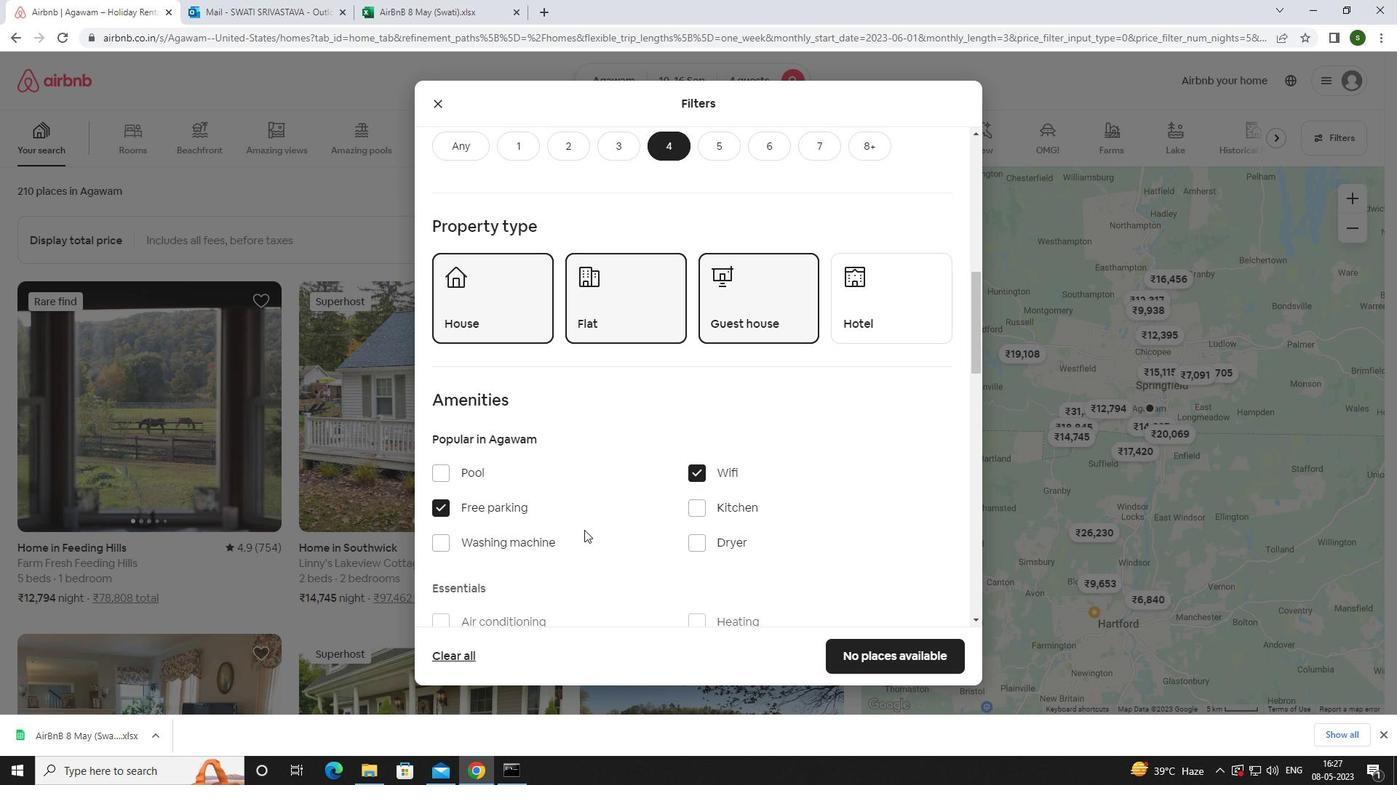 
Action: Mouse moved to (696, 516)
Screenshot: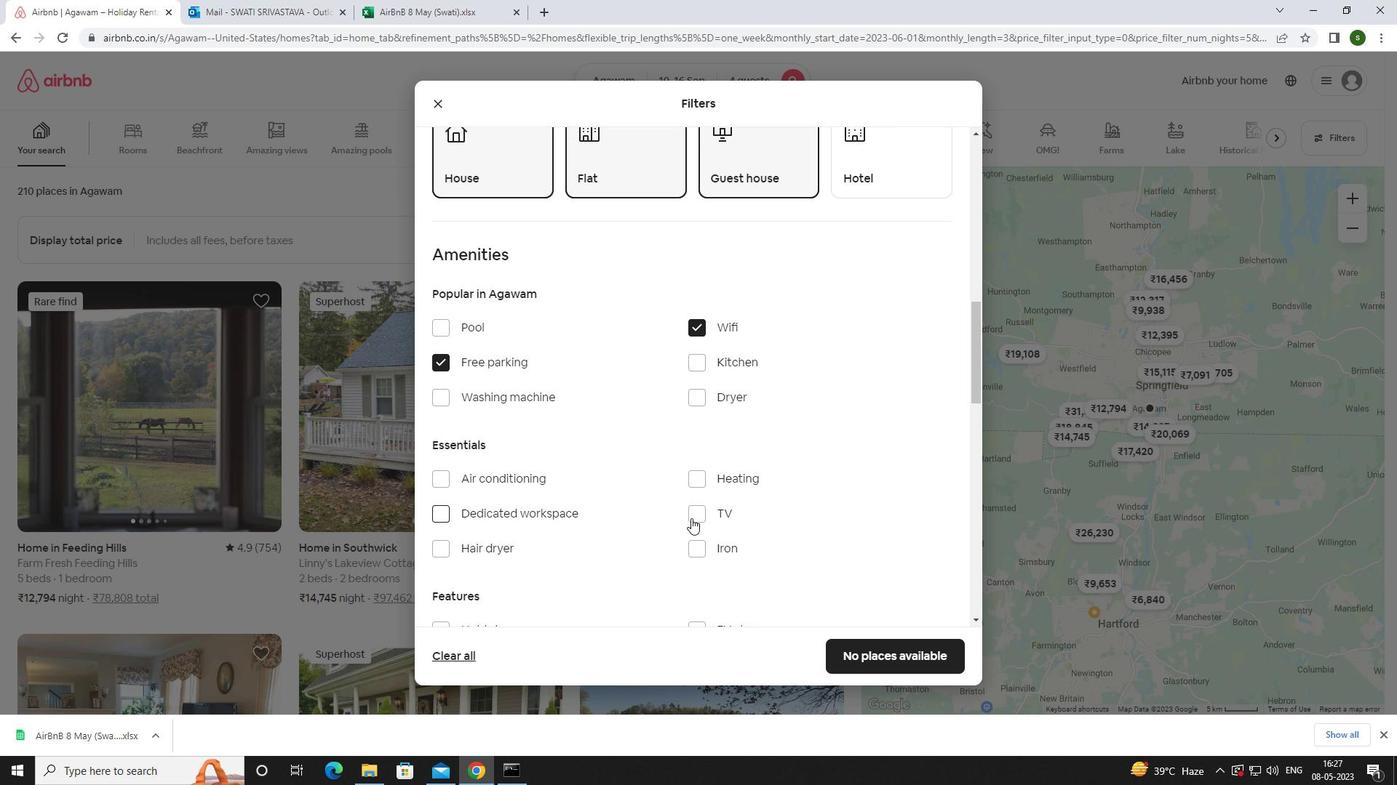 
Action: Mouse pressed left at (696, 516)
Screenshot: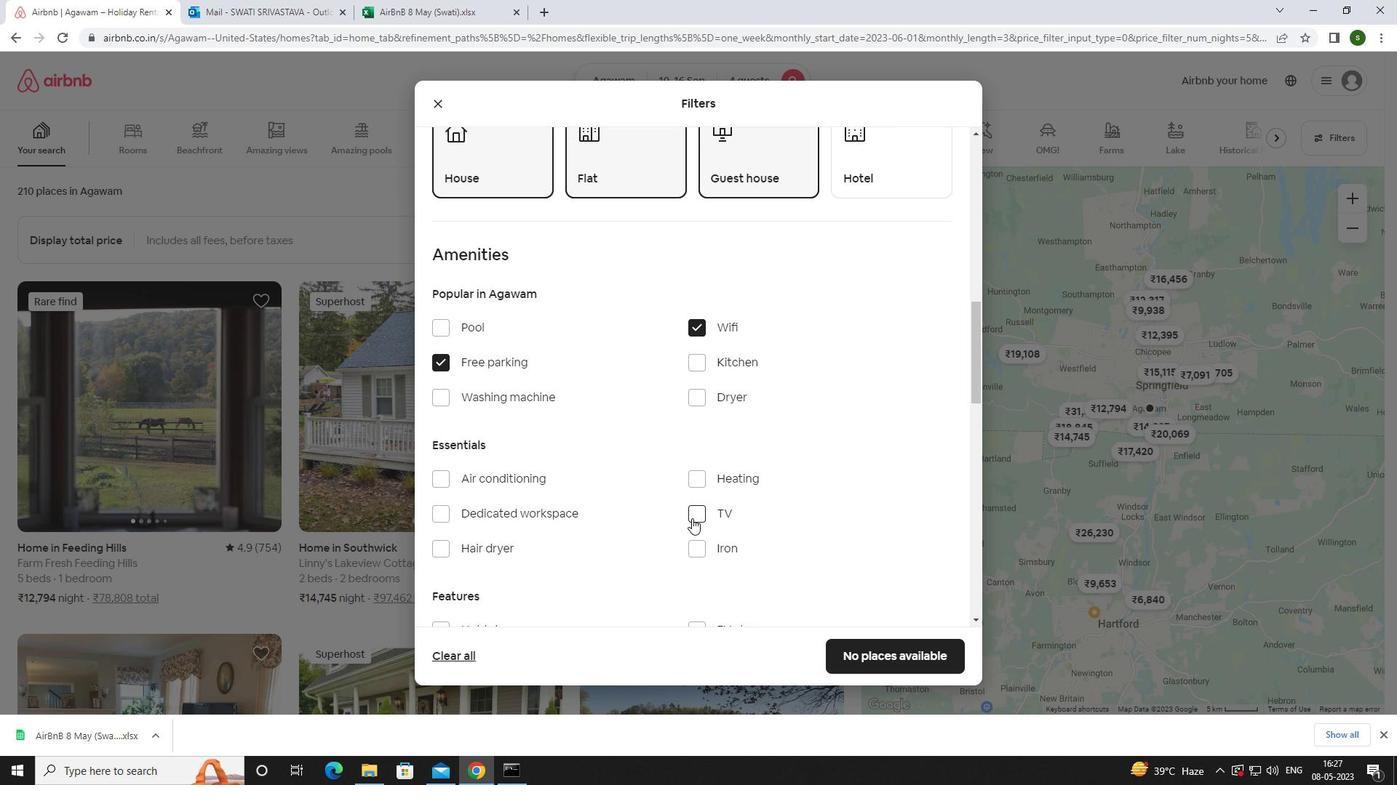 
Action: Mouse moved to (656, 462)
Screenshot: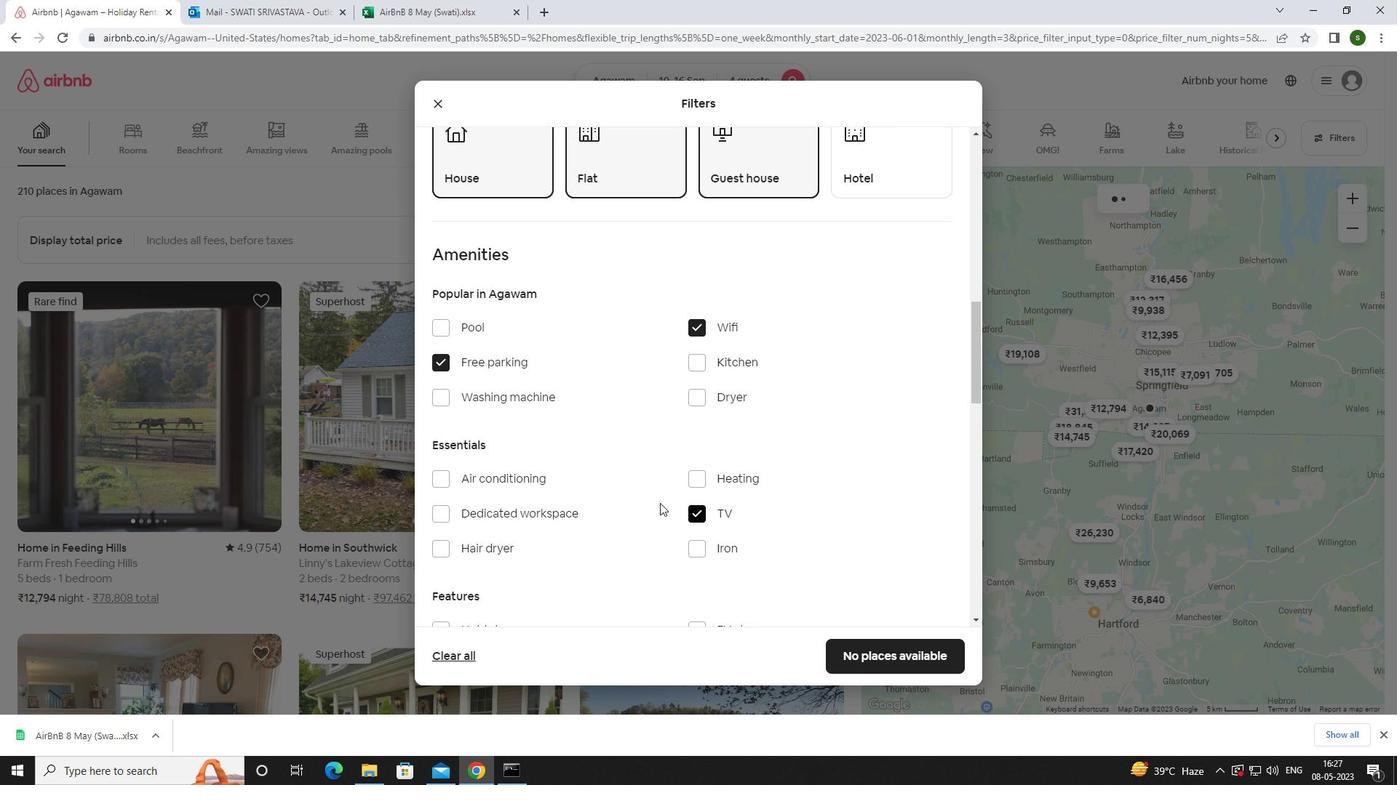 
Action: Mouse scrolled (656, 461) with delta (0, 0)
Screenshot: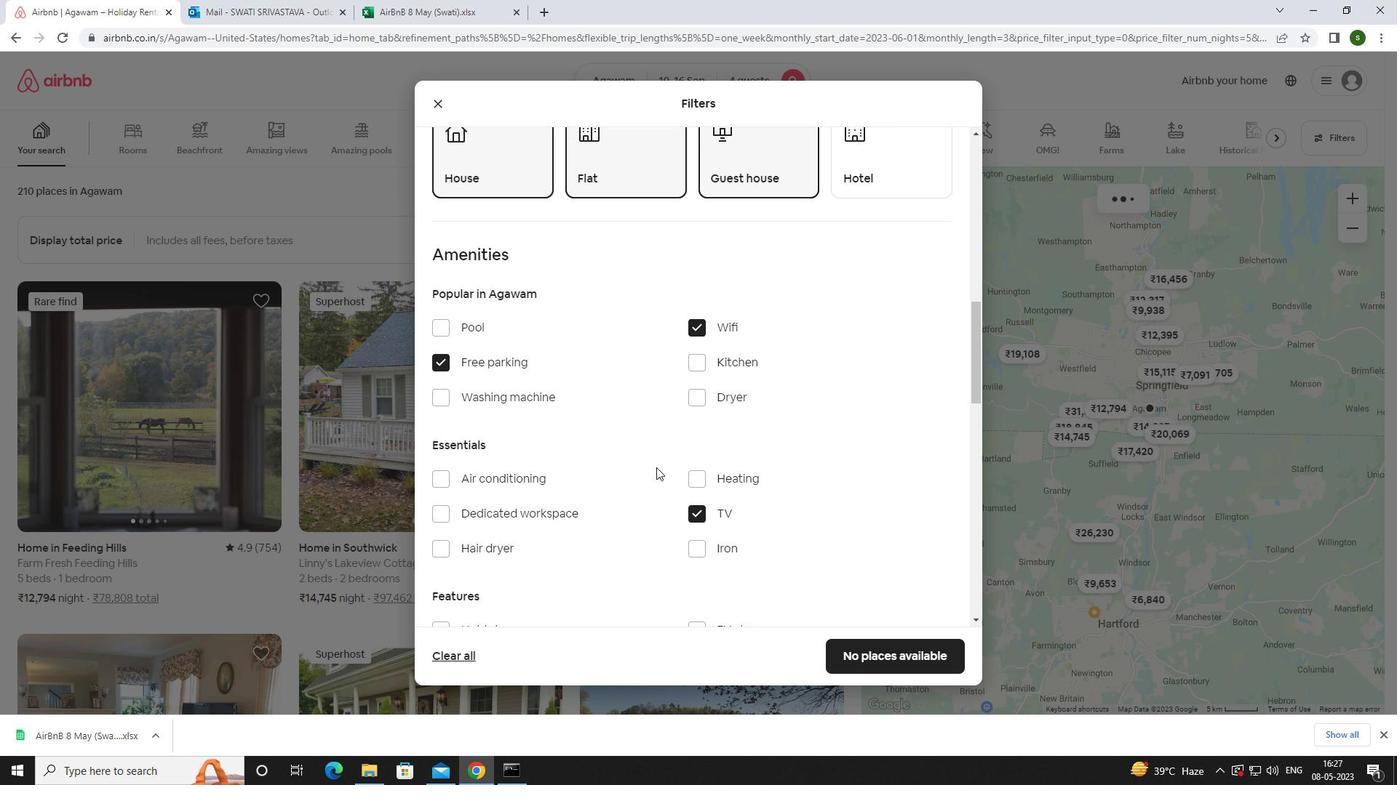 
Action: Mouse scrolled (656, 461) with delta (0, 0)
Screenshot: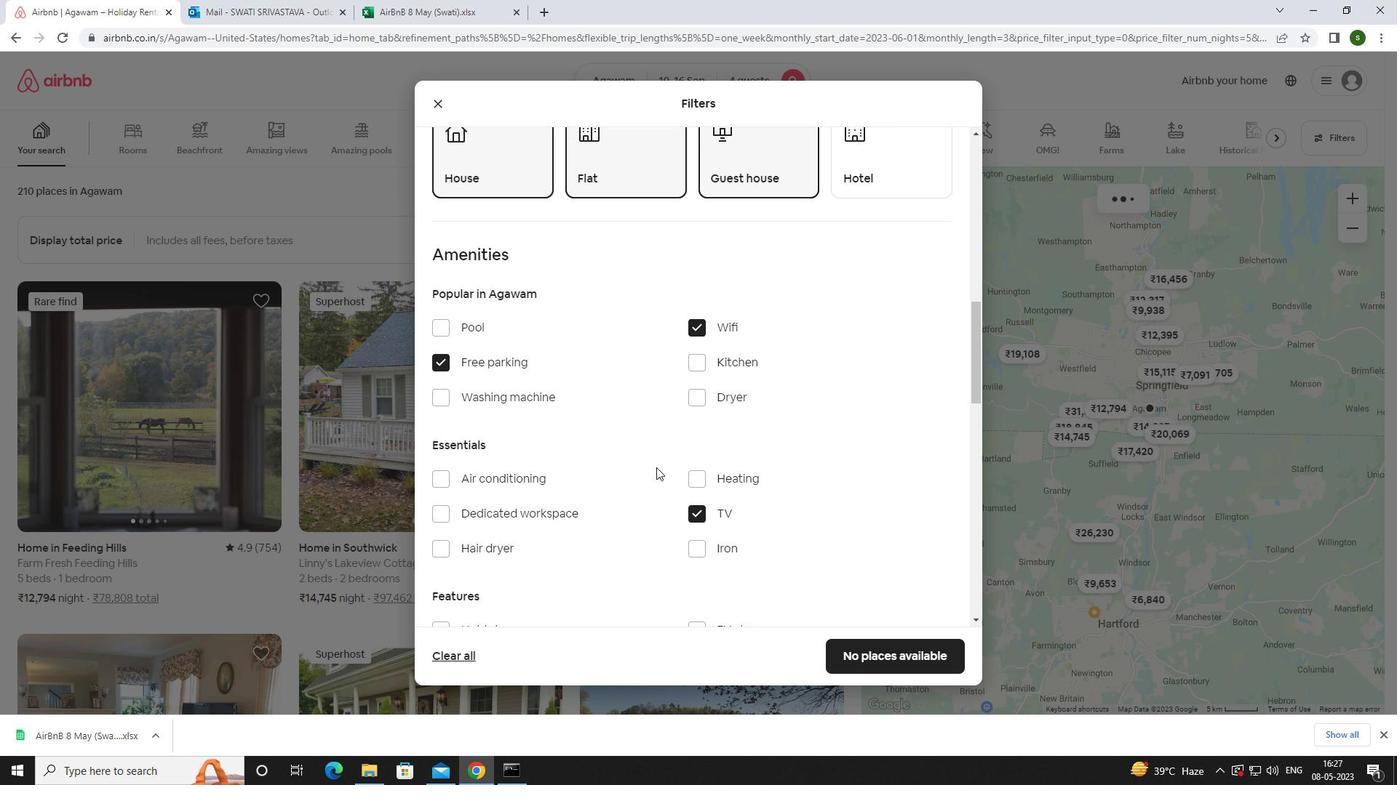 
Action: Mouse scrolled (656, 461) with delta (0, 0)
Screenshot: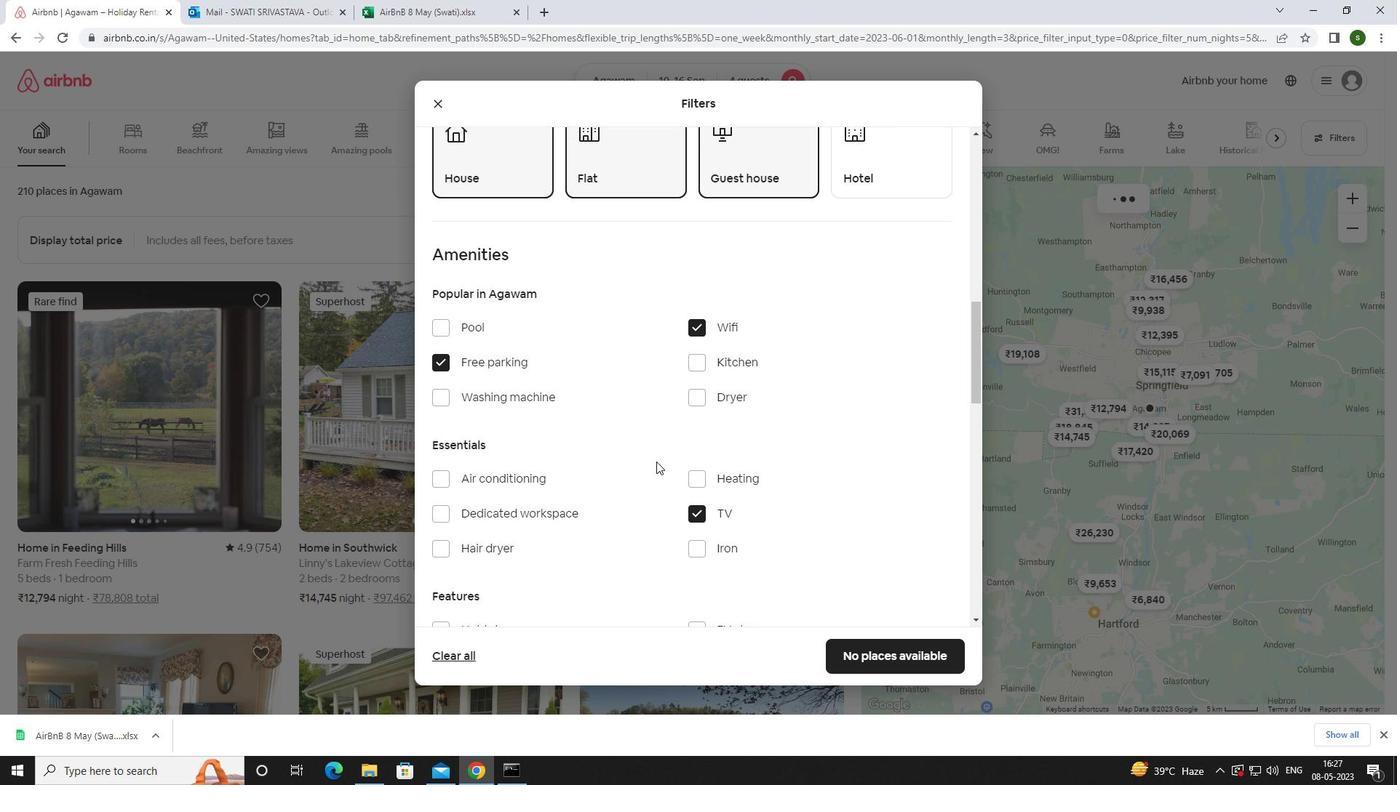 
Action: Mouse moved to (707, 435)
Screenshot: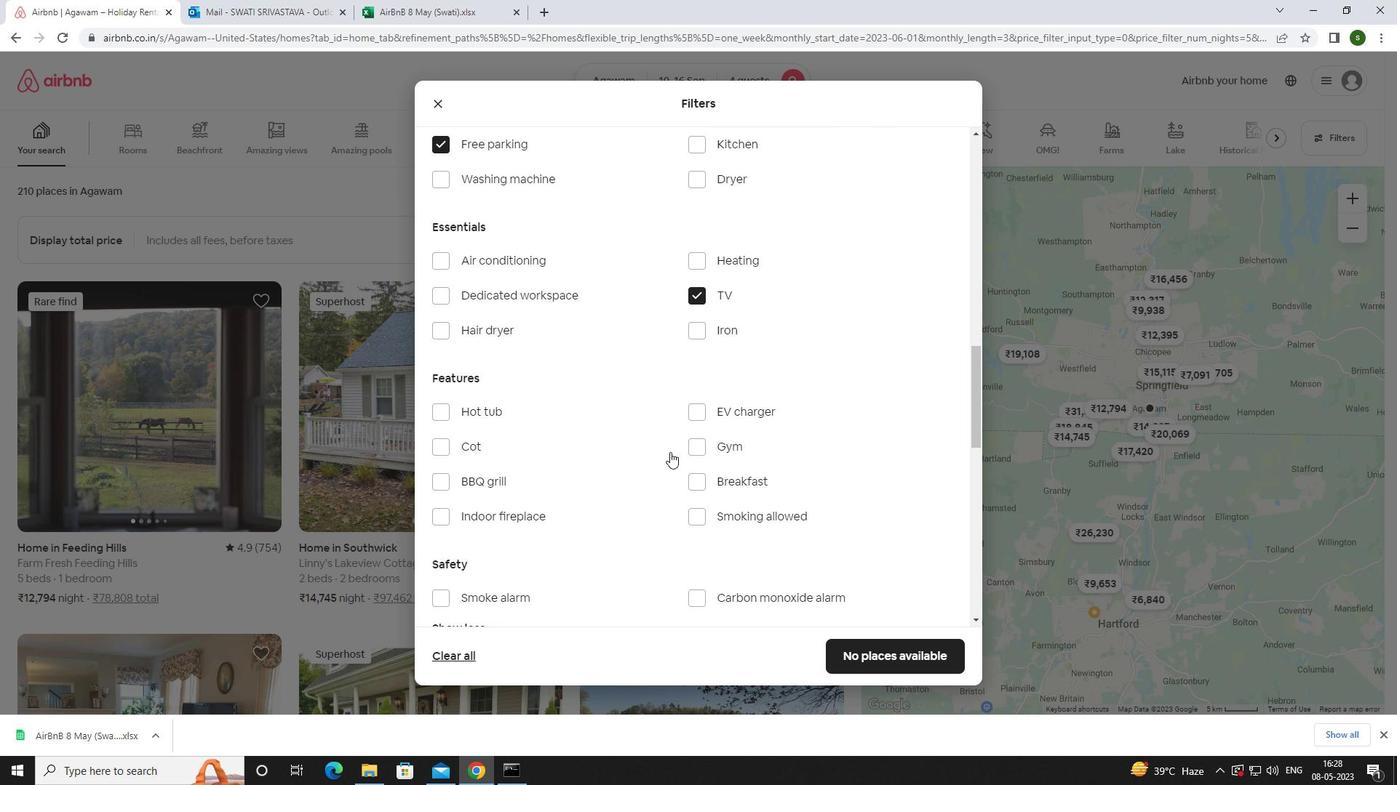 
Action: Mouse pressed left at (707, 435)
Screenshot: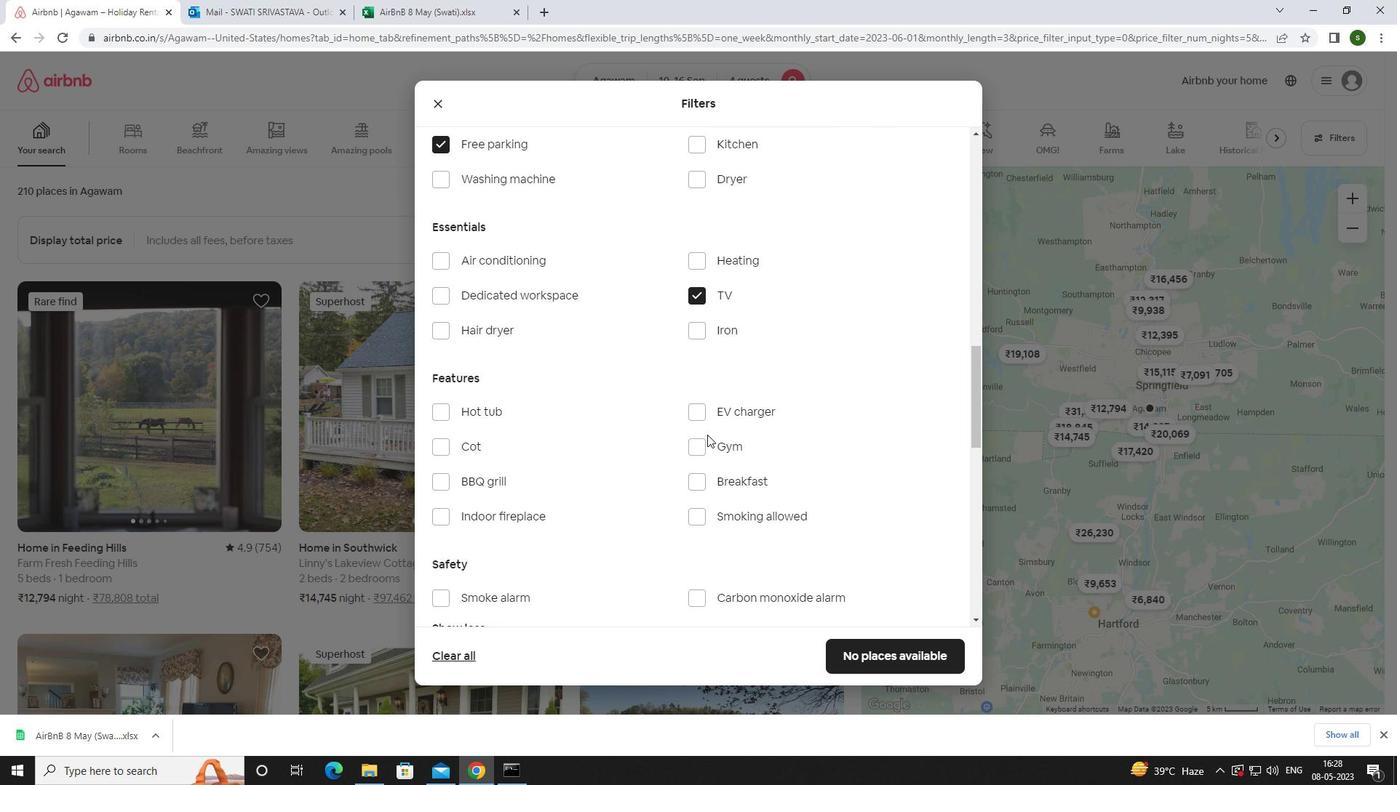 
Action: Mouse moved to (704, 446)
Screenshot: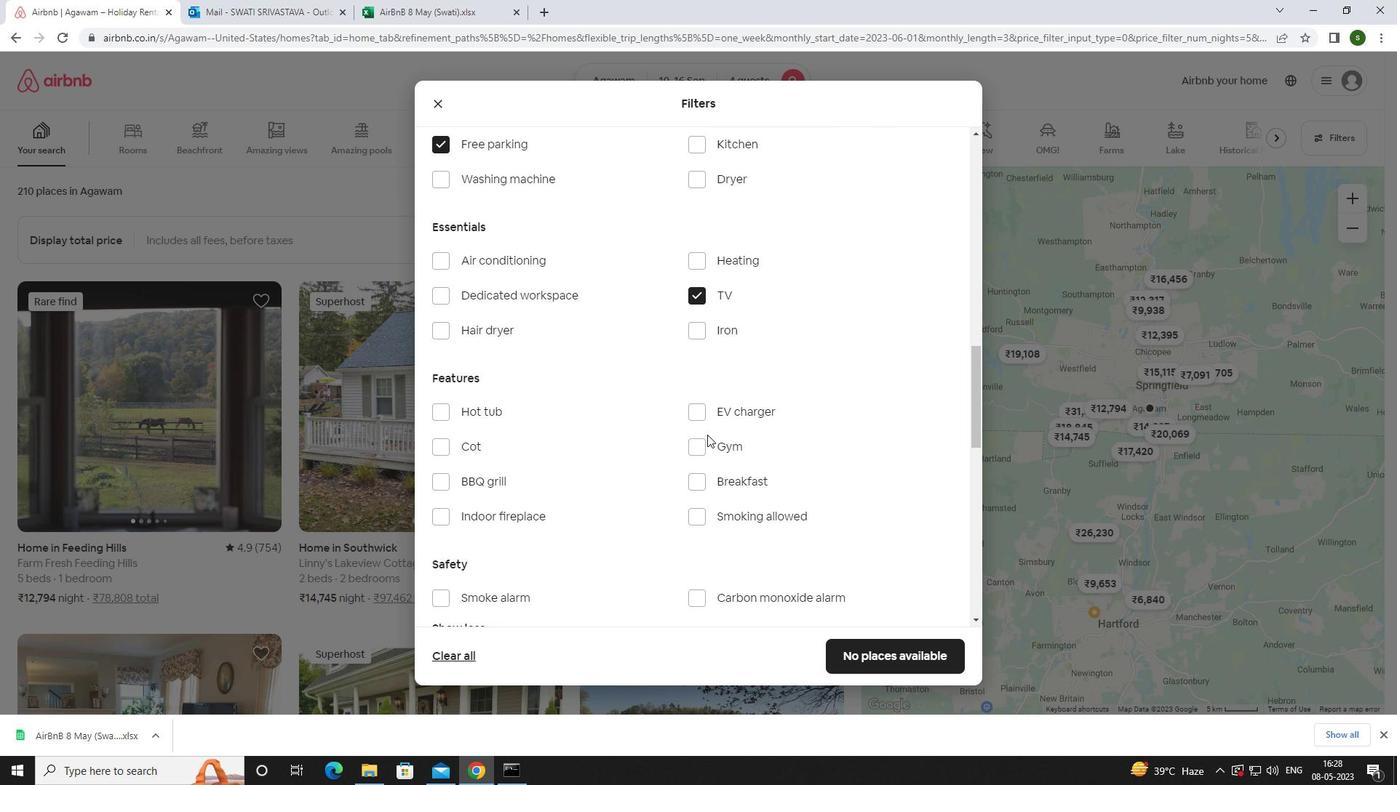 
Action: Mouse pressed left at (704, 446)
Screenshot: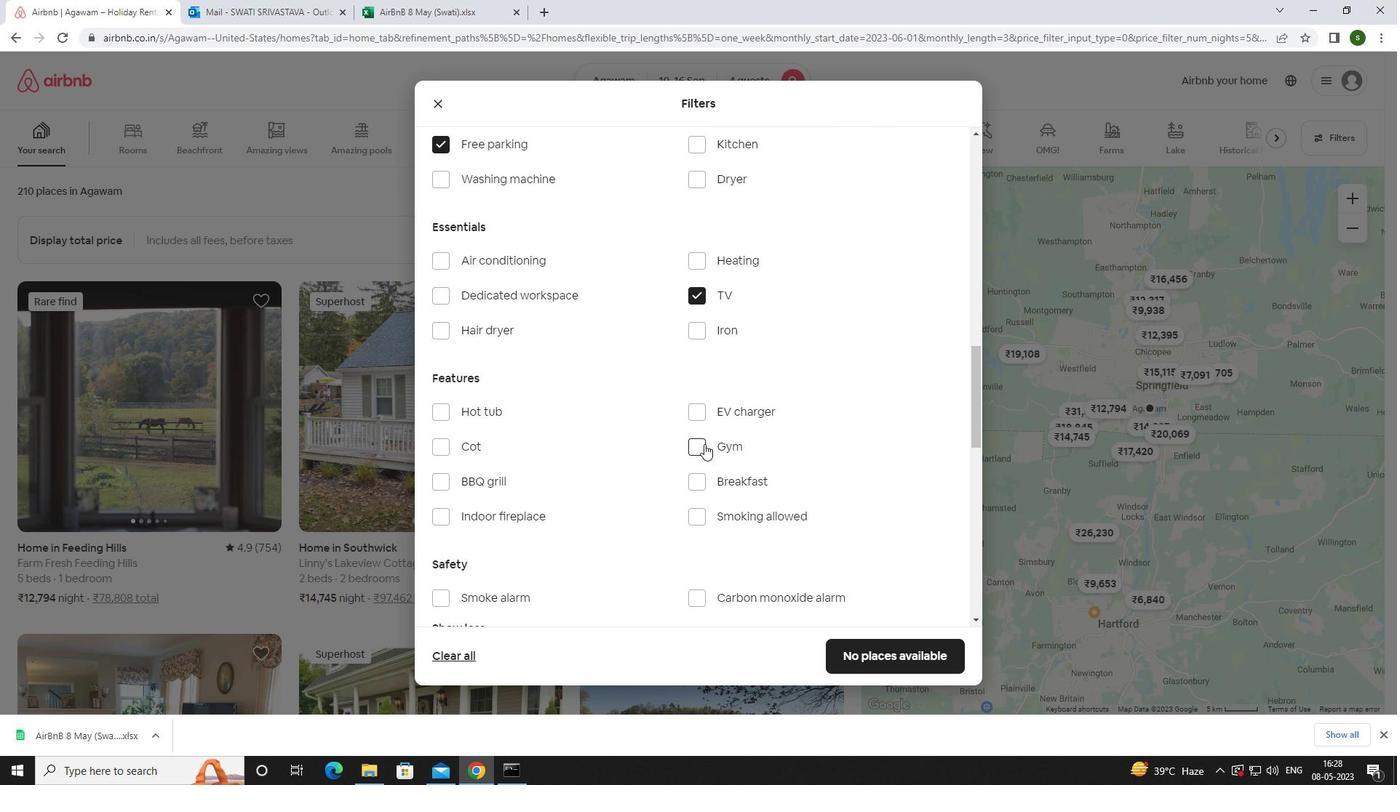 
Action: Mouse moved to (698, 482)
Screenshot: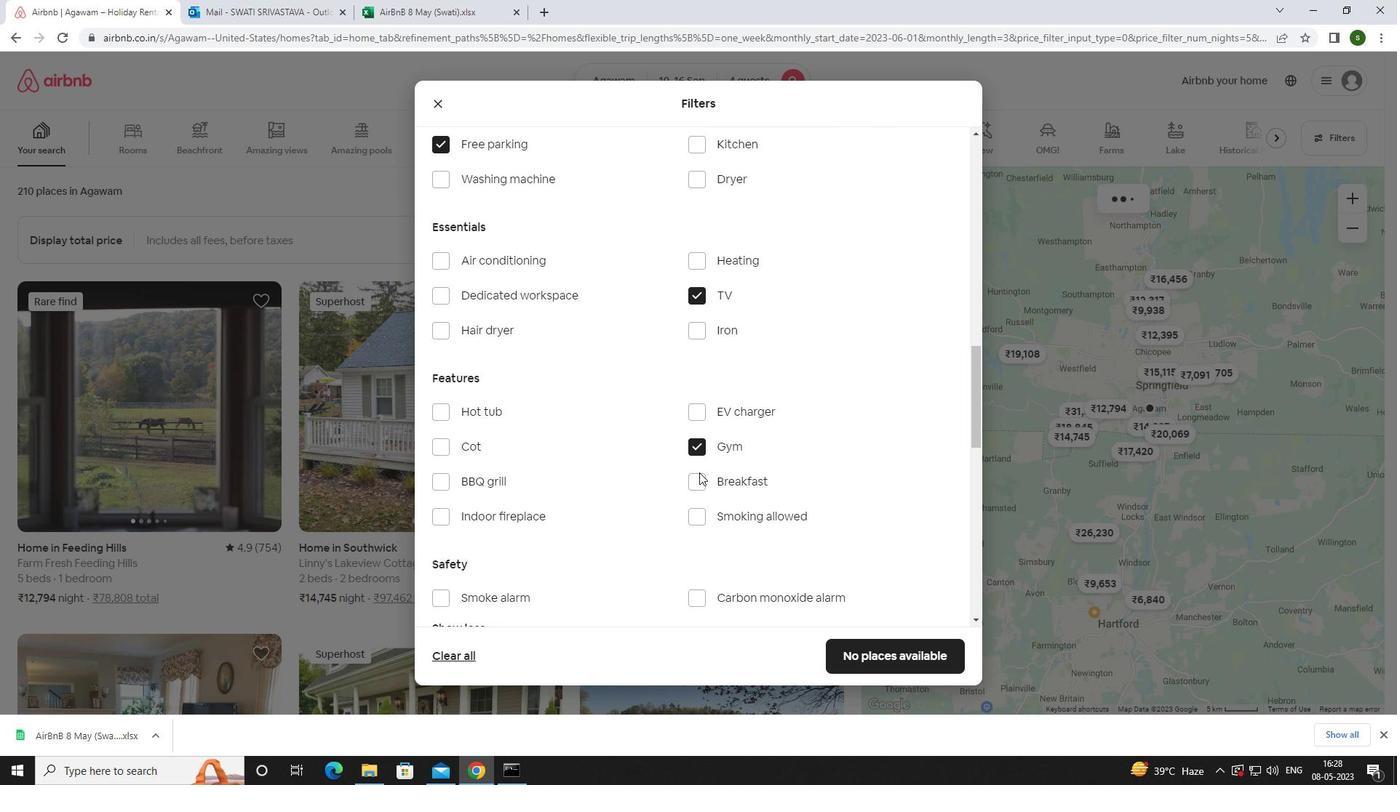 
Action: Mouse pressed left at (698, 482)
Screenshot: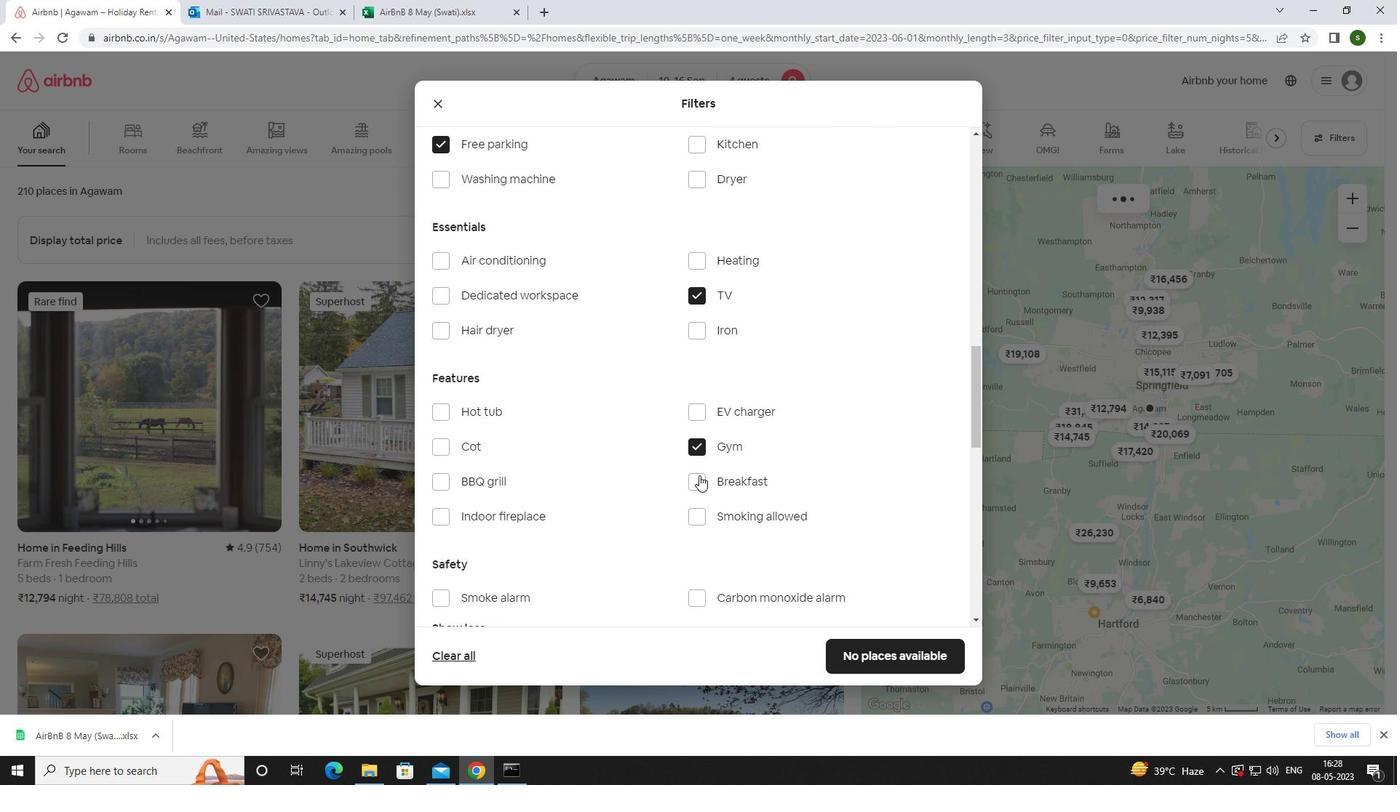 
Action: Mouse moved to (641, 452)
Screenshot: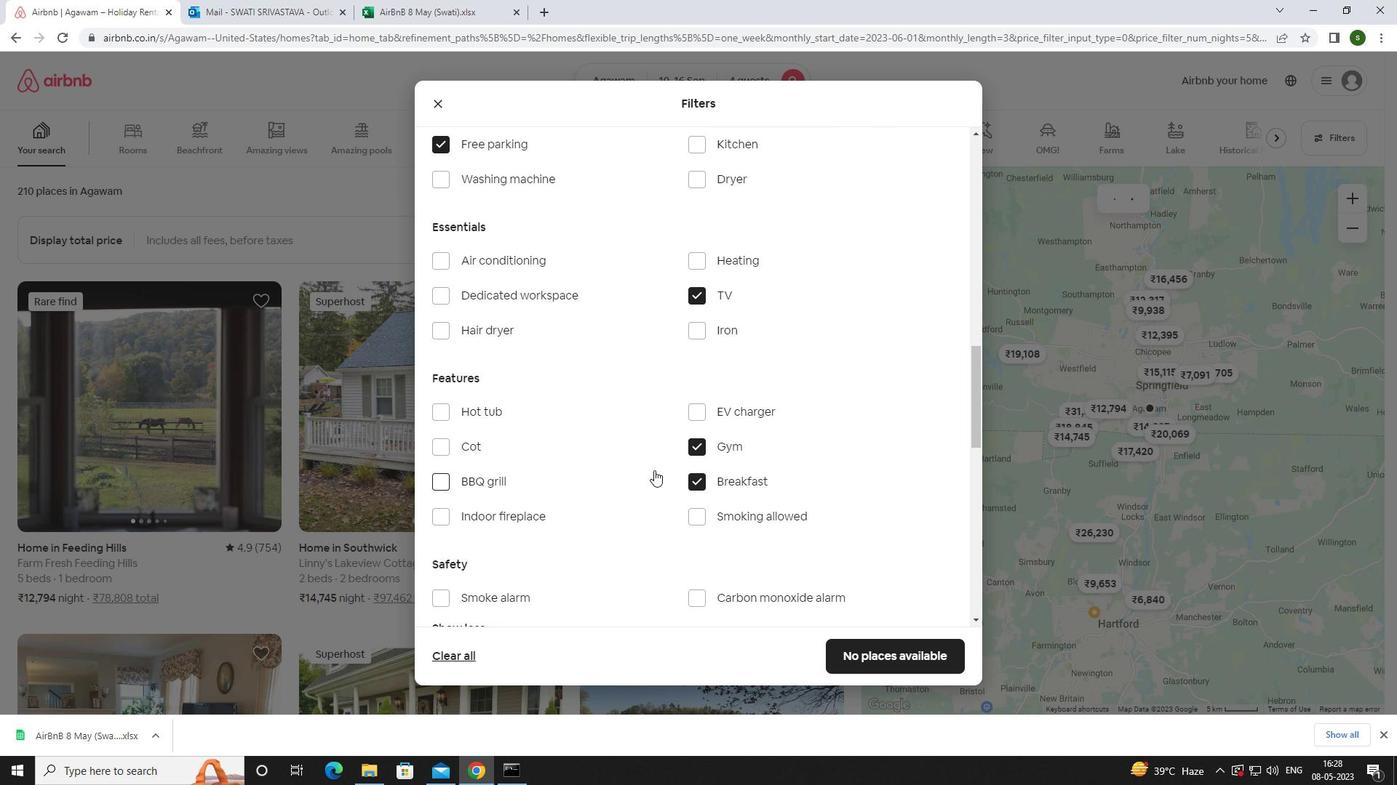 
Action: Mouse scrolled (641, 451) with delta (0, 0)
Screenshot: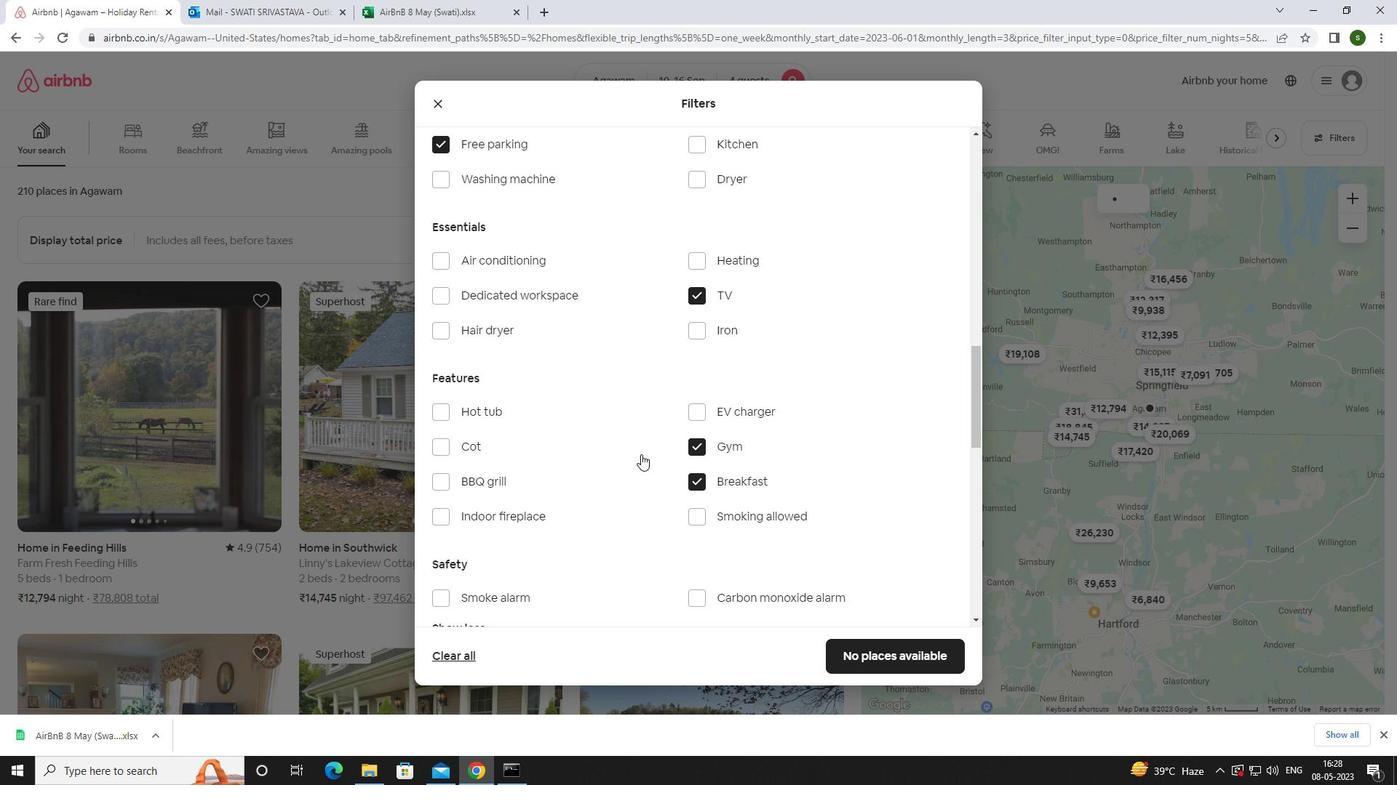 
Action: Mouse scrolled (641, 451) with delta (0, 0)
Screenshot: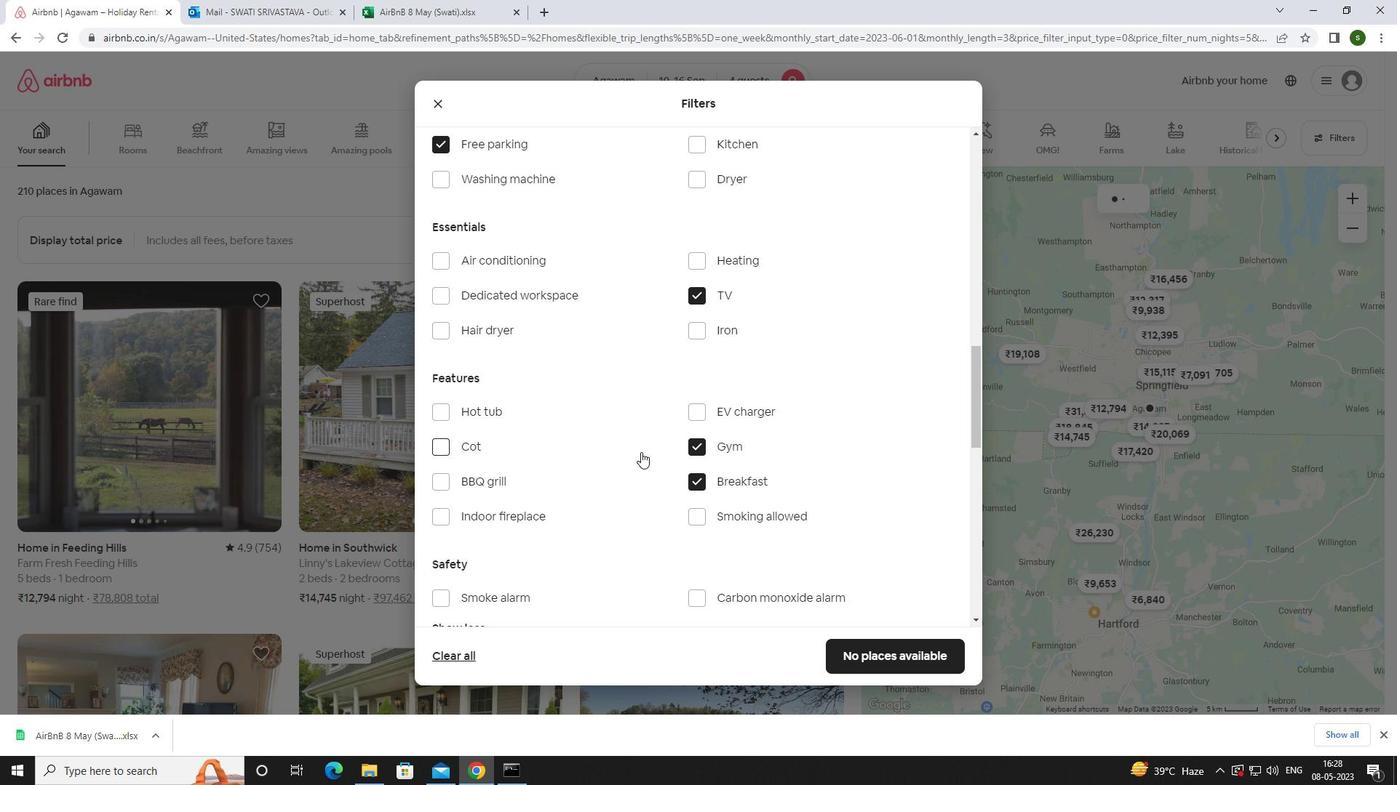 
Action: Mouse scrolled (641, 451) with delta (0, 0)
Screenshot: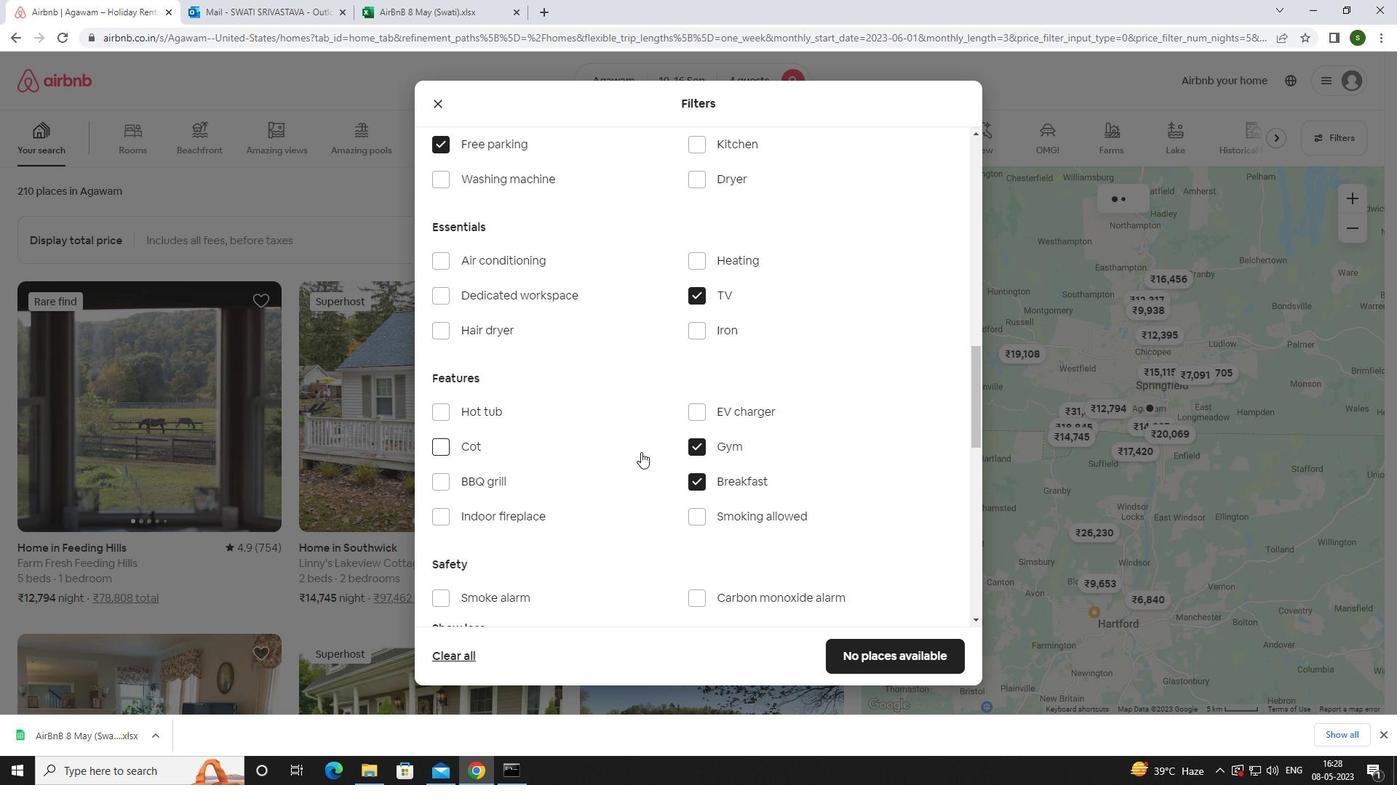 
Action: Mouse scrolled (641, 451) with delta (0, 0)
Screenshot: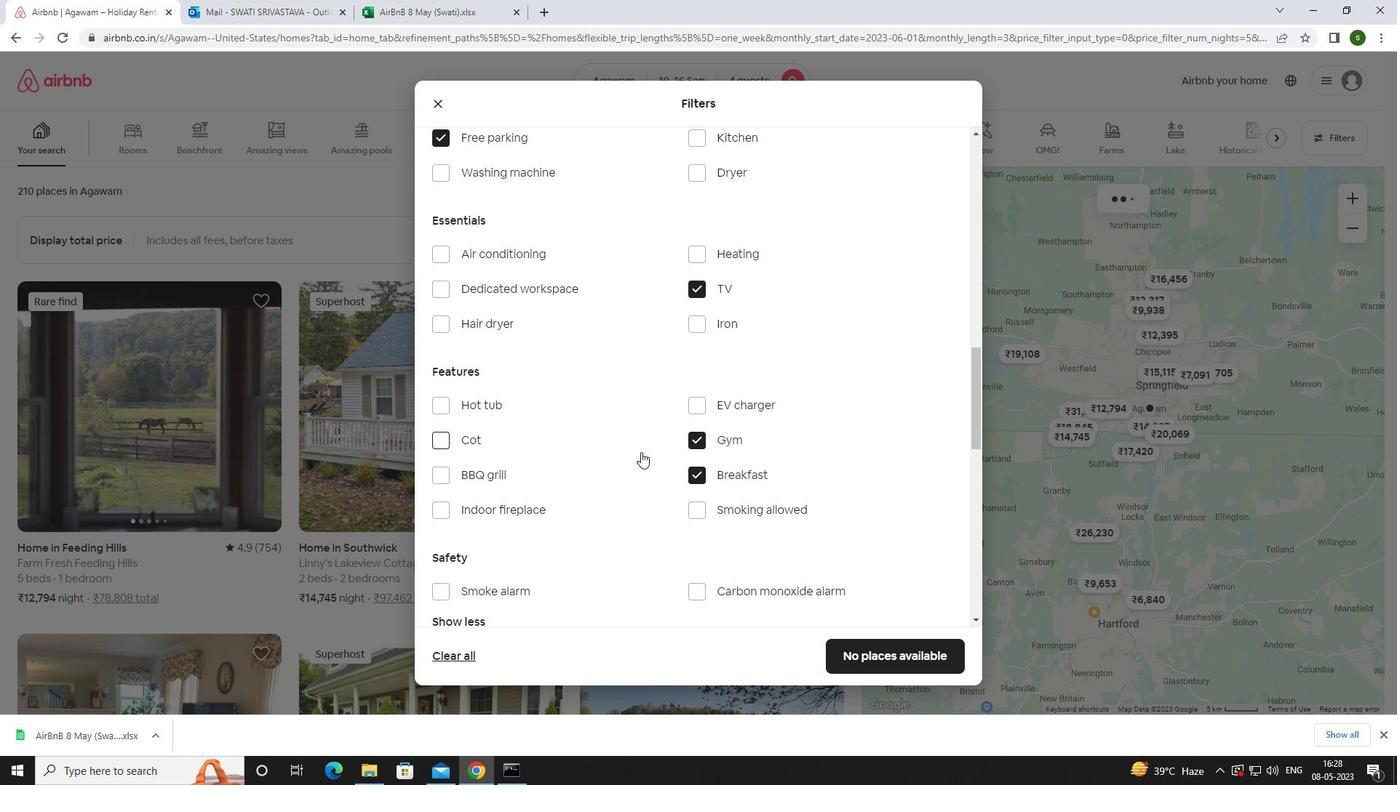 
Action: Mouse moved to (904, 501)
Screenshot: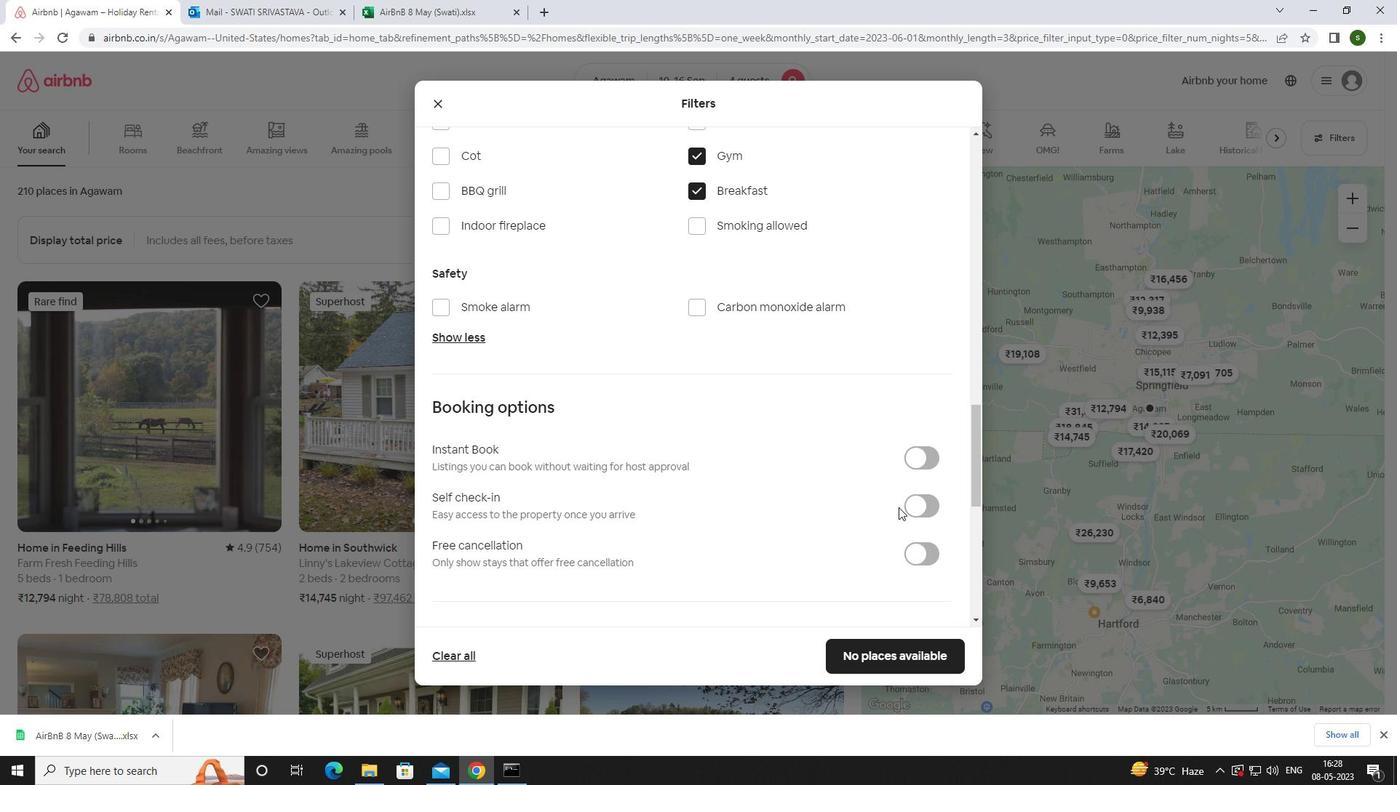
Action: Mouse pressed left at (904, 501)
Screenshot: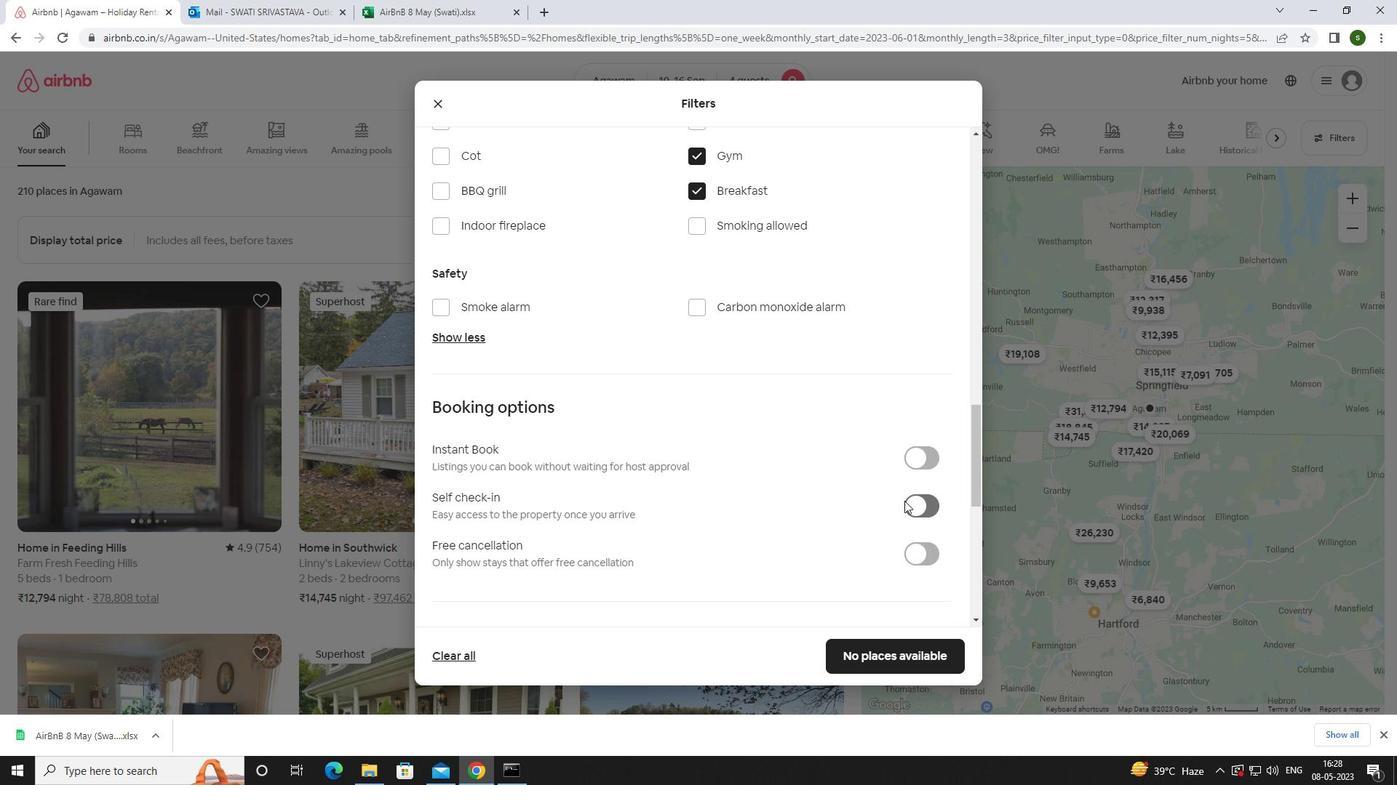 
Action: Mouse moved to (908, 500)
Screenshot: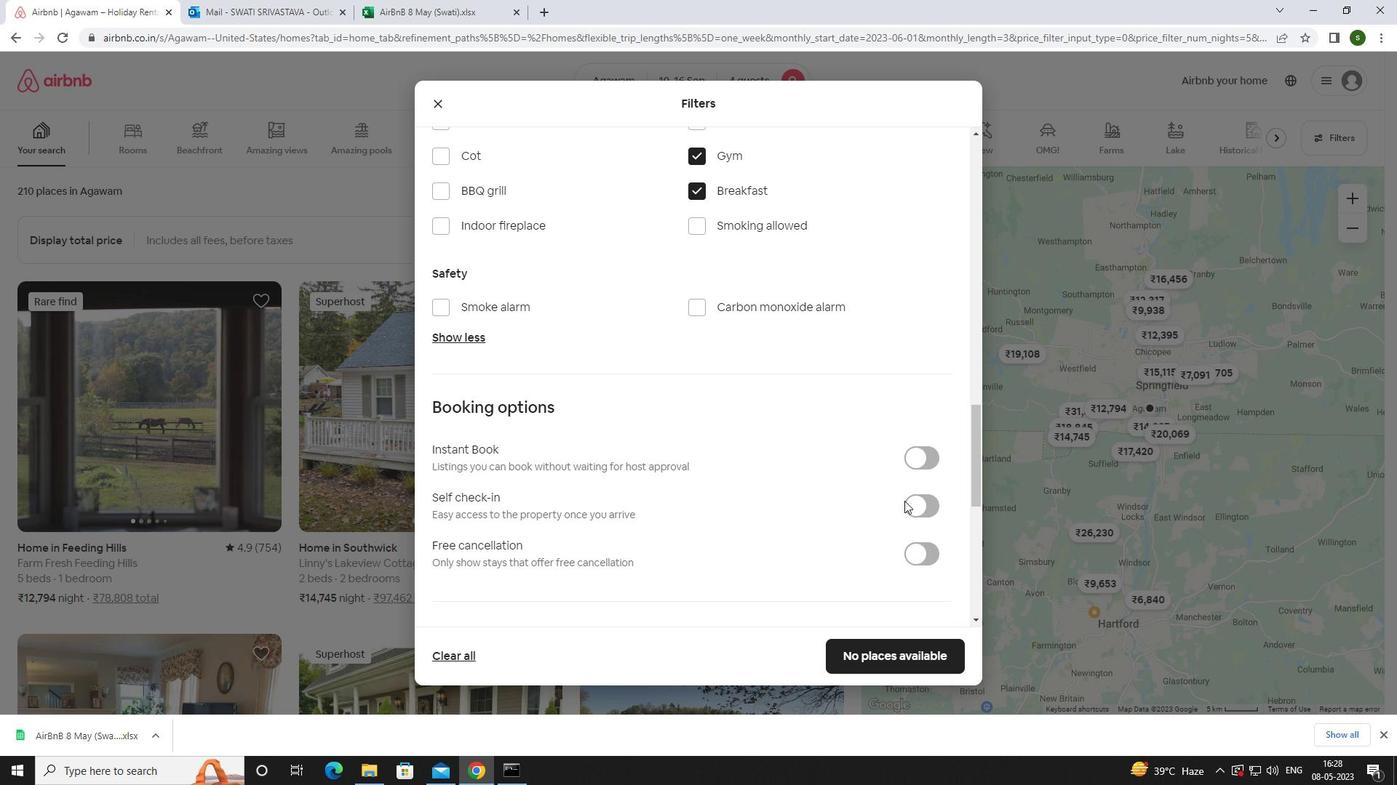 
Action: Mouse pressed left at (908, 500)
Screenshot: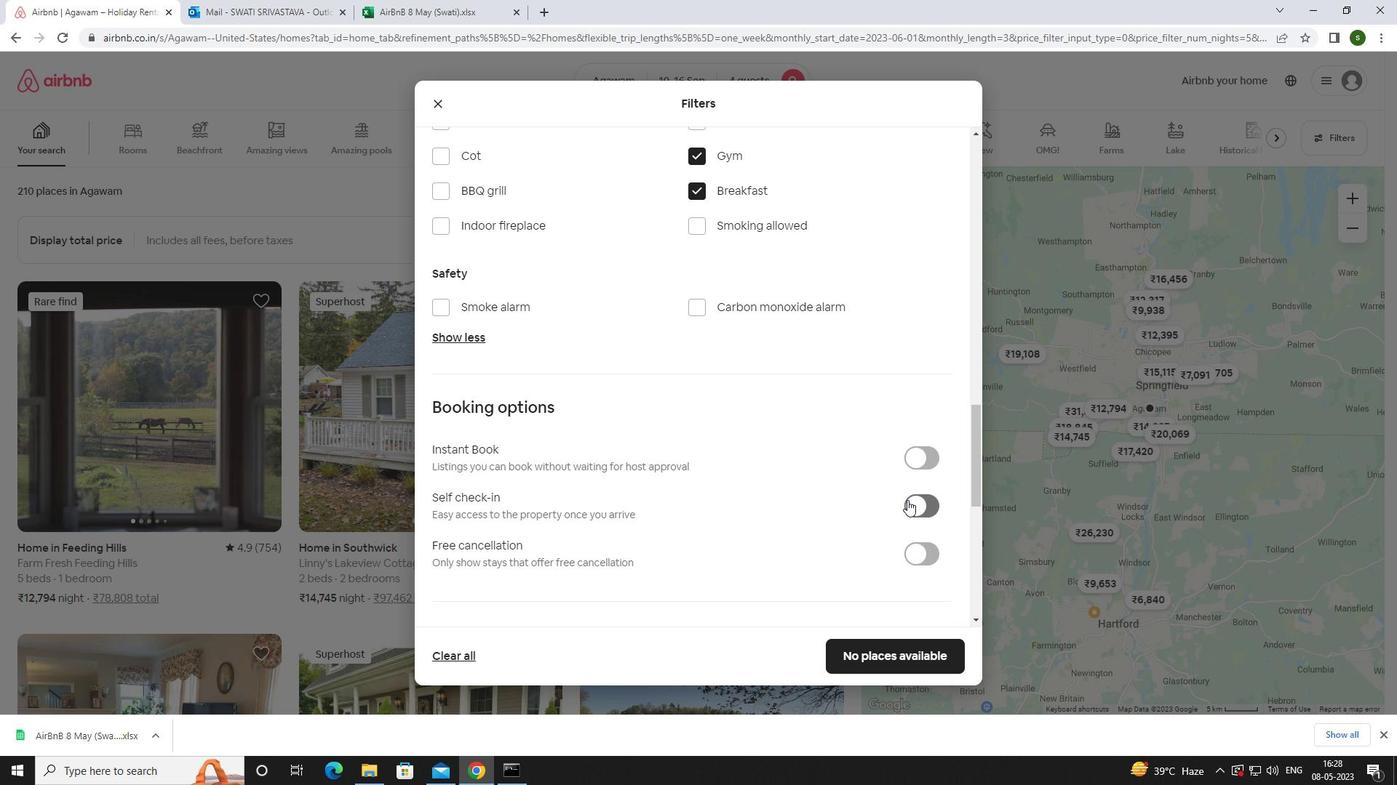 
Action: Mouse moved to (635, 440)
Screenshot: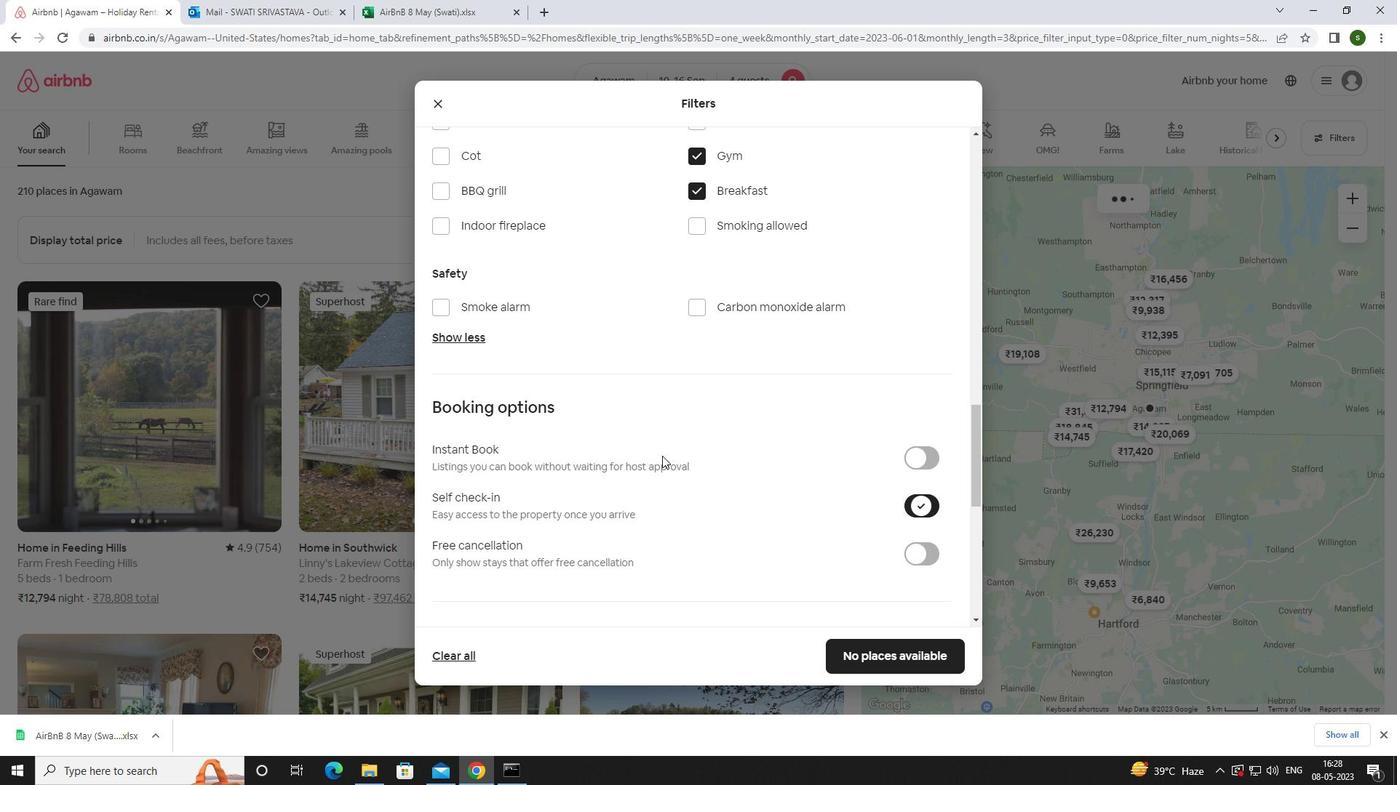 
Action: Mouse scrolled (635, 439) with delta (0, 0)
Screenshot: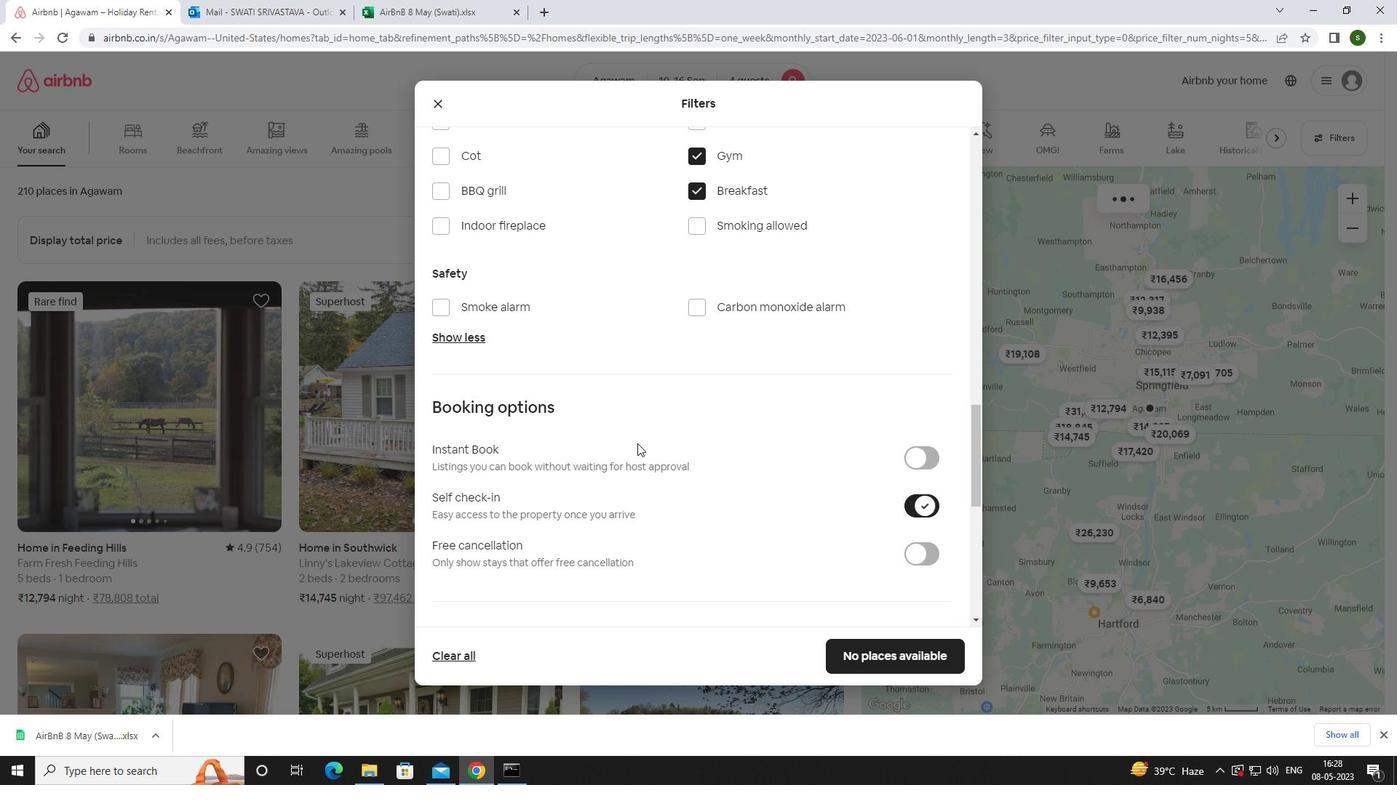 
Action: Mouse scrolled (635, 439) with delta (0, 0)
Screenshot: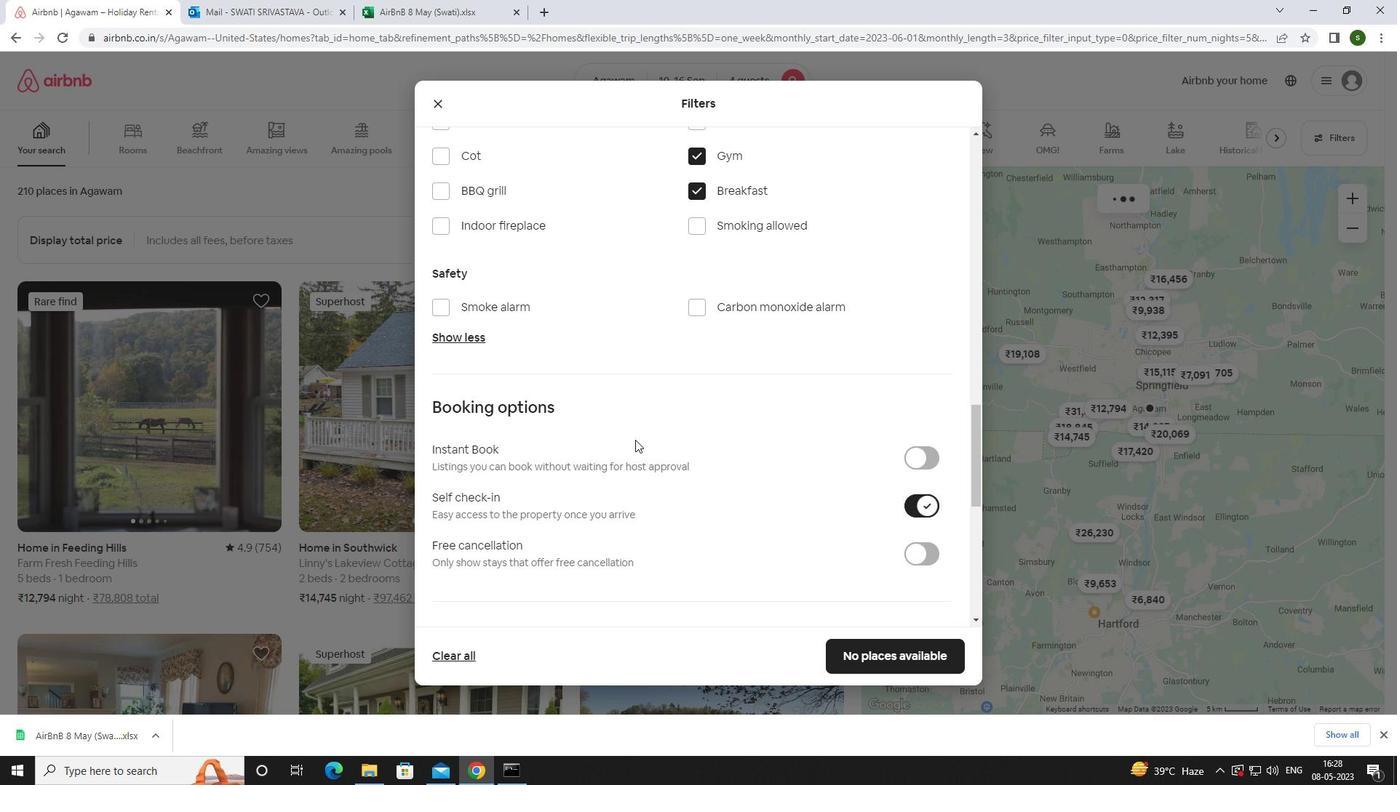 
Action: Mouse scrolled (635, 439) with delta (0, 0)
Screenshot: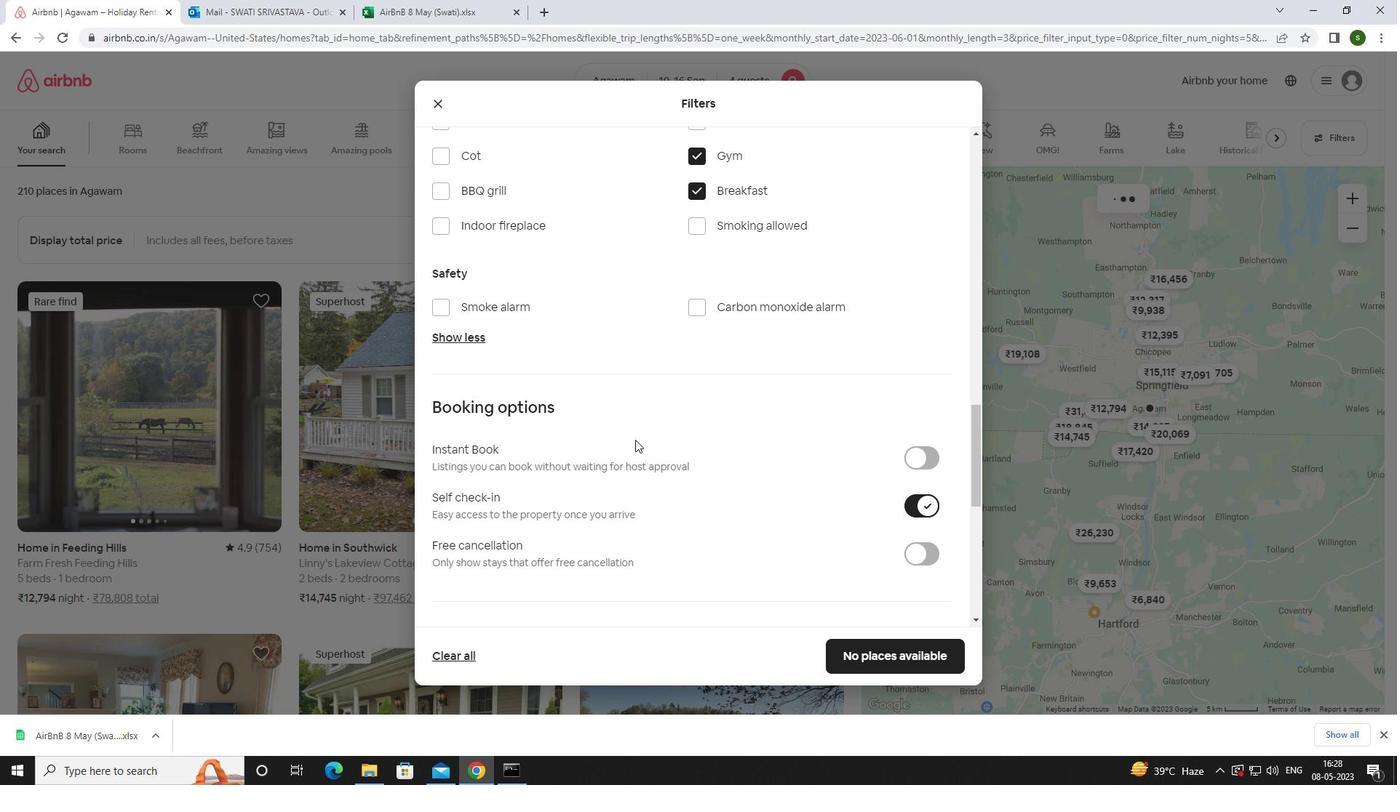 
Action: Mouse scrolled (635, 439) with delta (0, 0)
Screenshot: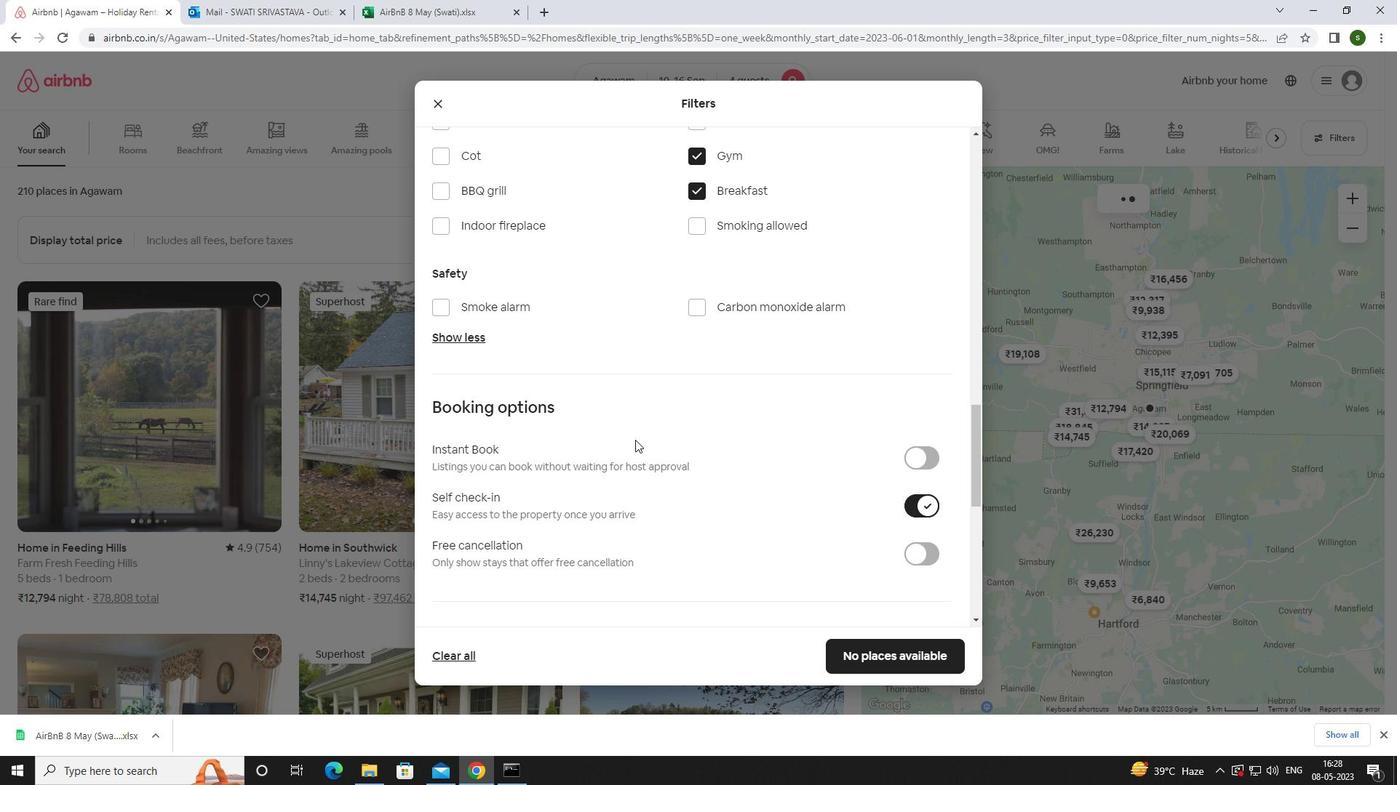 
Action: Mouse scrolled (635, 439) with delta (0, 0)
Screenshot: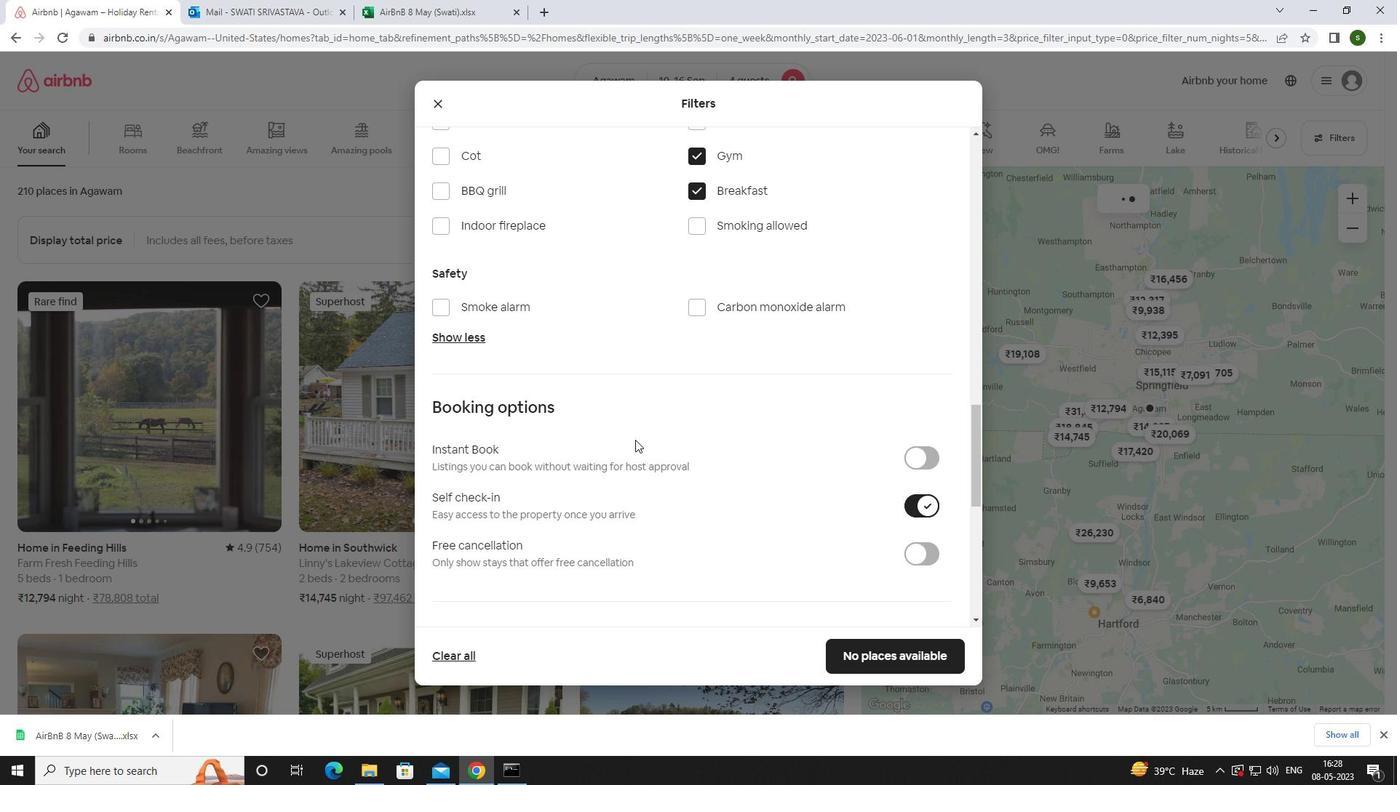 
Action: Mouse scrolled (635, 439) with delta (0, 0)
Screenshot: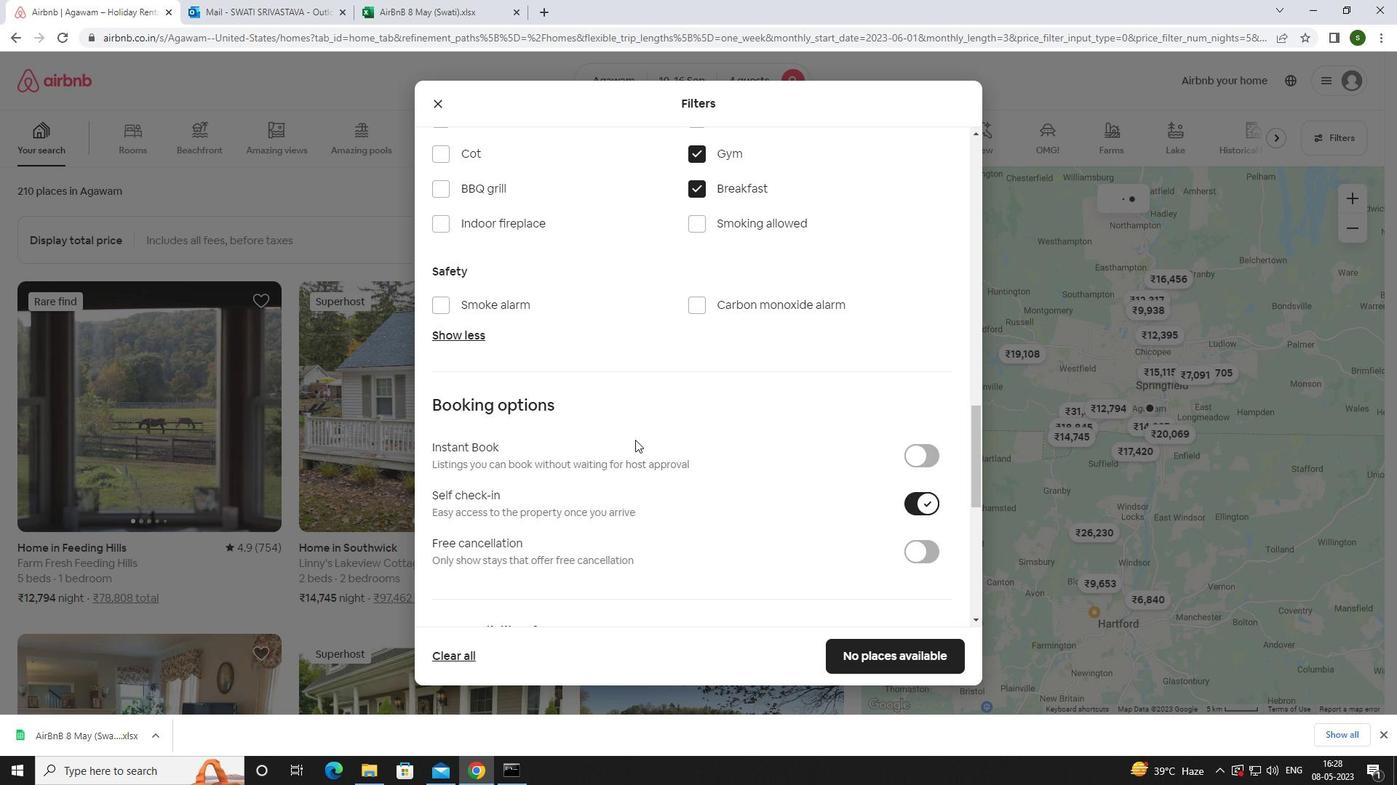 
Action: Mouse moved to (635, 440)
Screenshot: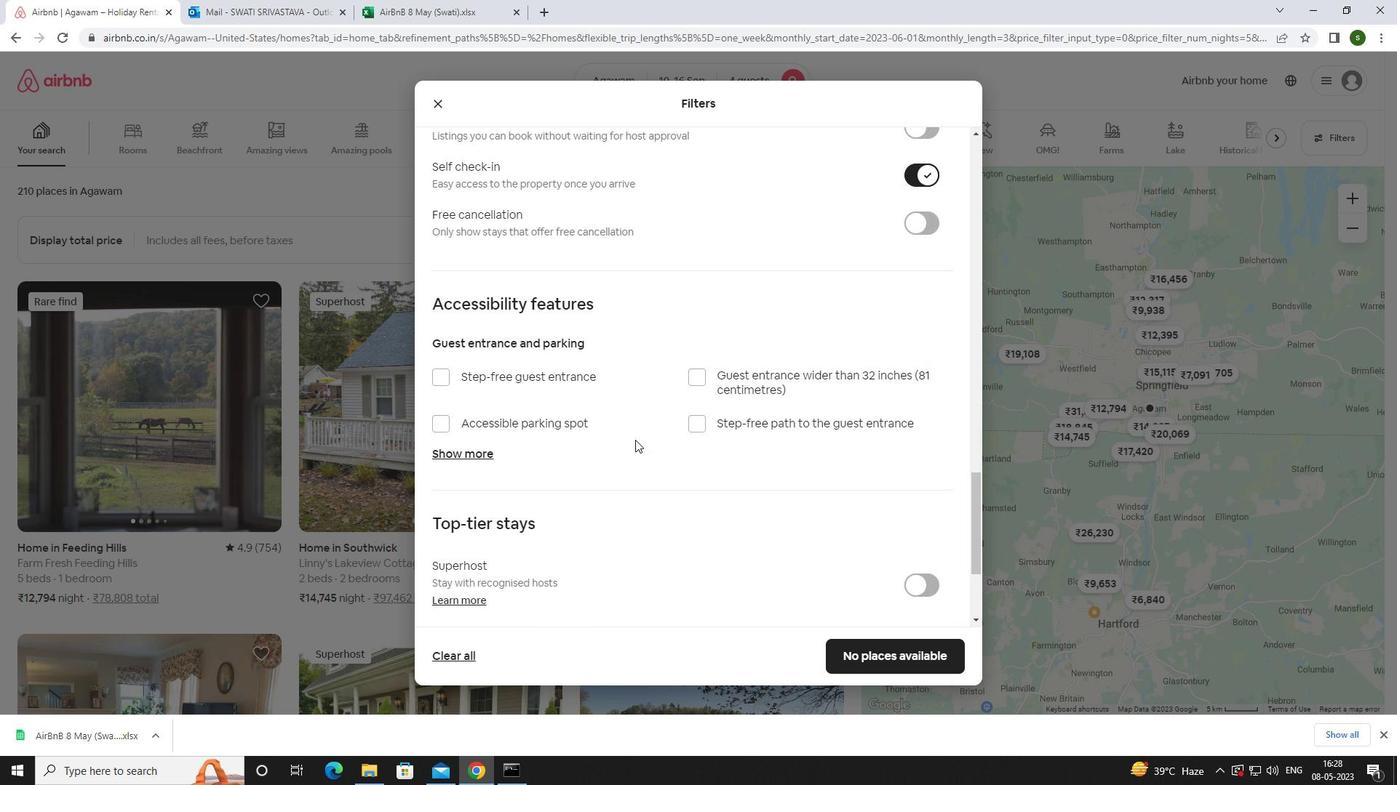 
Action: Mouse scrolled (635, 439) with delta (0, 0)
Screenshot: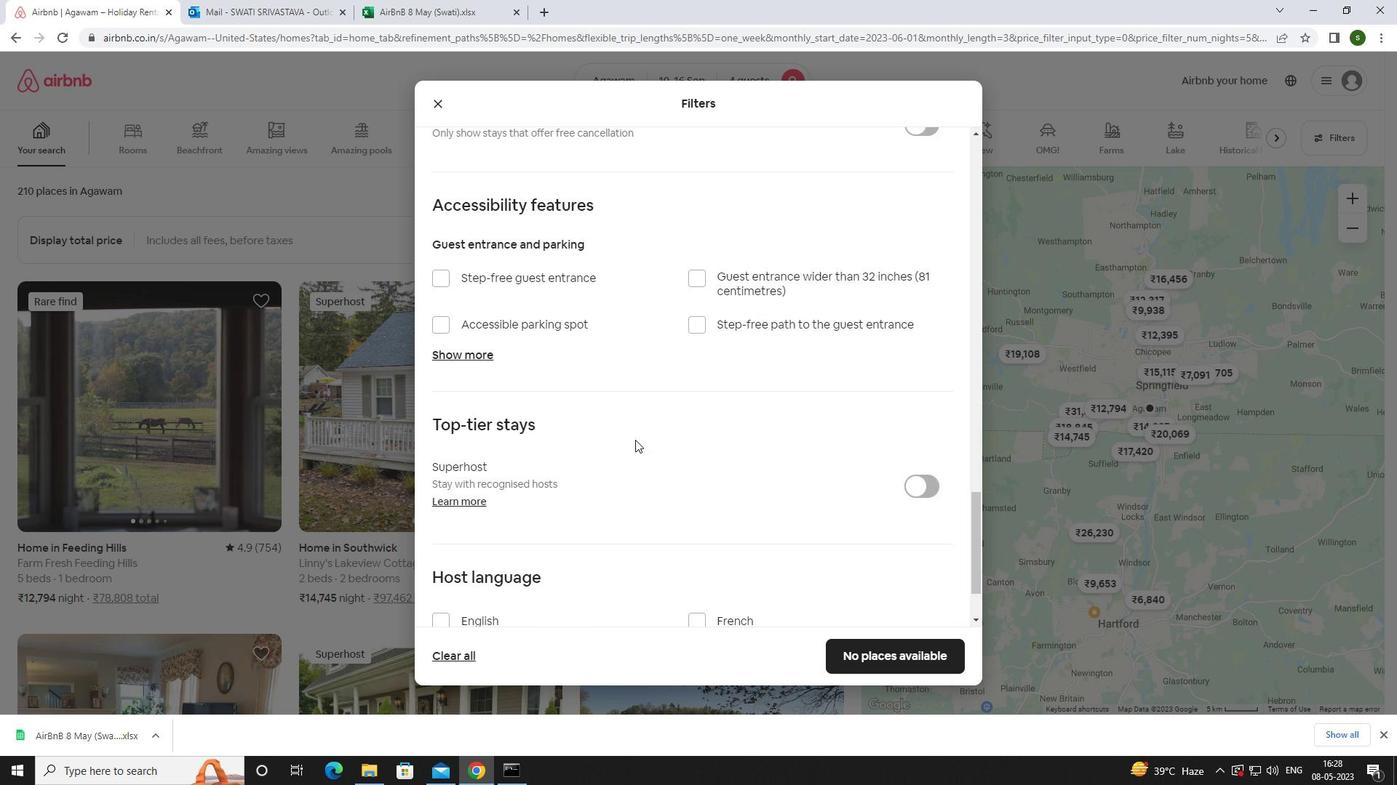 
Action: Mouse scrolled (635, 439) with delta (0, 0)
Screenshot: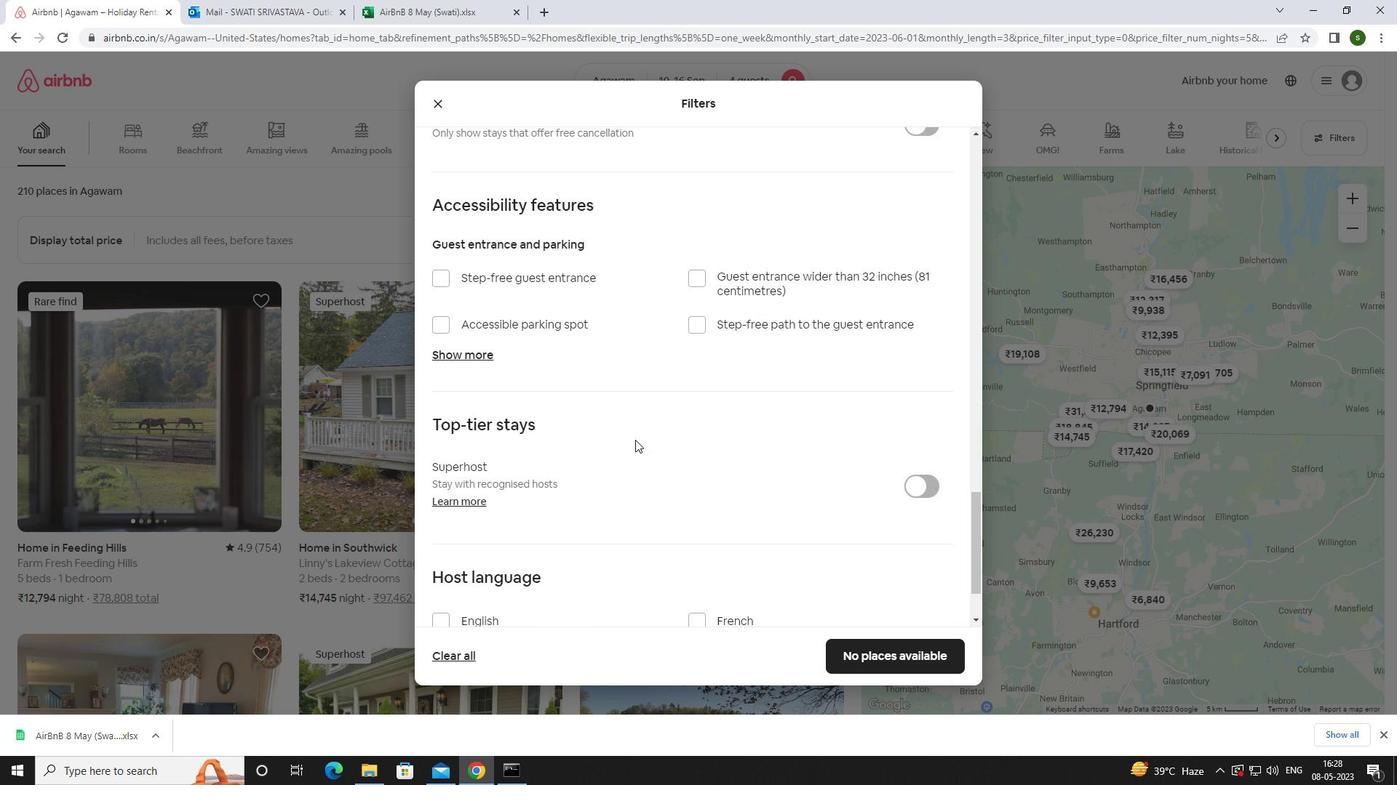 
Action: Mouse scrolled (635, 439) with delta (0, 0)
Screenshot: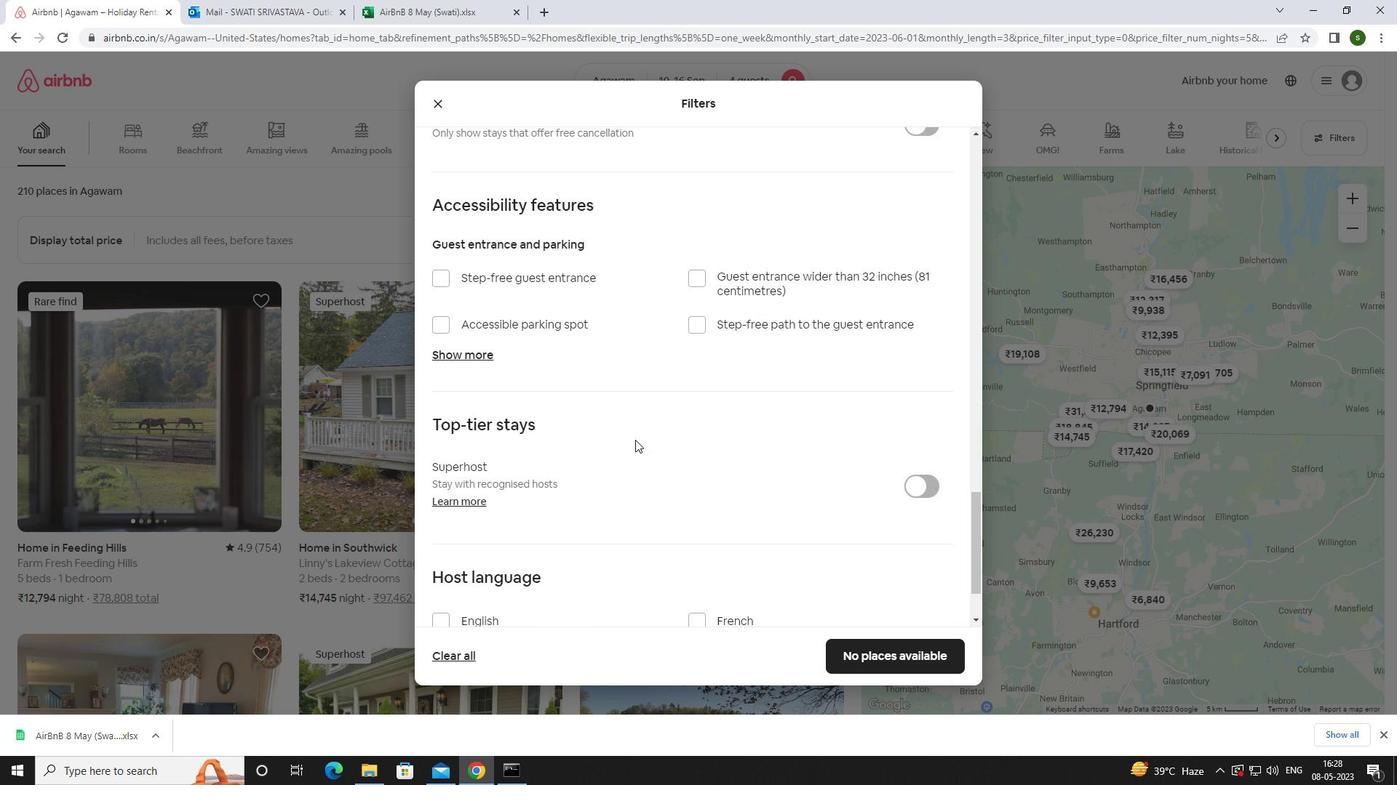 
Action: Mouse scrolled (635, 439) with delta (0, 0)
Screenshot: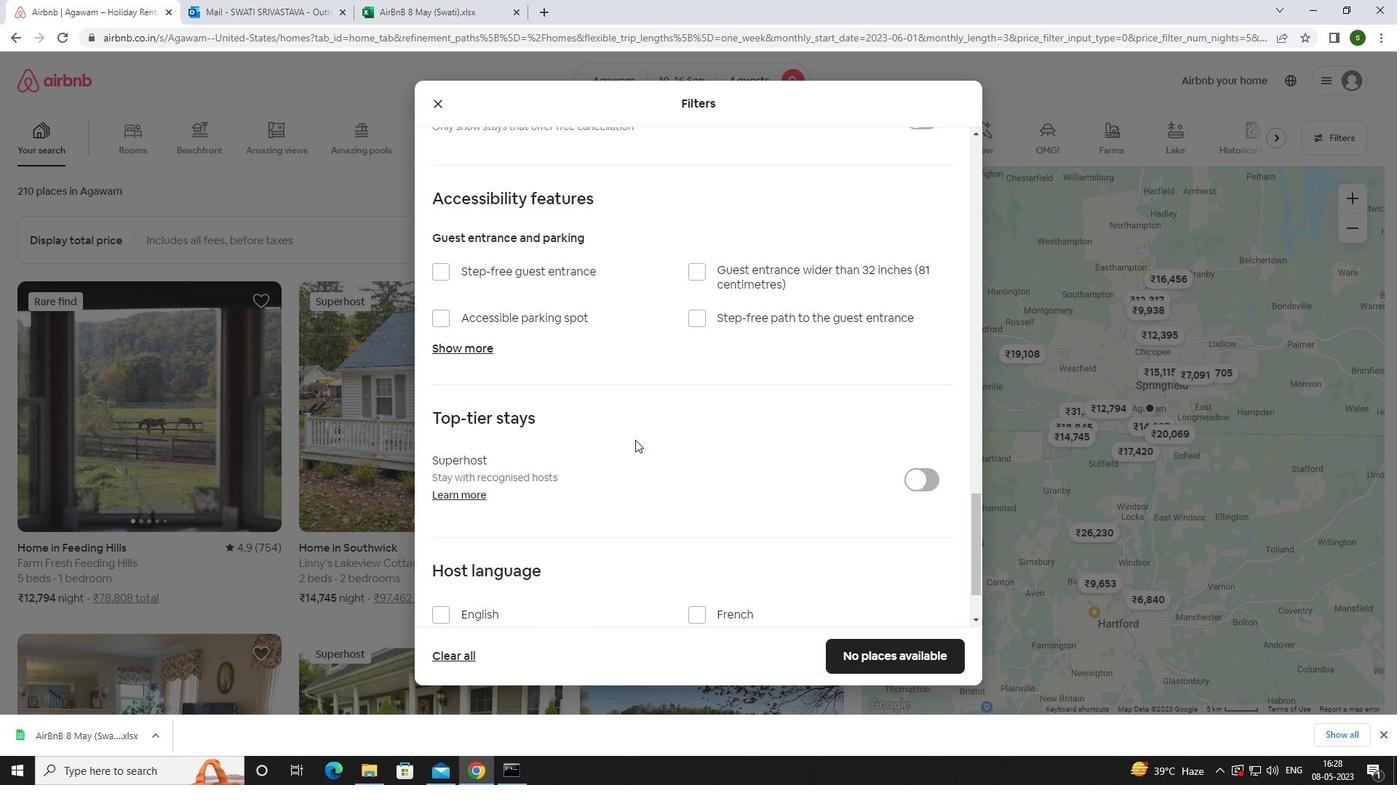 
Action: Mouse scrolled (635, 439) with delta (0, 0)
Screenshot: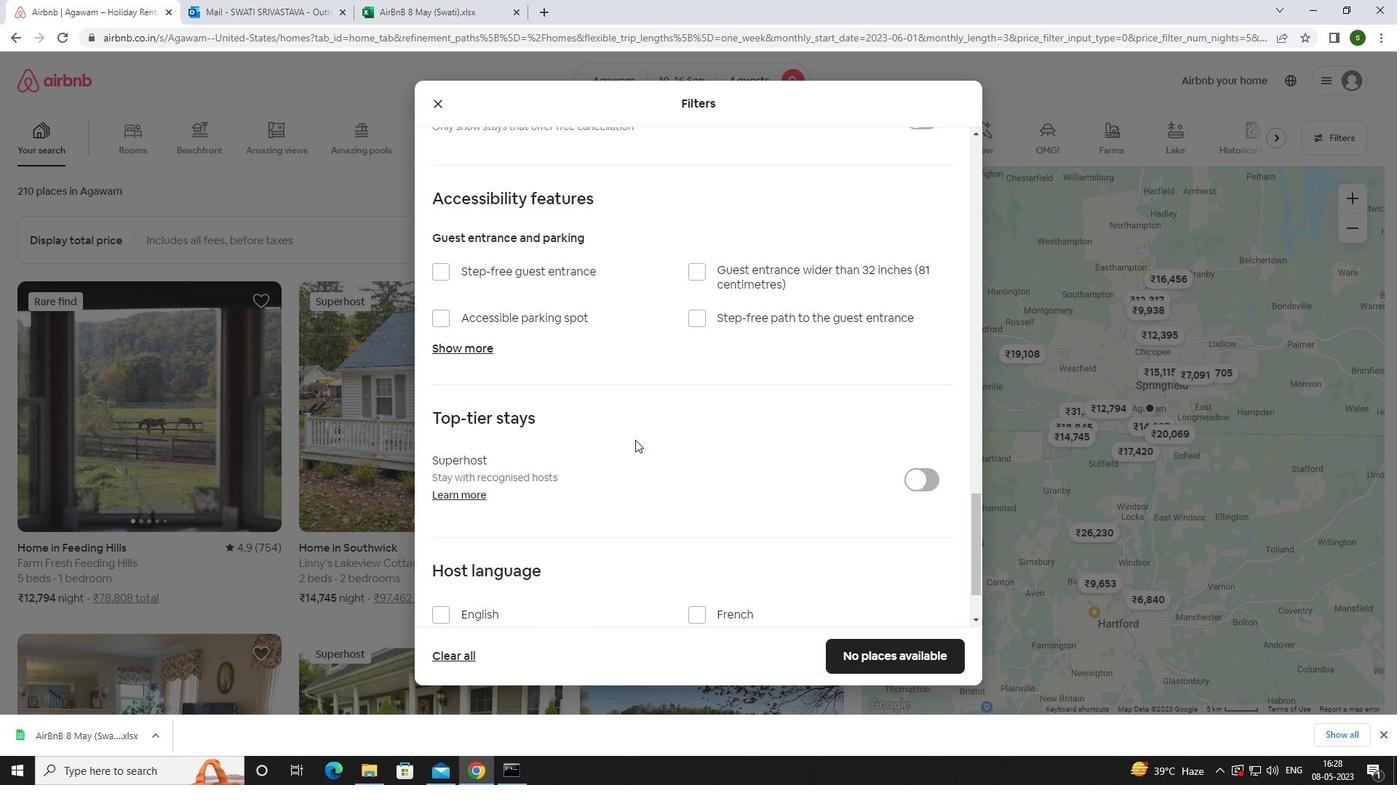 
Action: Mouse moved to (483, 522)
Screenshot: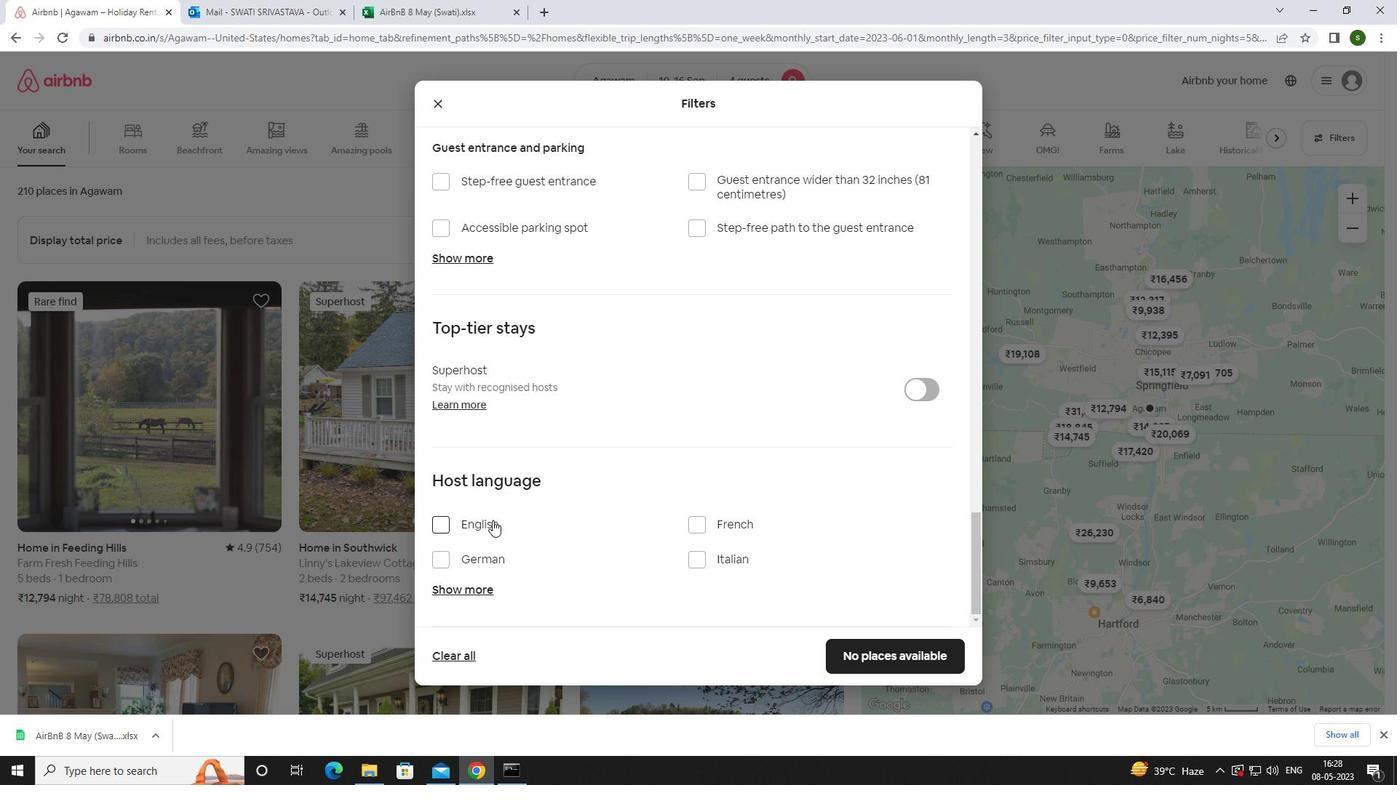 
Action: Mouse pressed left at (483, 522)
Screenshot: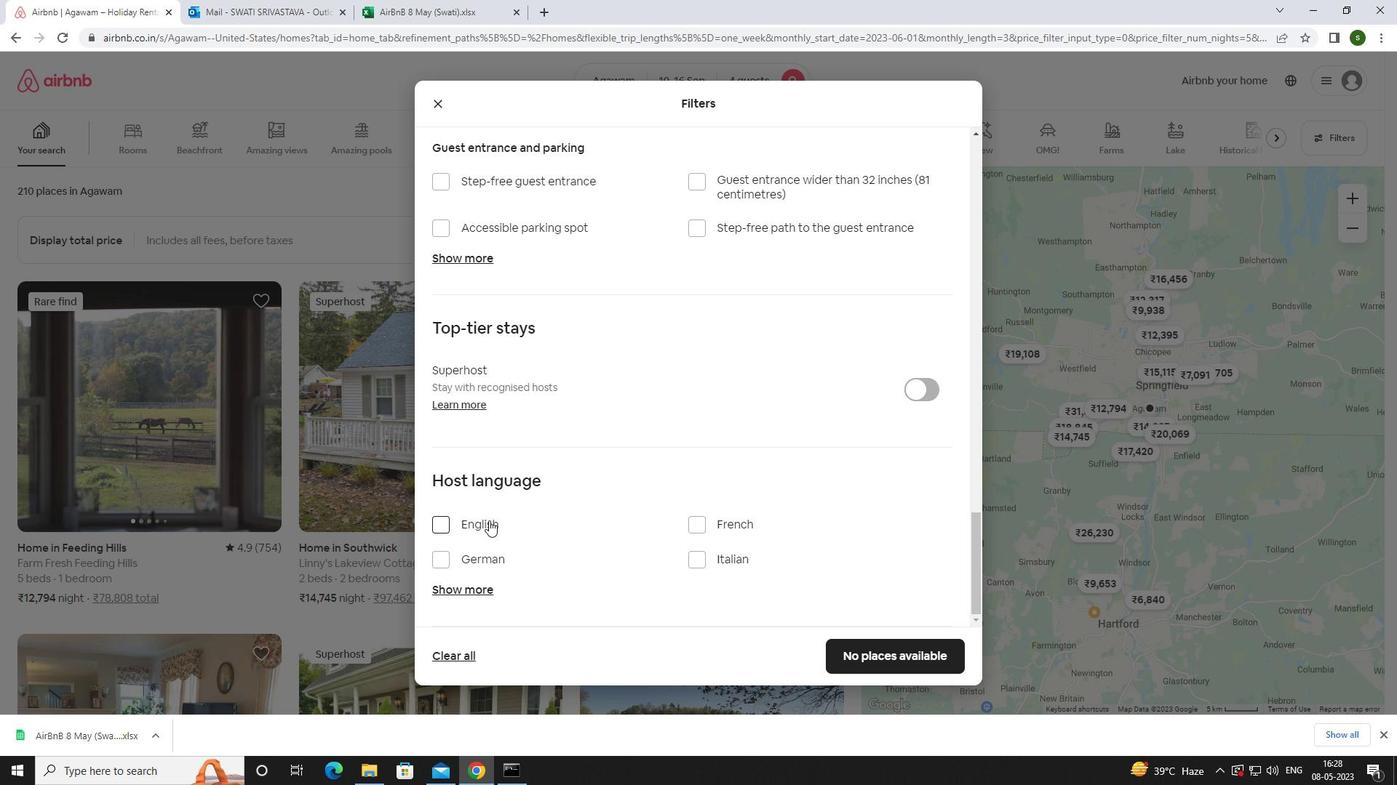 
Action: Mouse moved to (868, 654)
Screenshot: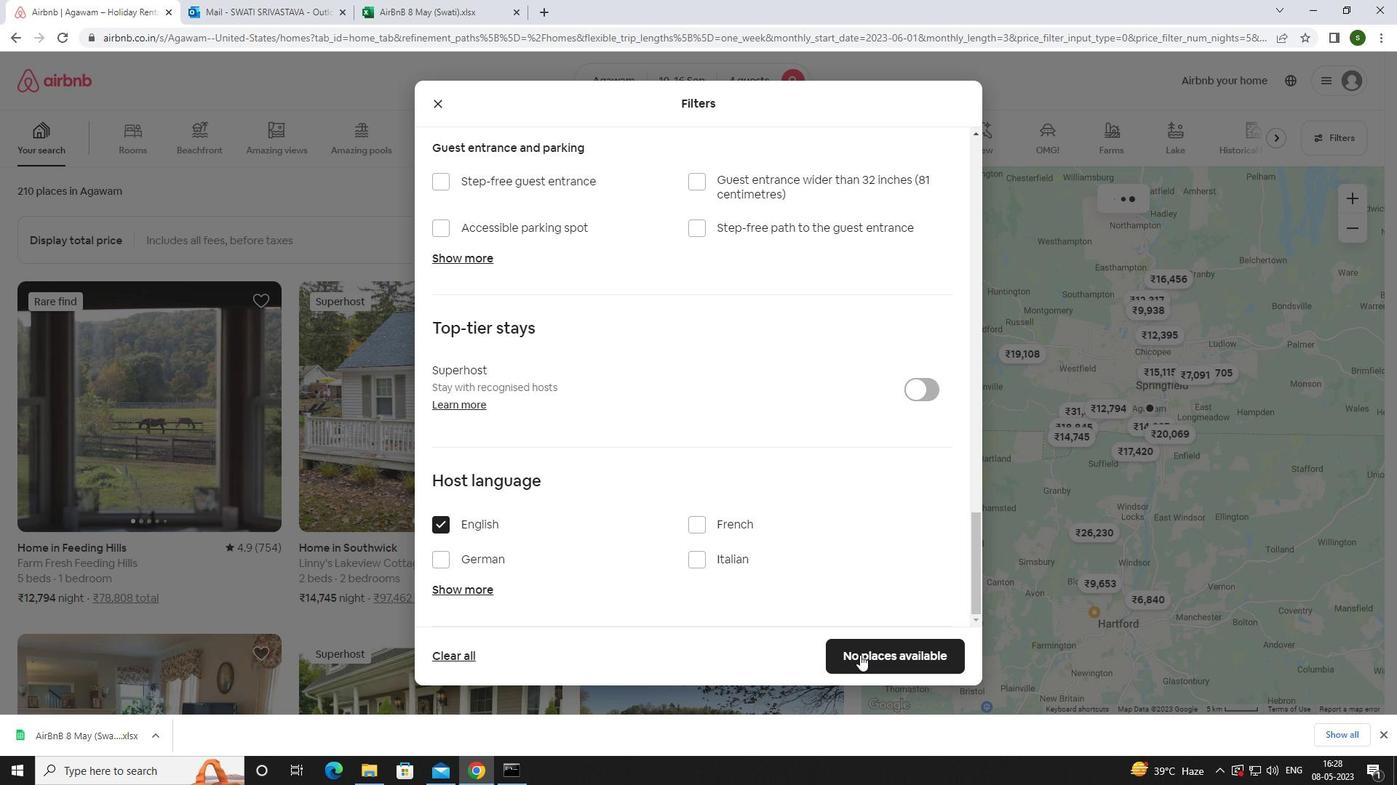 
Action: Mouse pressed left at (868, 654)
Screenshot: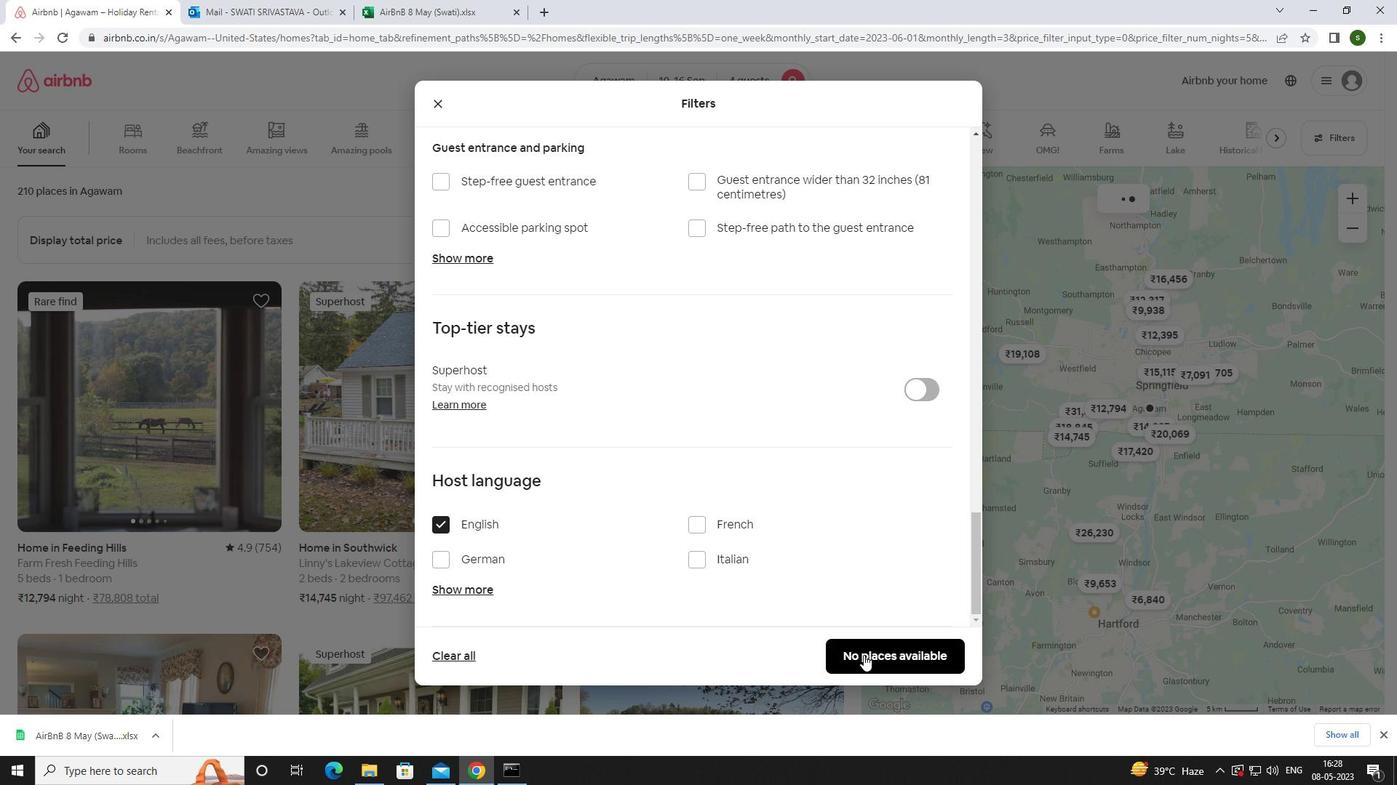 
Action: Mouse moved to (561, 399)
Screenshot: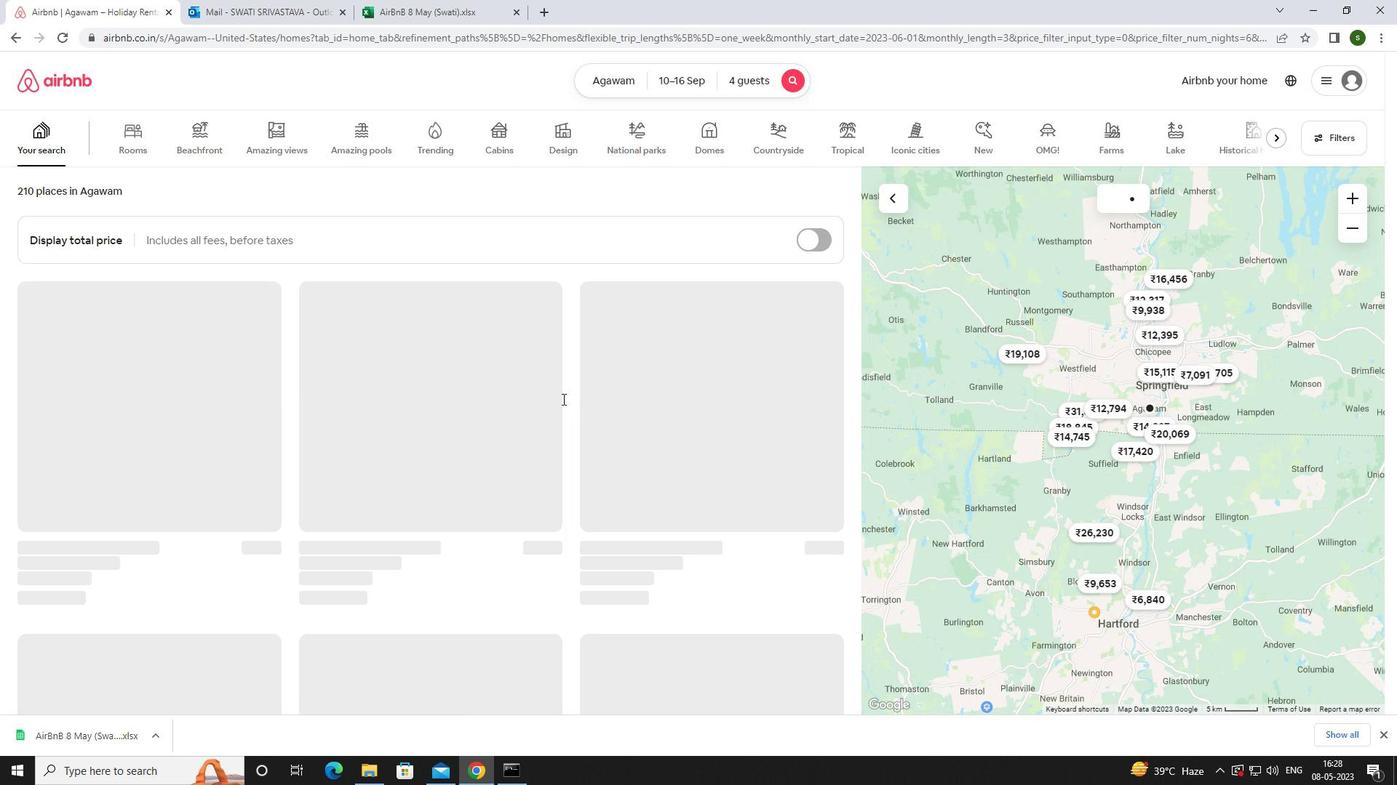 
